 Task: Find connections with filter location Nahrīn with filter topic #Saleswith filter profile language Potuguese with filter current company Citi with filter school St.Xavier's College, Kolkata with filter industry Building Construction with filter service category Cybersecurity with filter keywords title Quality Control Coordinator
Action: Mouse moved to (550, 183)
Screenshot: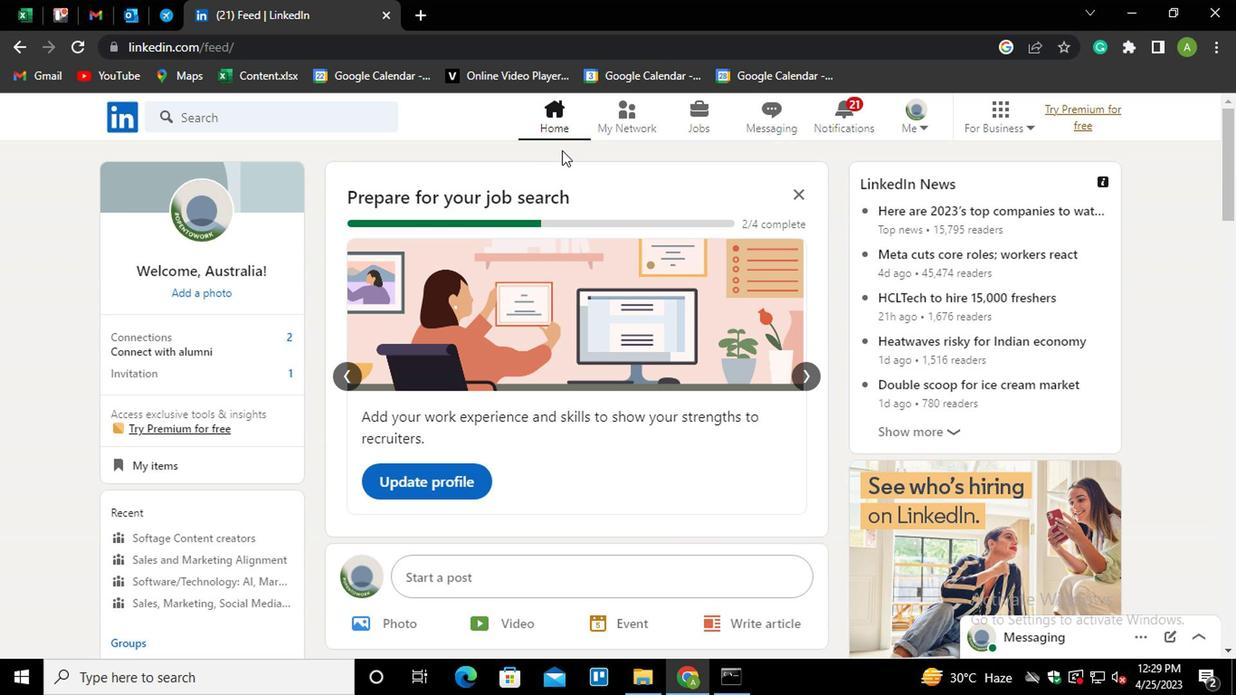 
Action: Mouse pressed left at (550, 183)
Screenshot: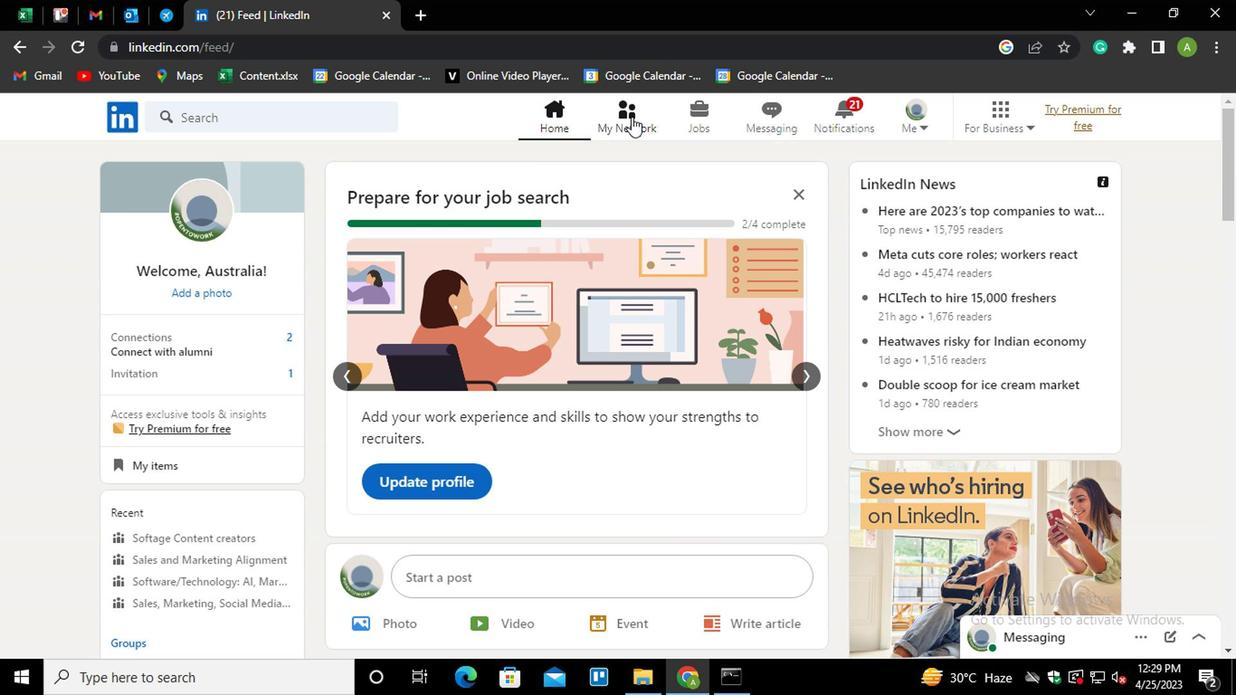 
Action: Mouse moved to (279, 254)
Screenshot: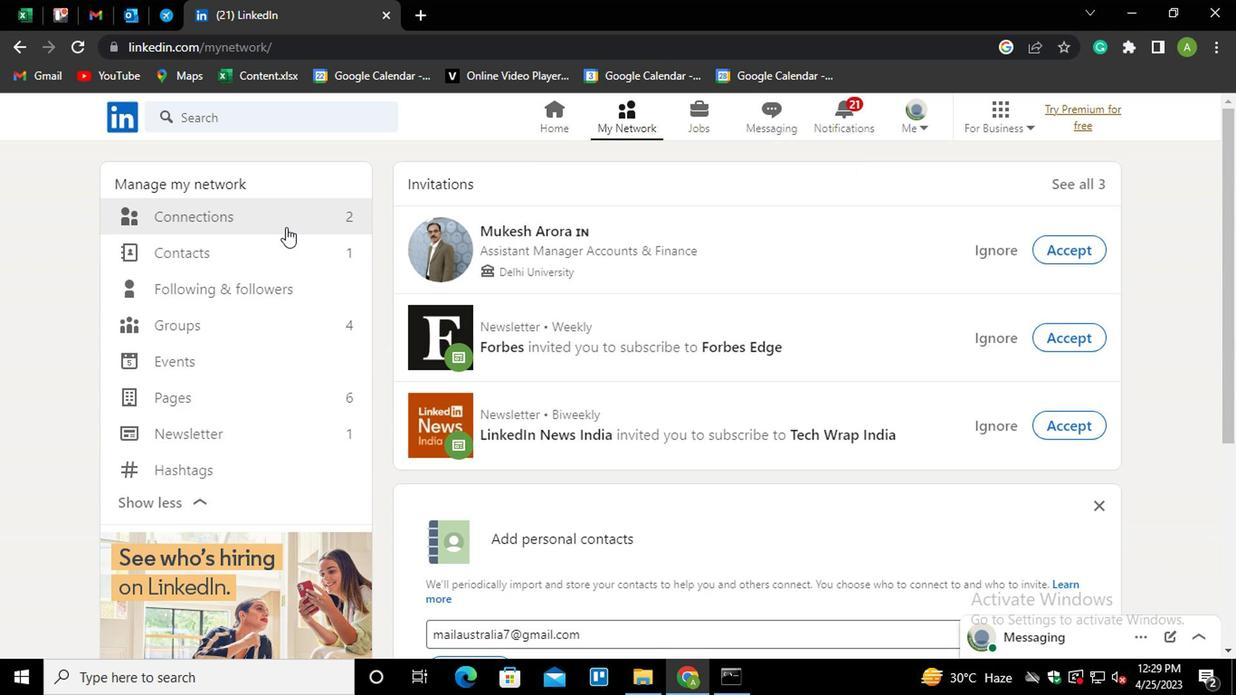 
Action: Mouse pressed left at (279, 254)
Screenshot: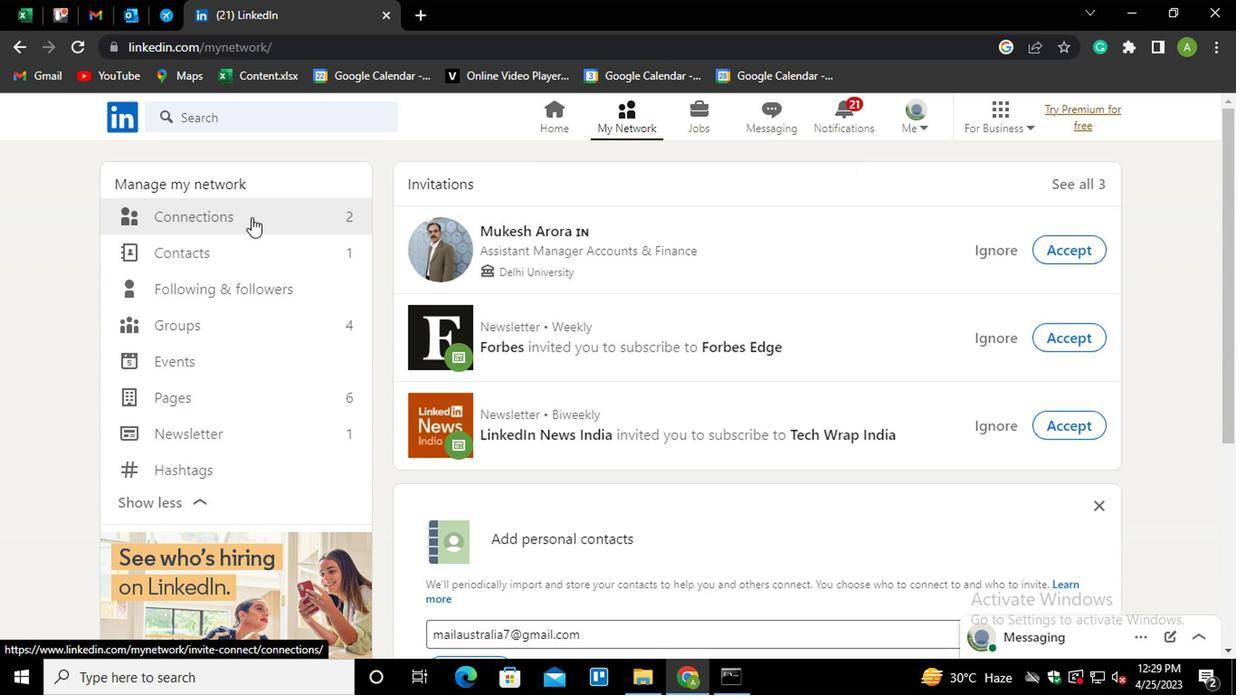 
Action: Mouse moved to (611, 258)
Screenshot: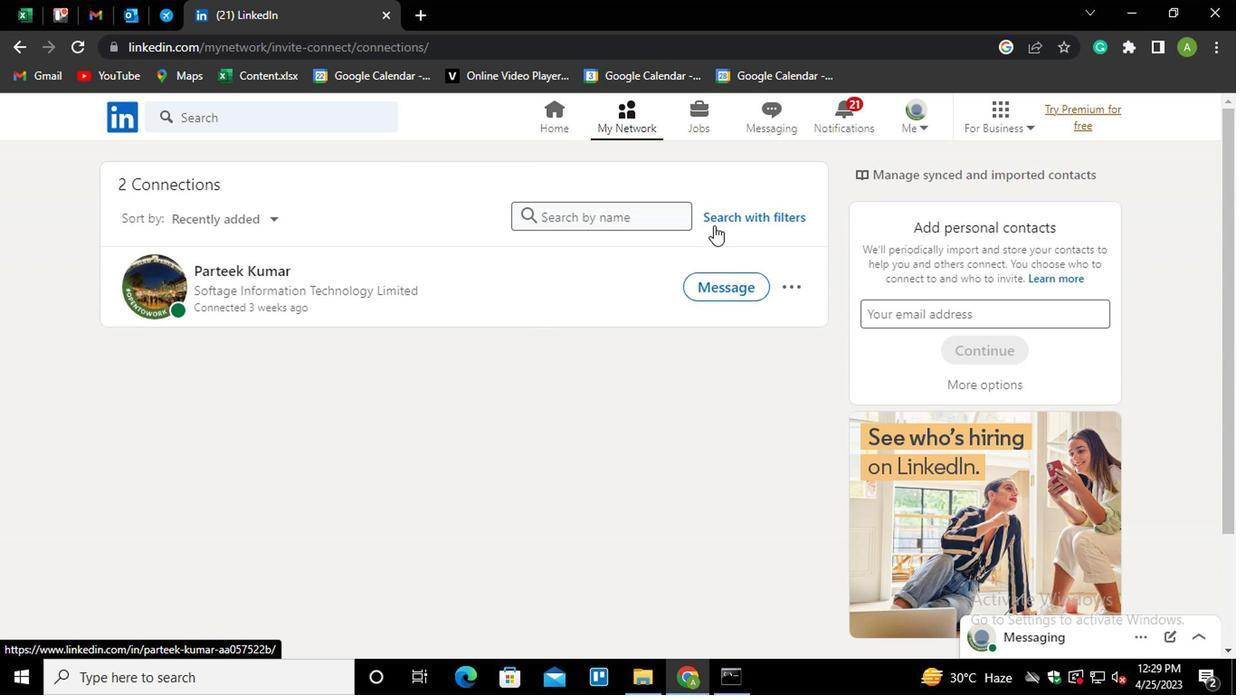 
Action: Mouse pressed left at (611, 258)
Screenshot: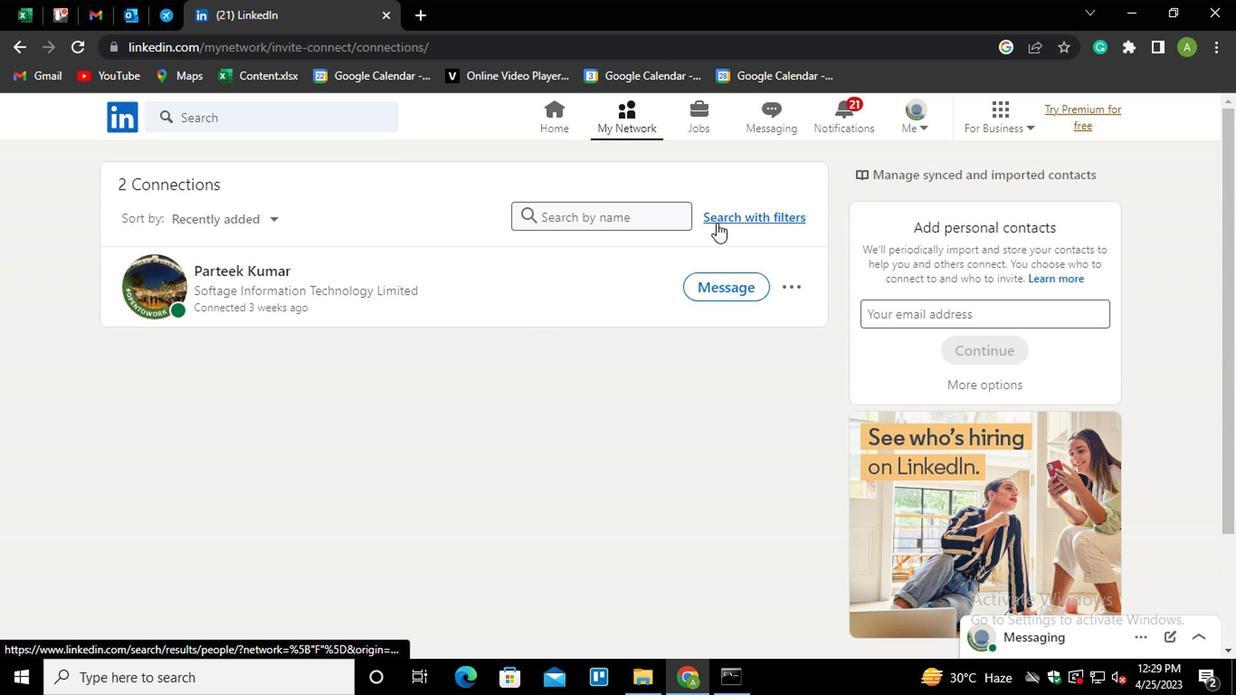 
Action: Mouse moved to (524, 217)
Screenshot: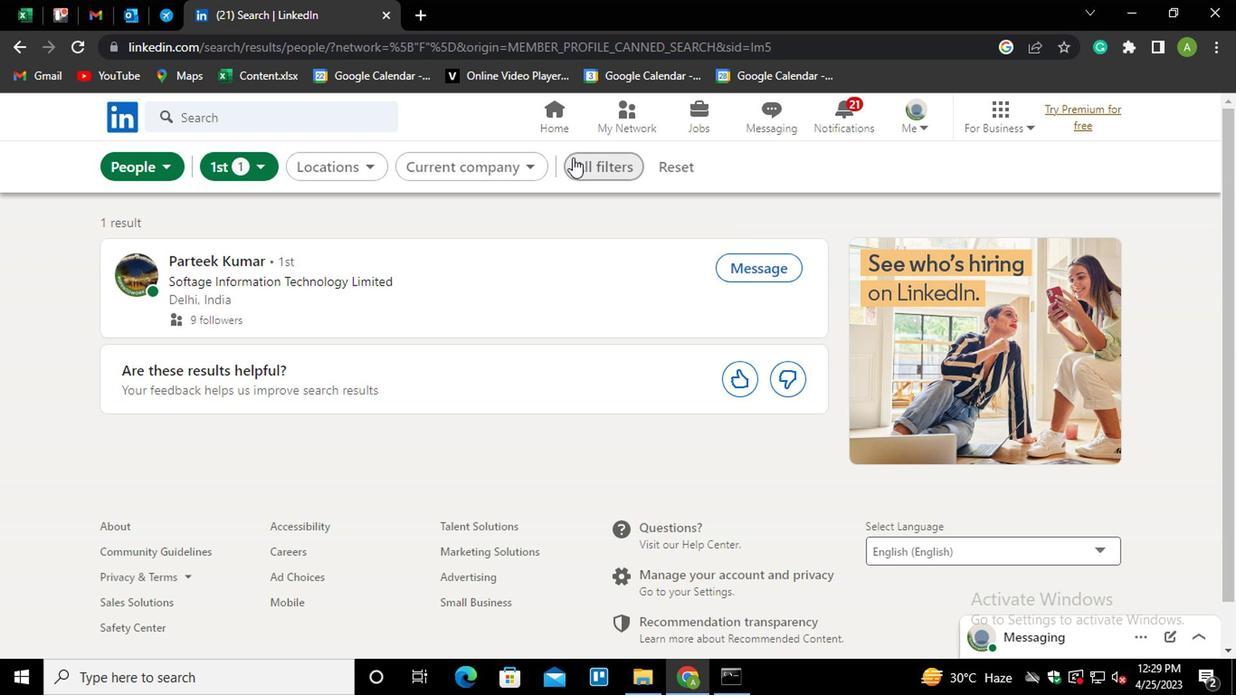 
Action: Mouse pressed left at (524, 217)
Screenshot: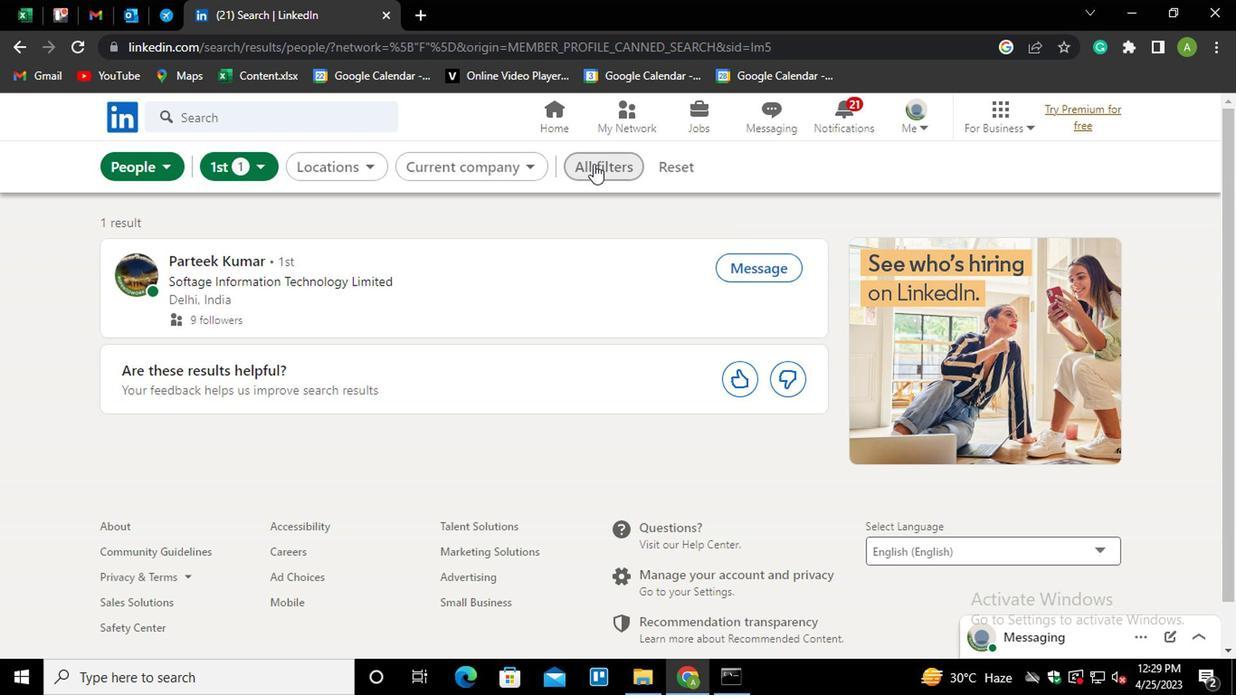 
Action: Mouse moved to (717, 343)
Screenshot: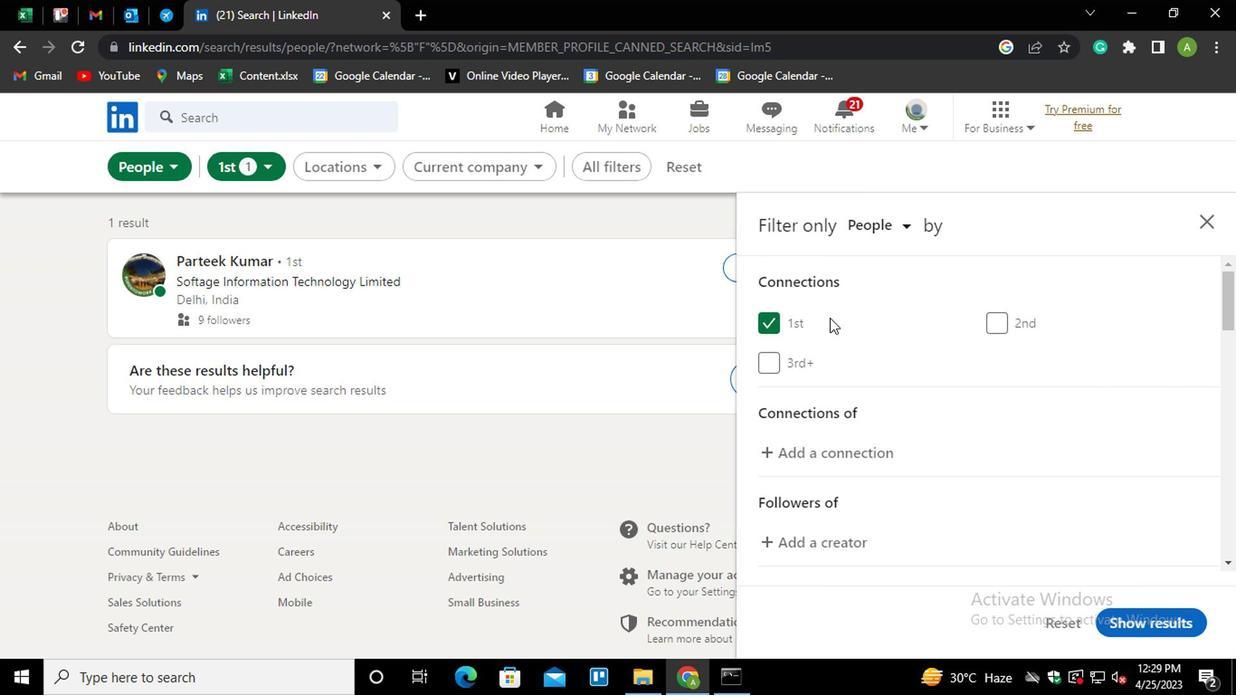 
Action: Mouse scrolled (717, 343) with delta (0, 0)
Screenshot: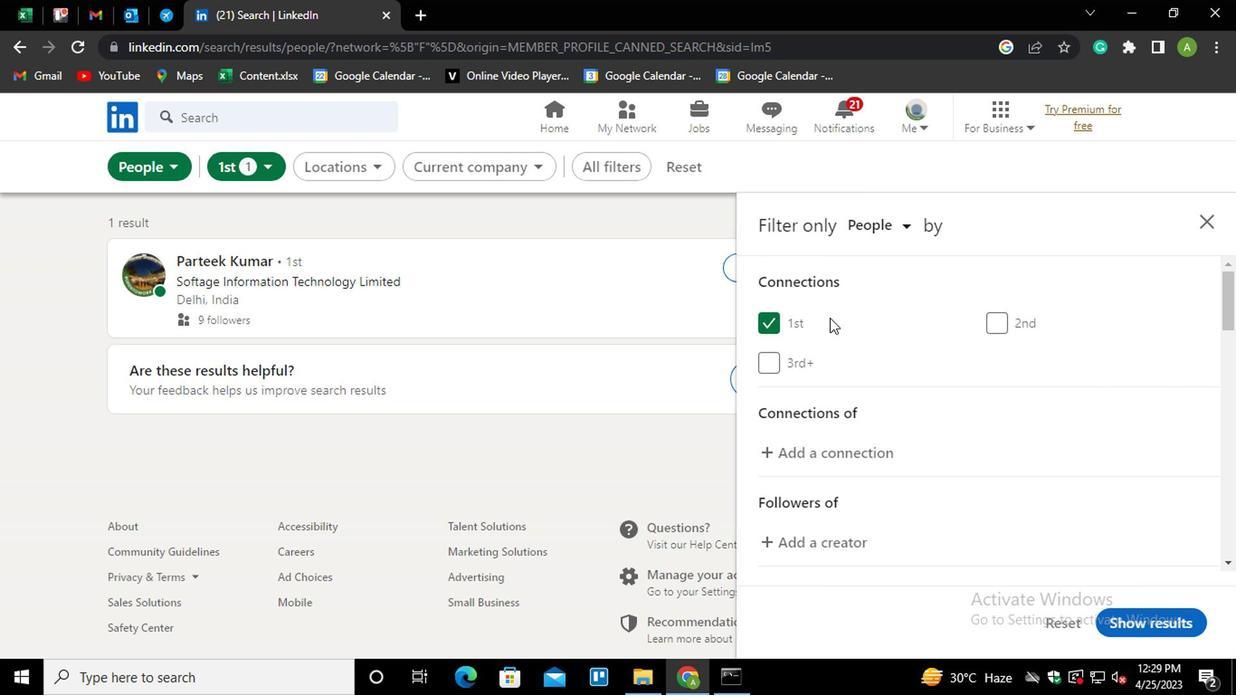 
Action: Mouse moved to (717, 344)
Screenshot: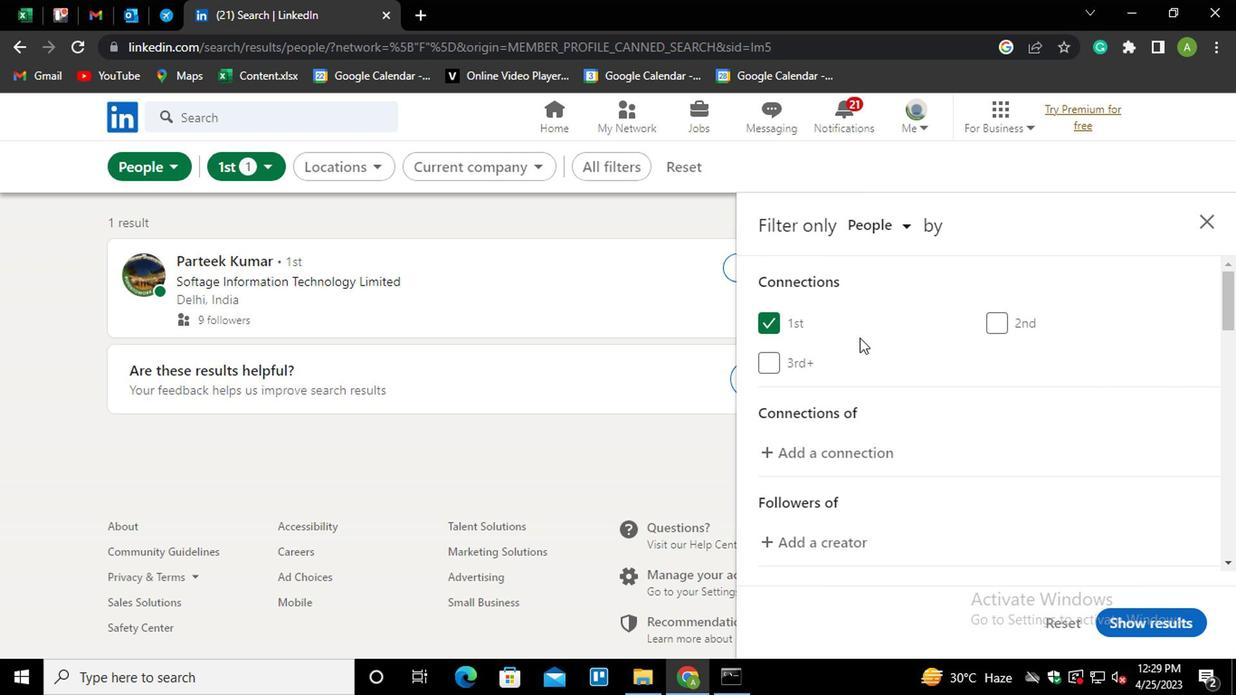 
Action: Mouse scrolled (717, 343) with delta (0, 0)
Screenshot: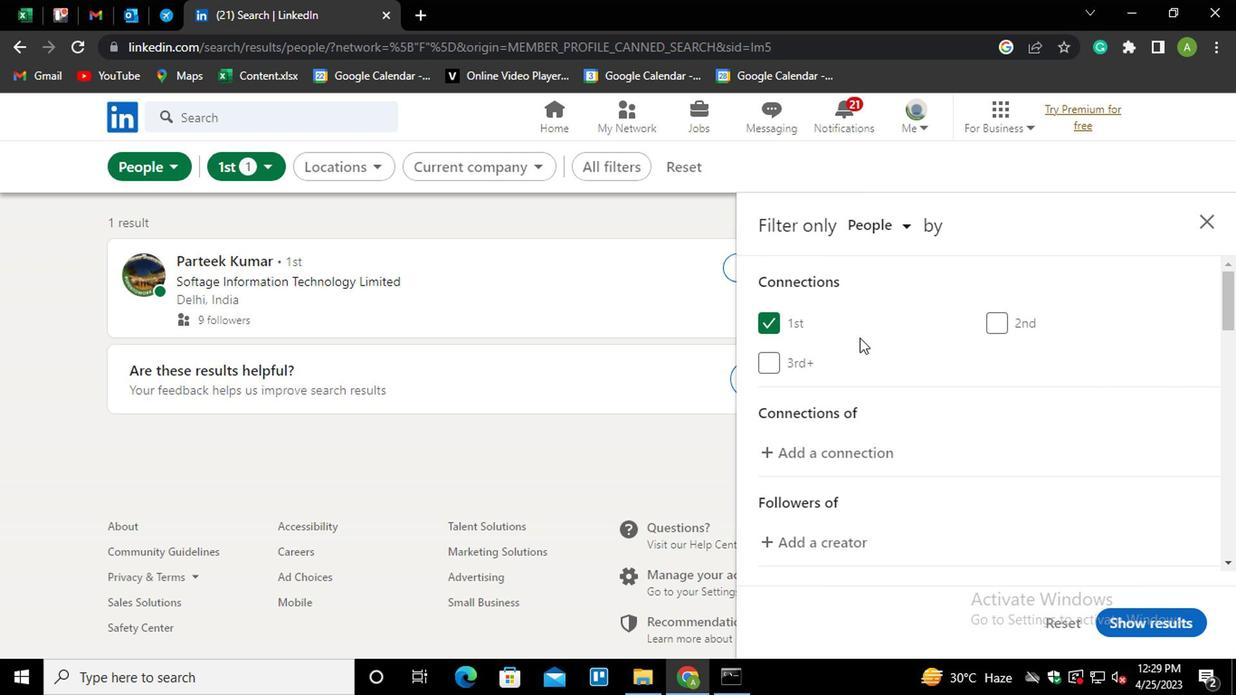 
Action: Mouse moved to (717, 346)
Screenshot: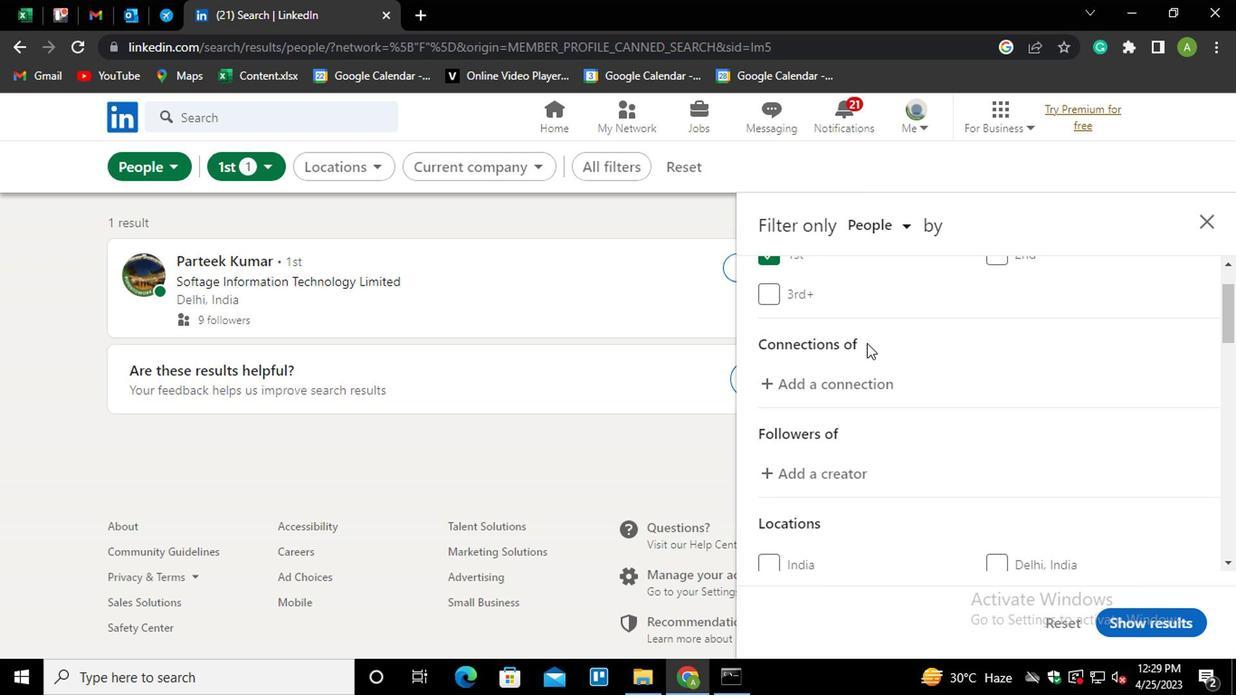 
Action: Mouse scrolled (717, 345) with delta (0, 0)
Screenshot: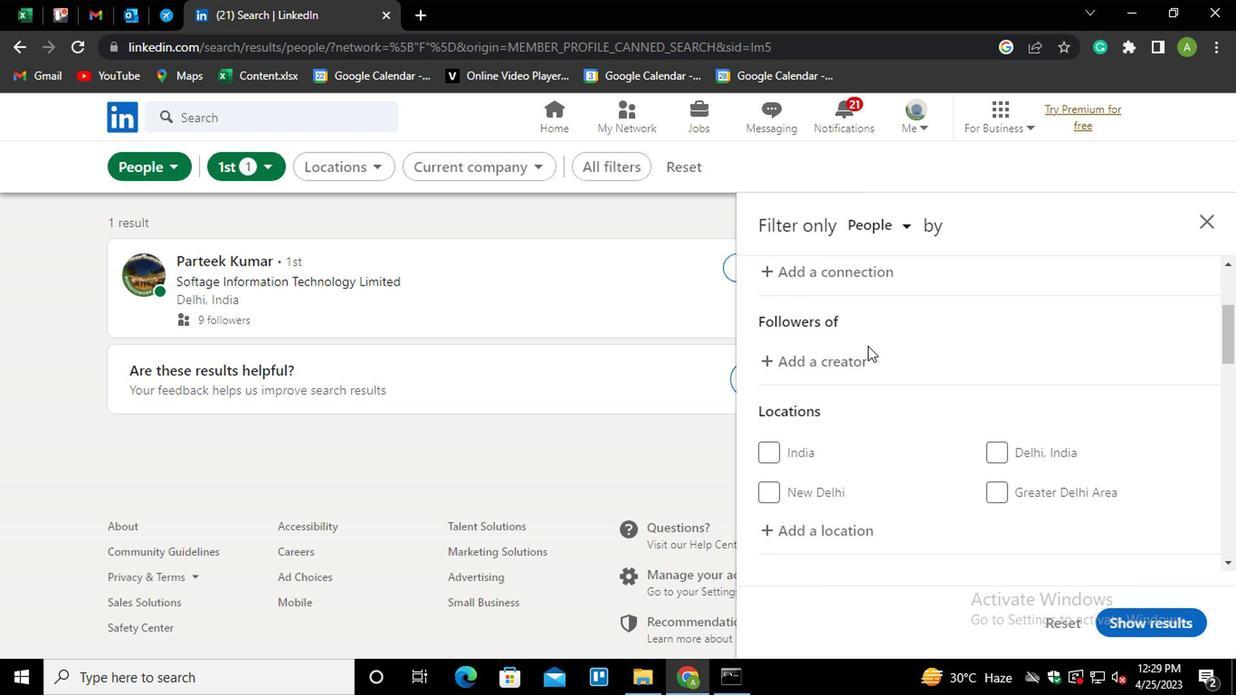 
Action: Mouse moved to (690, 407)
Screenshot: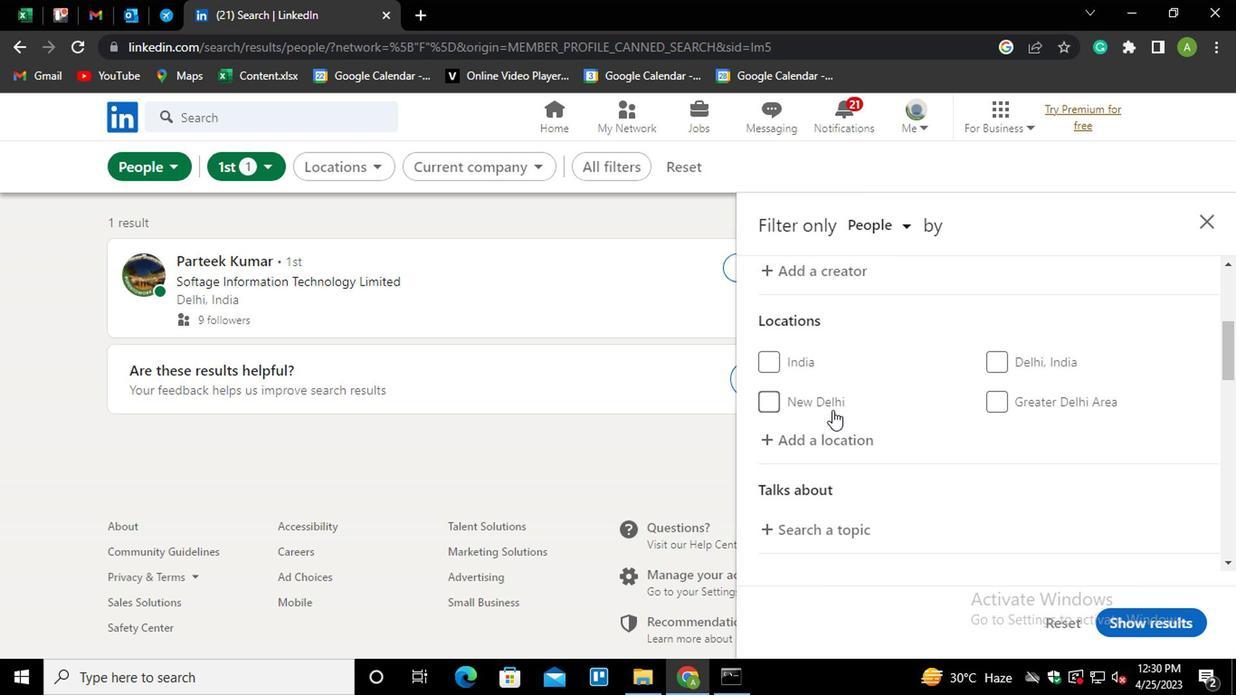
Action: Mouse pressed left at (690, 407)
Screenshot: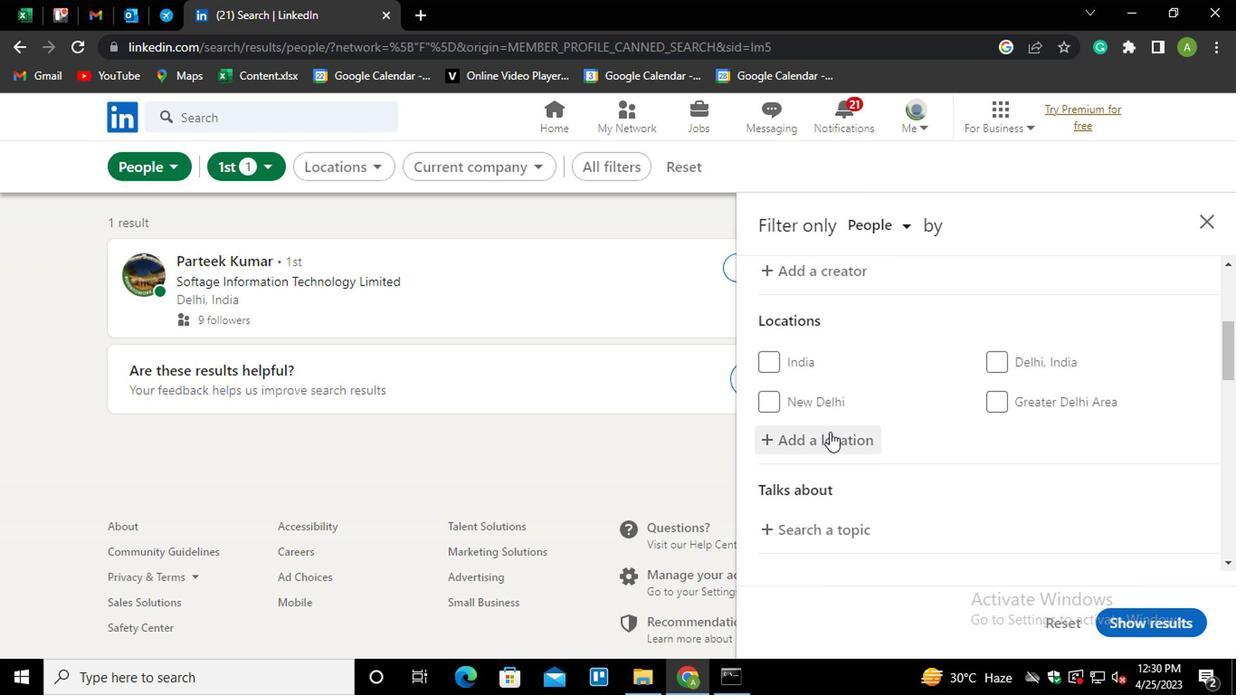 
Action: Mouse moved to (689, 412)
Screenshot: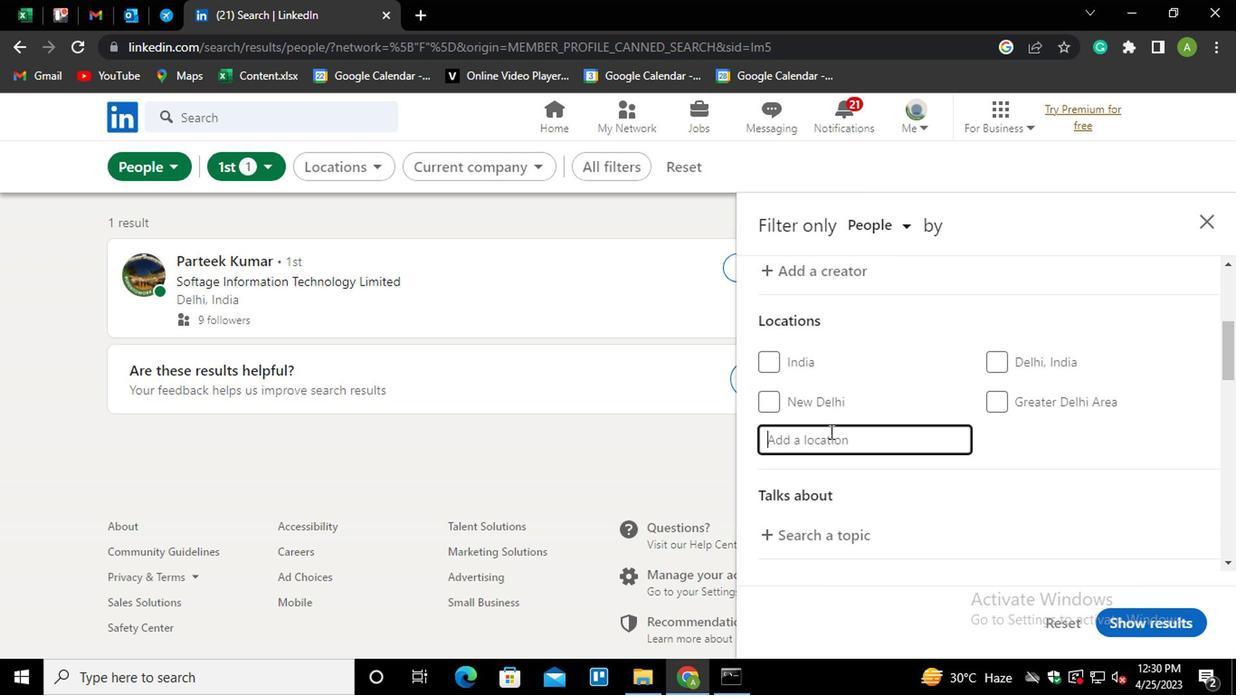 
Action: Mouse pressed left at (689, 412)
Screenshot: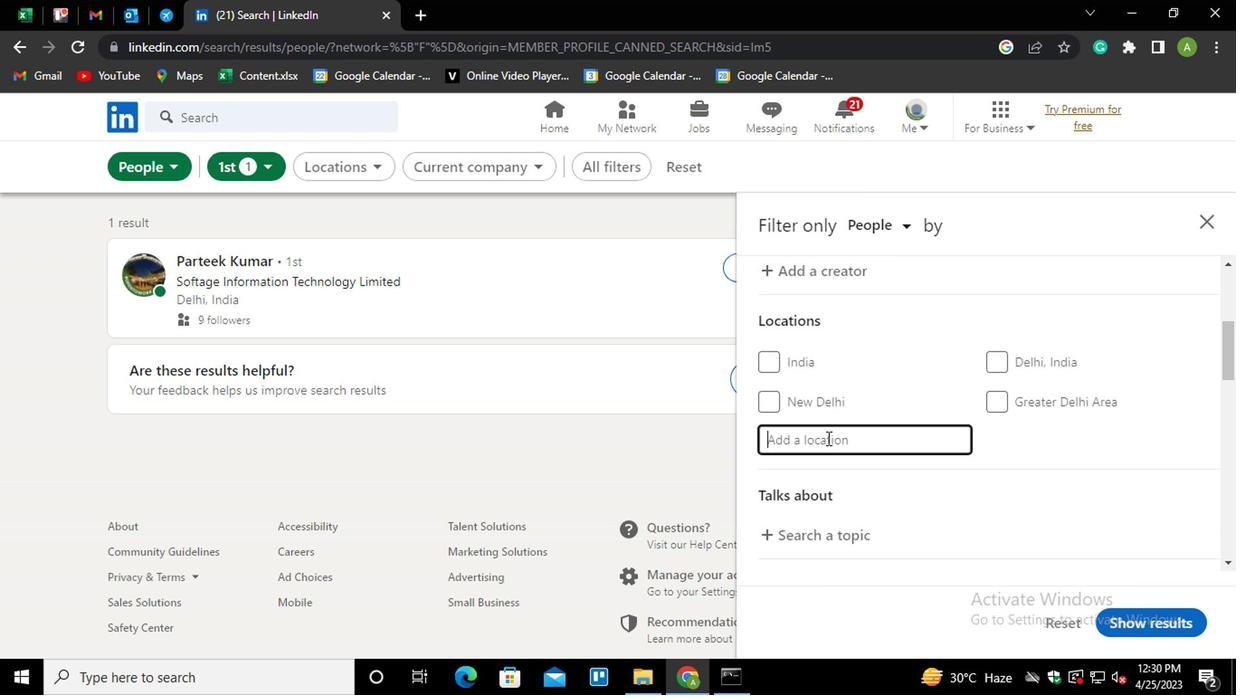 
Action: Mouse moved to (688, 413)
Screenshot: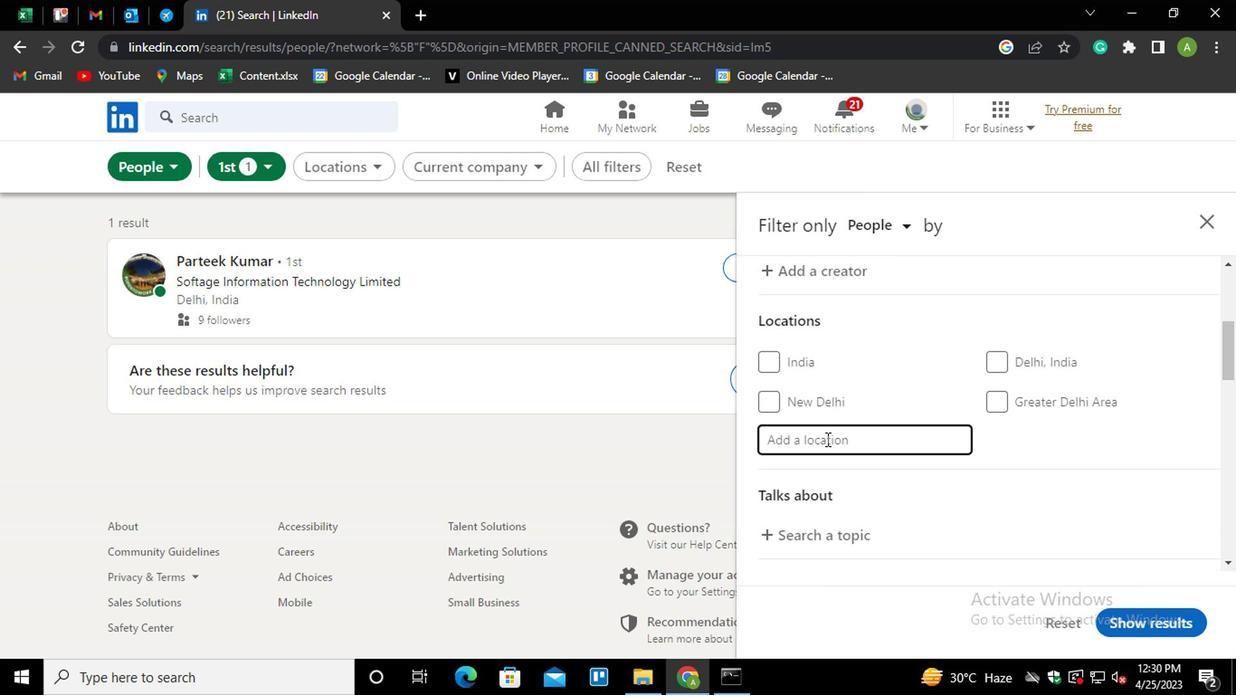 
Action: Key pressed <Key.shift_r>Nahrin
Screenshot: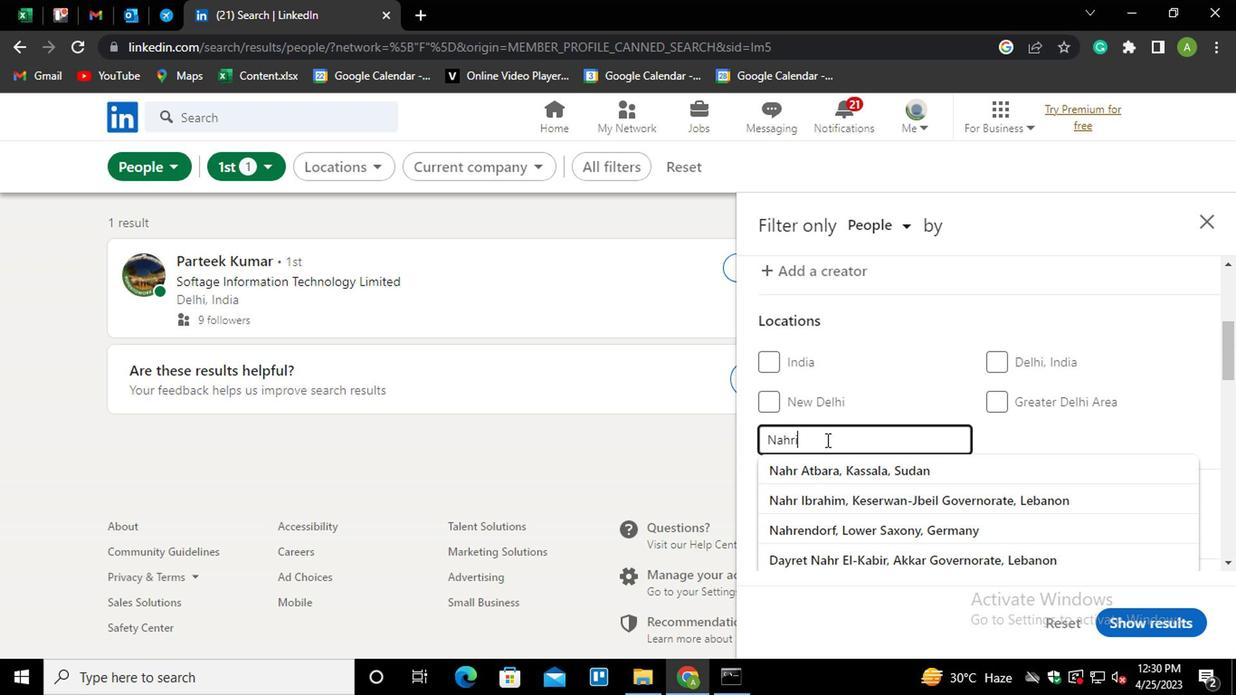 
Action: Mouse moved to (851, 430)
Screenshot: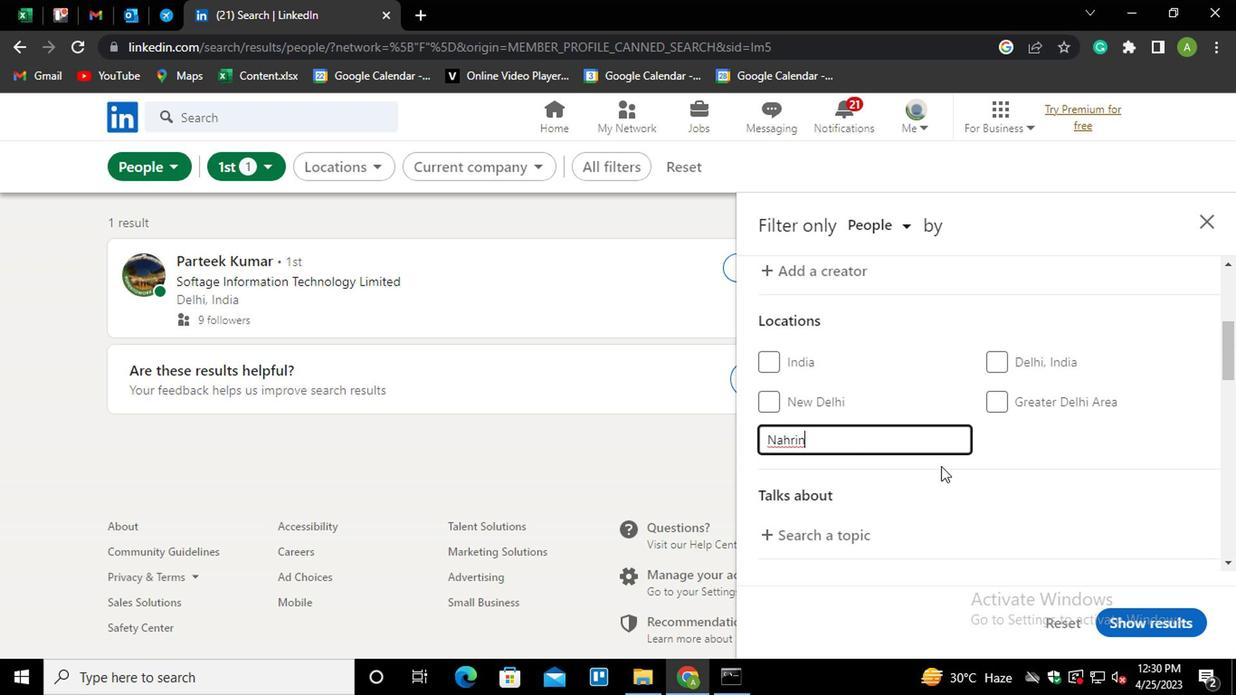 
Action: Mouse pressed left at (851, 430)
Screenshot: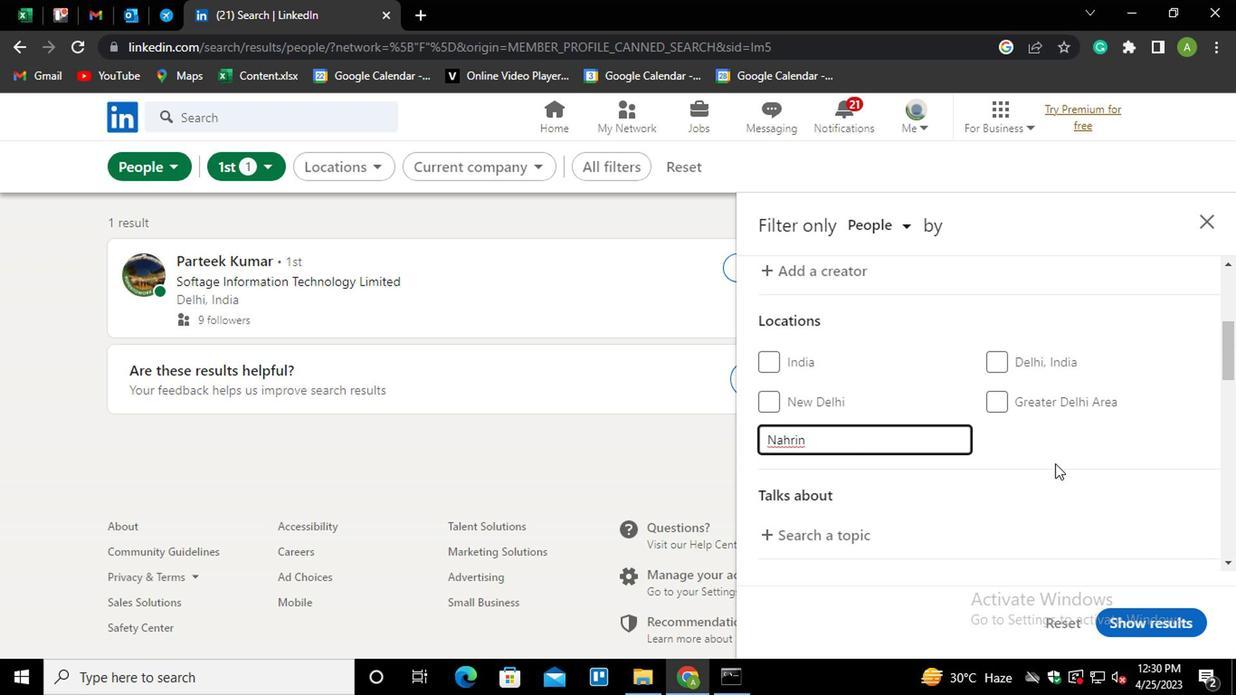 
Action: Mouse moved to (854, 428)
Screenshot: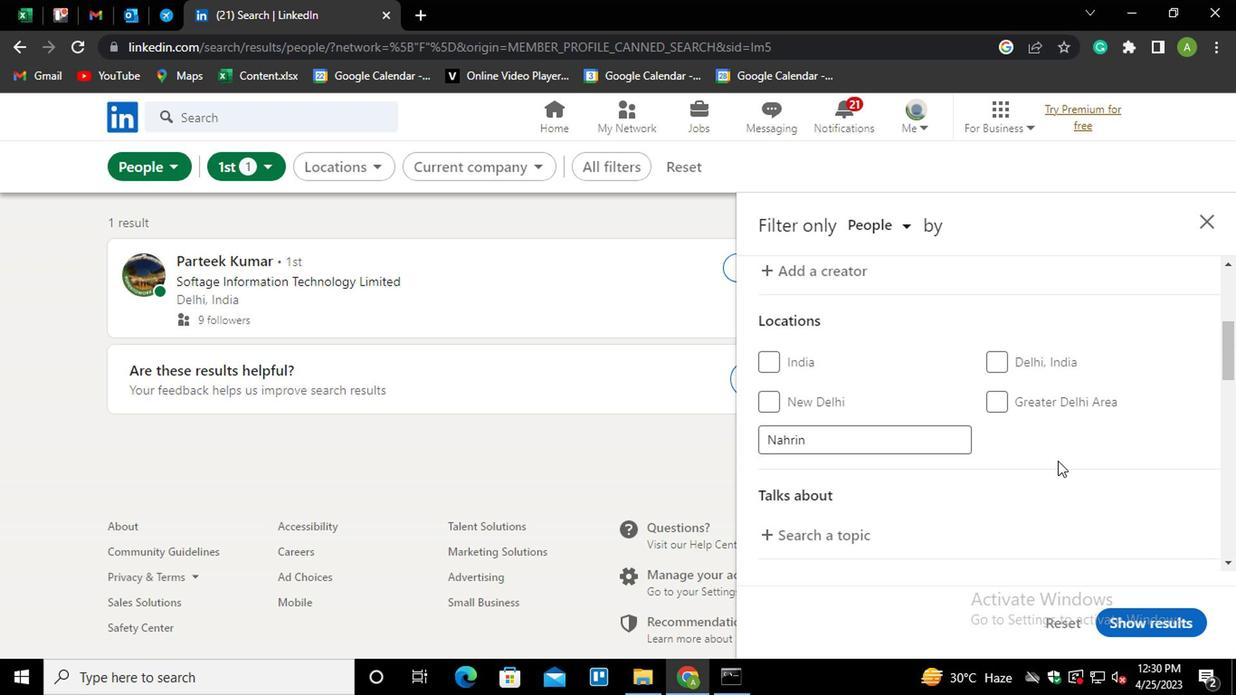 
Action: Mouse scrolled (854, 427) with delta (0, 0)
Screenshot: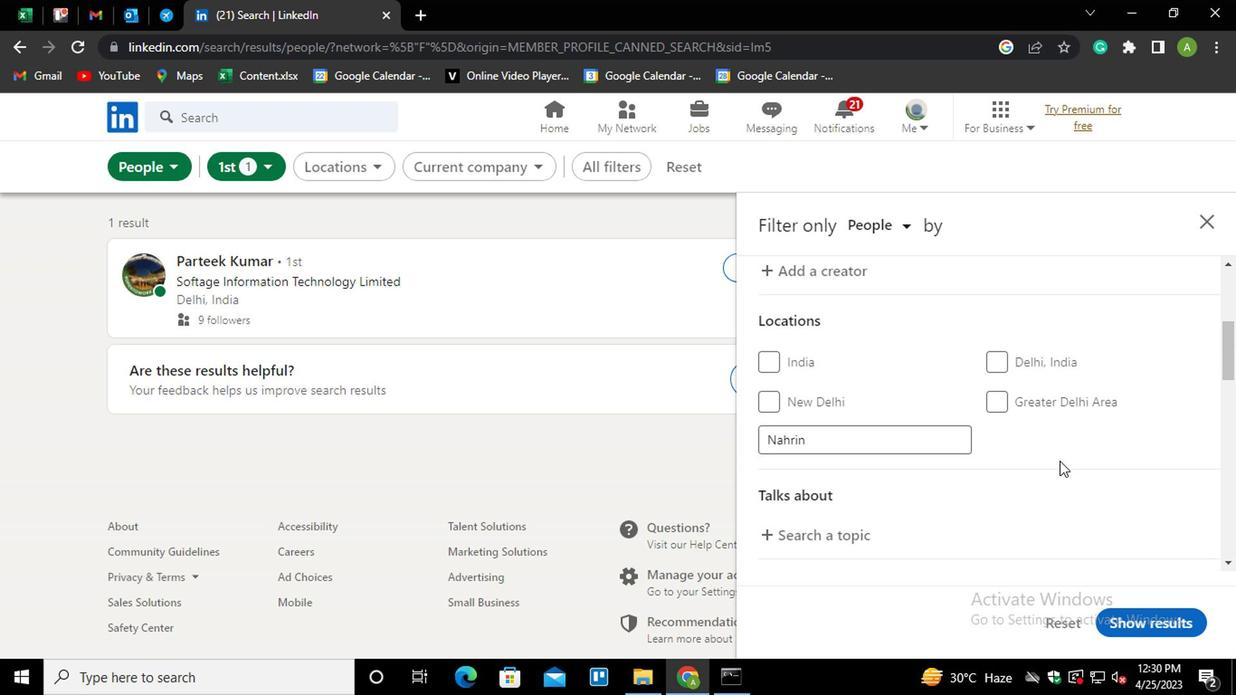 
Action: Mouse scrolled (854, 427) with delta (0, 0)
Screenshot: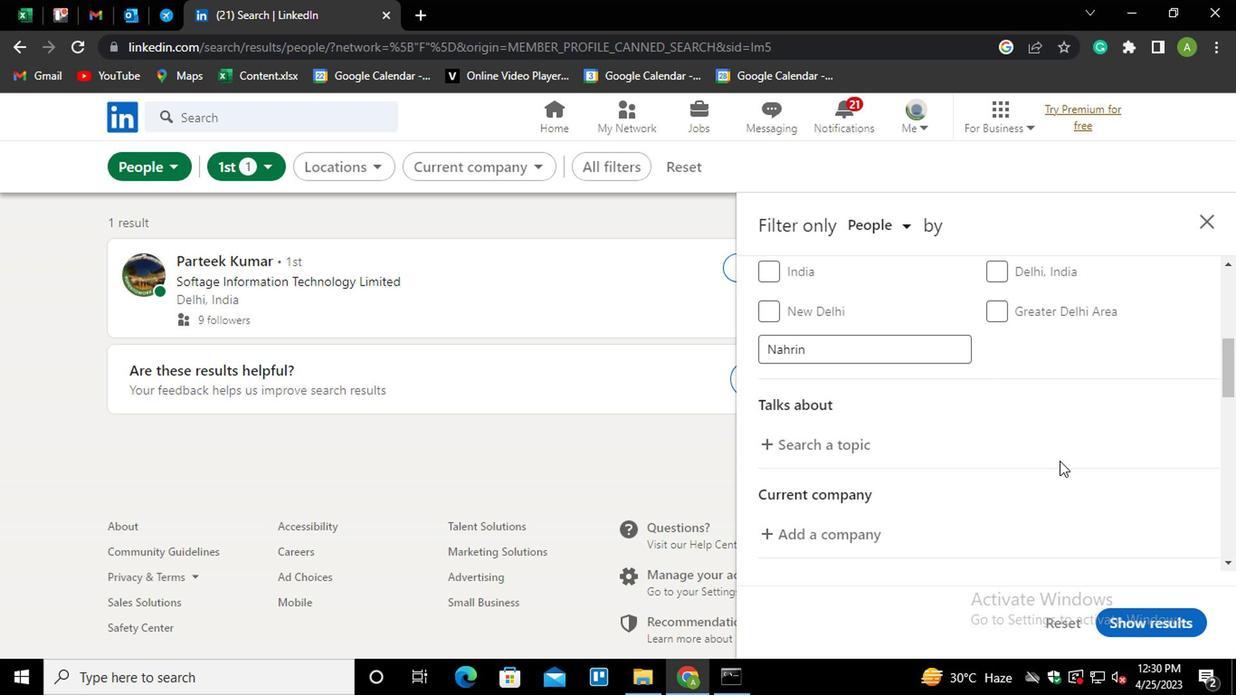 
Action: Mouse moved to (717, 346)
Screenshot: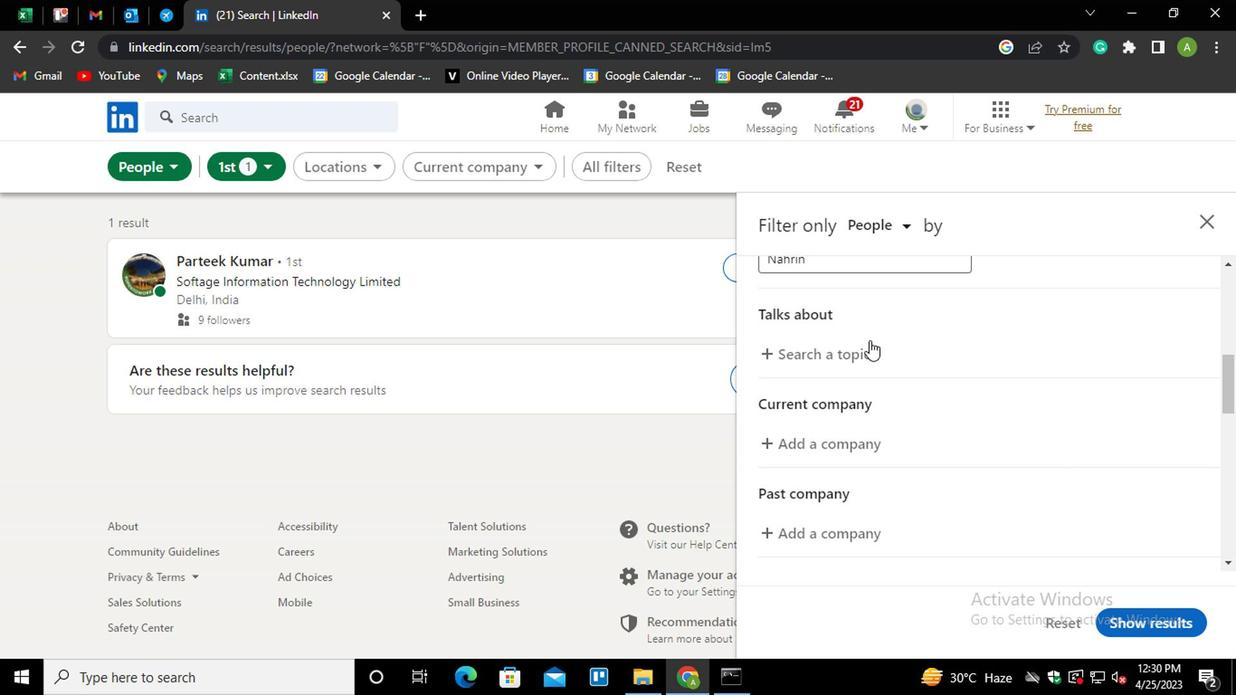 
Action: Mouse pressed left at (717, 346)
Screenshot: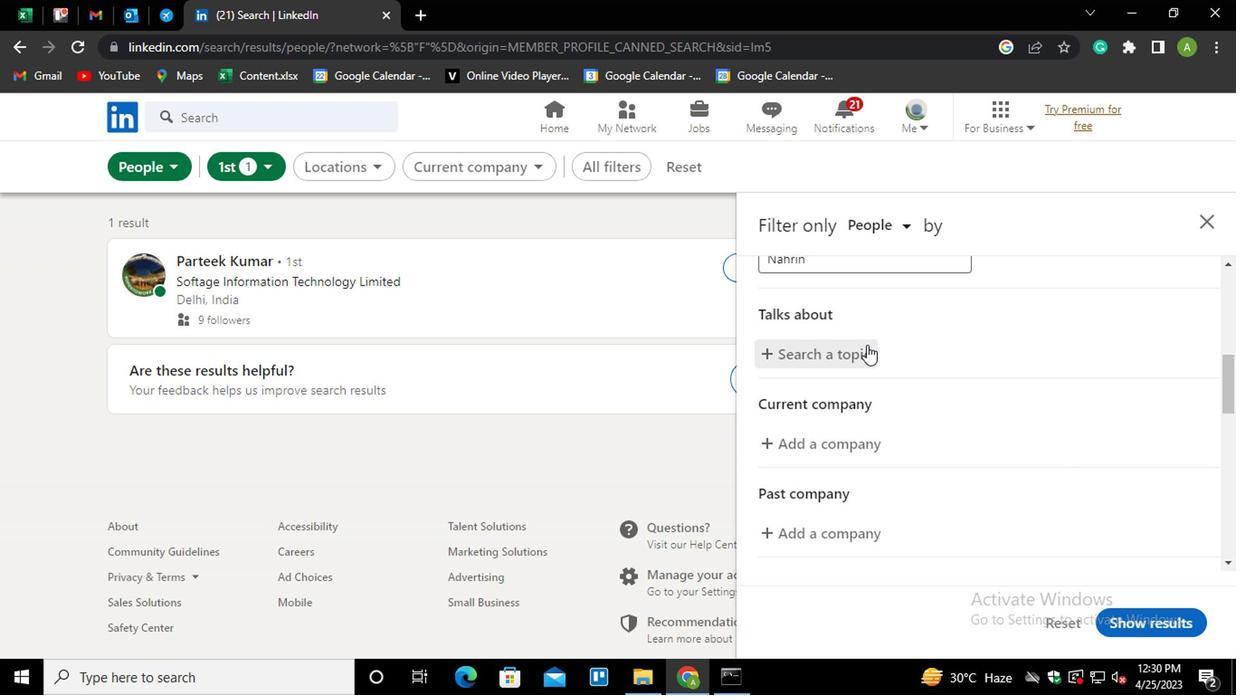 
Action: Key pressed <Key.shift>#<Key.shift>SALESWITH
Screenshot: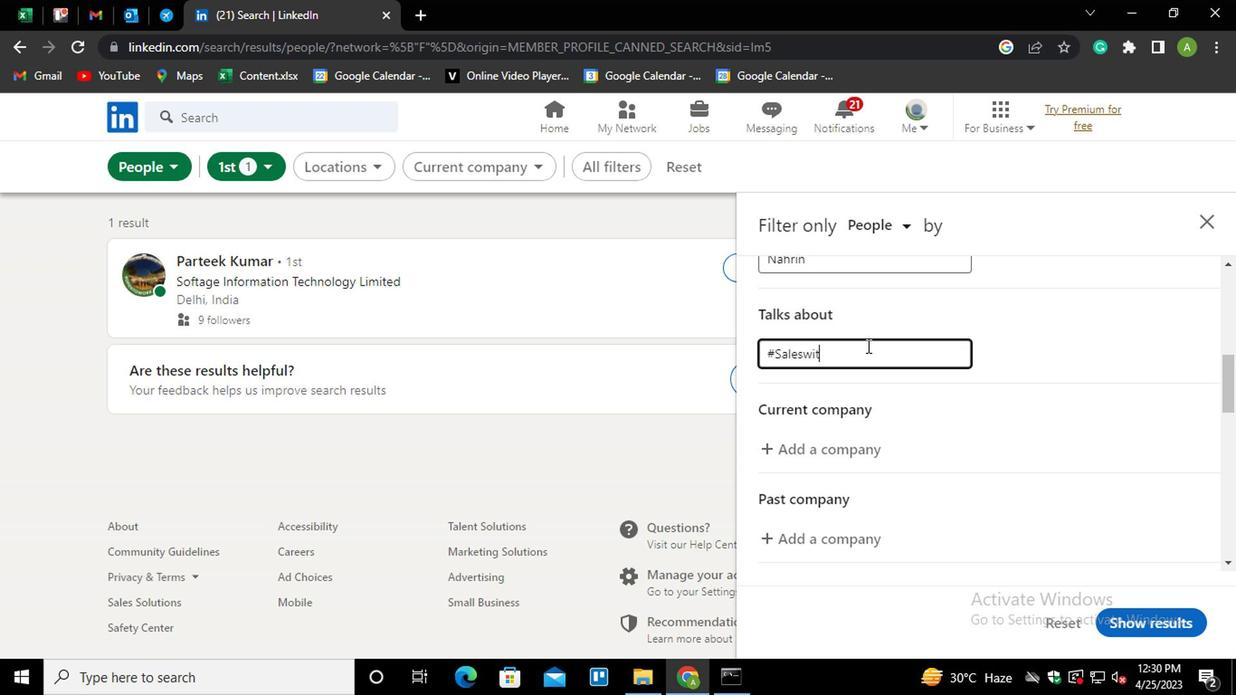 
Action: Mouse moved to (907, 350)
Screenshot: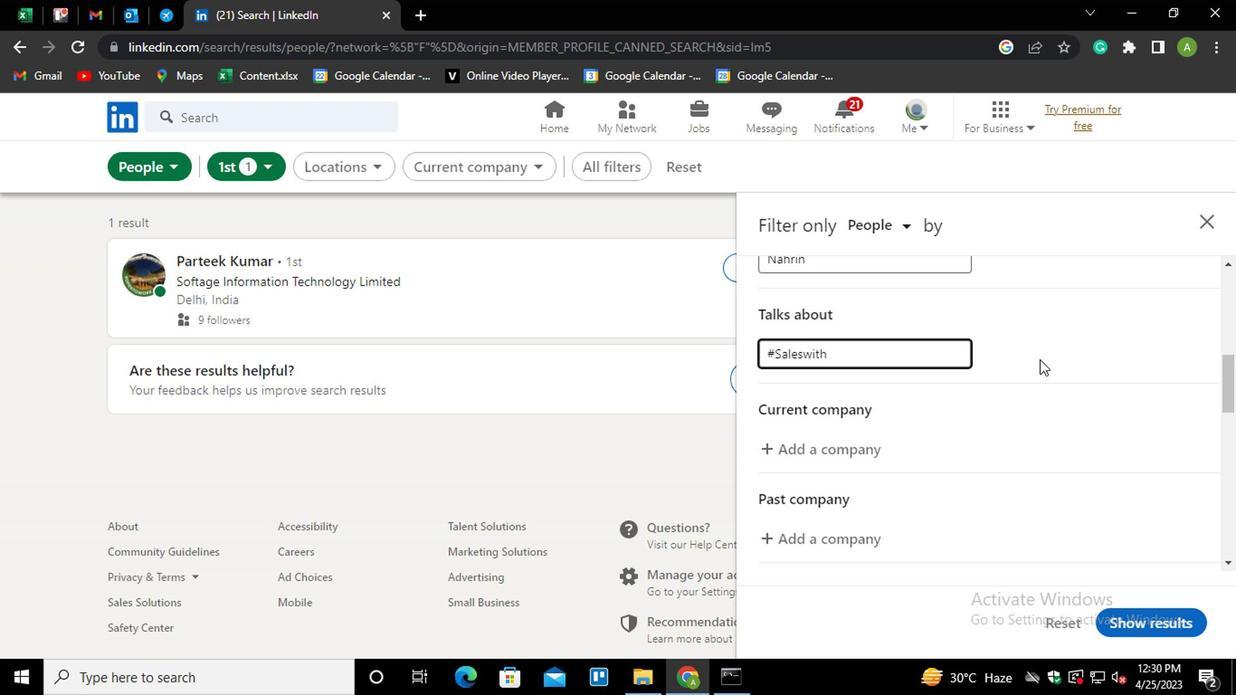 
Action: Mouse pressed left at (907, 350)
Screenshot: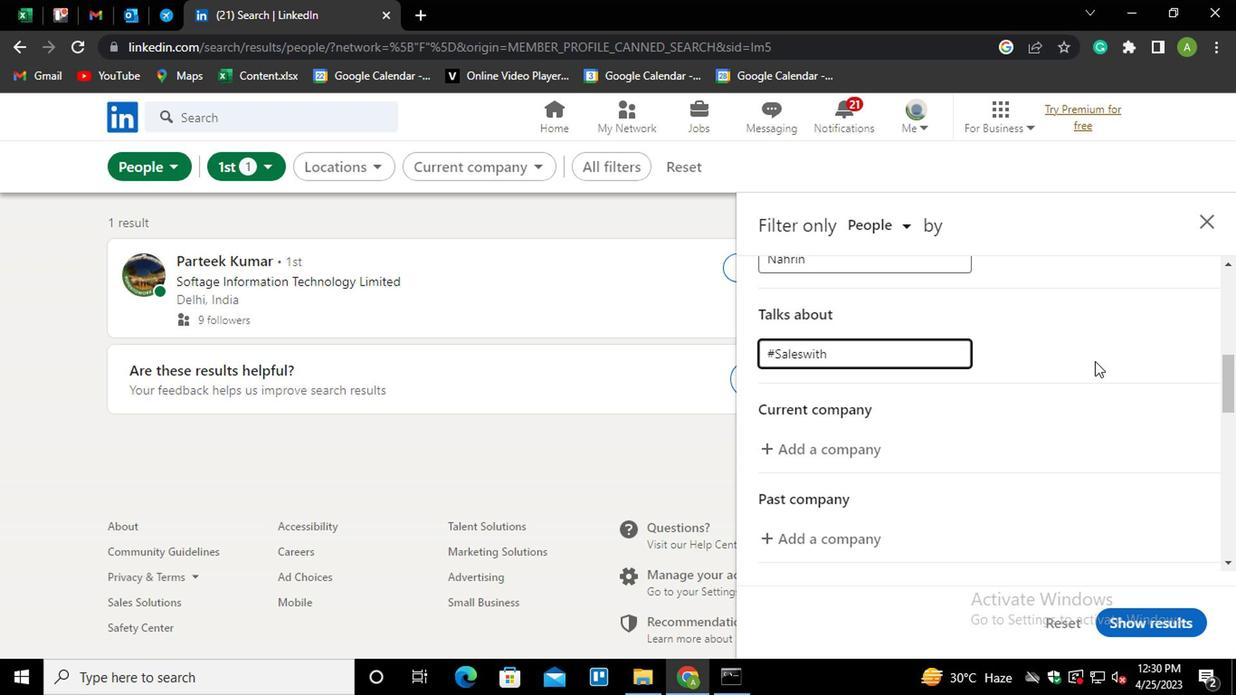 
Action: Mouse moved to (908, 349)
Screenshot: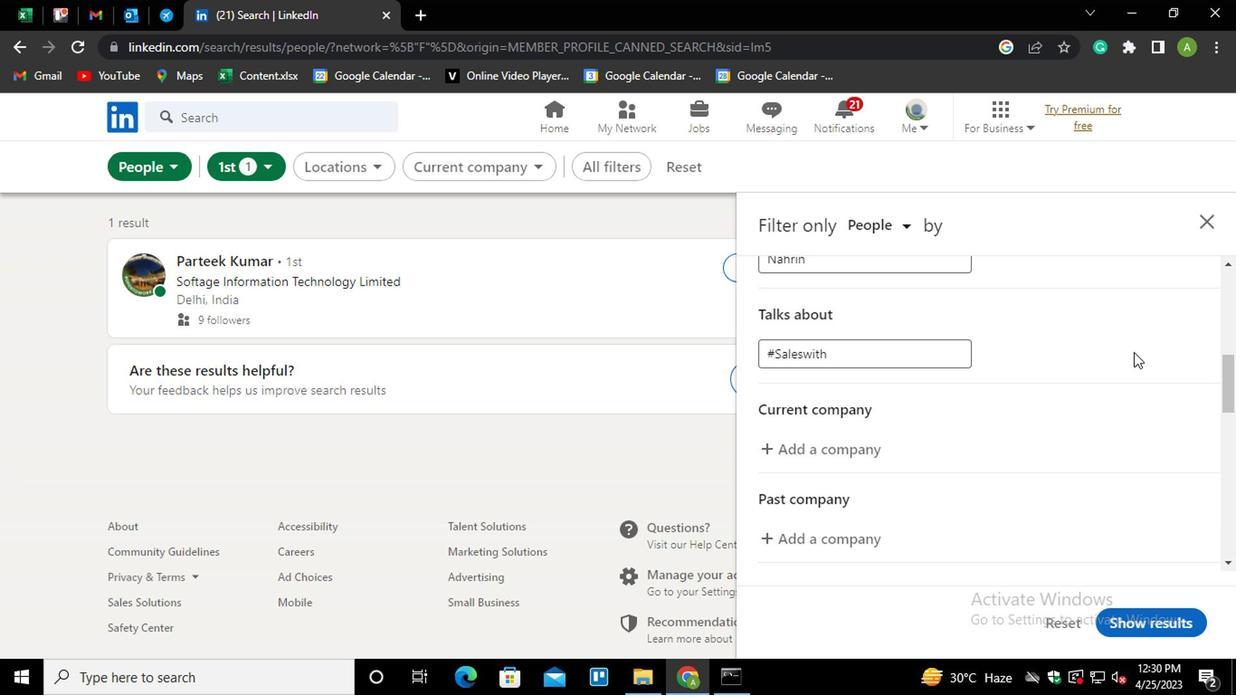 
Action: Mouse scrolled (908, 349) with delta (0, 0)
Screenshot: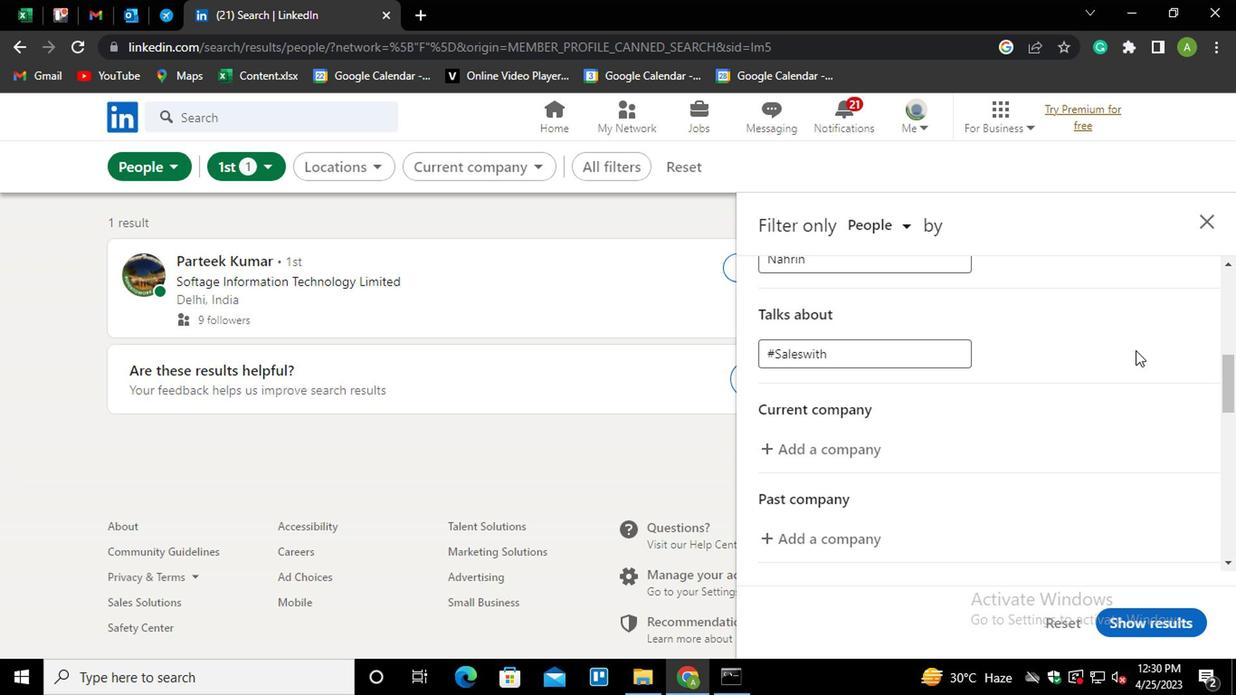 
Action: Mouse scrolled (908, 349) with delta (0, 0)
Screenshot: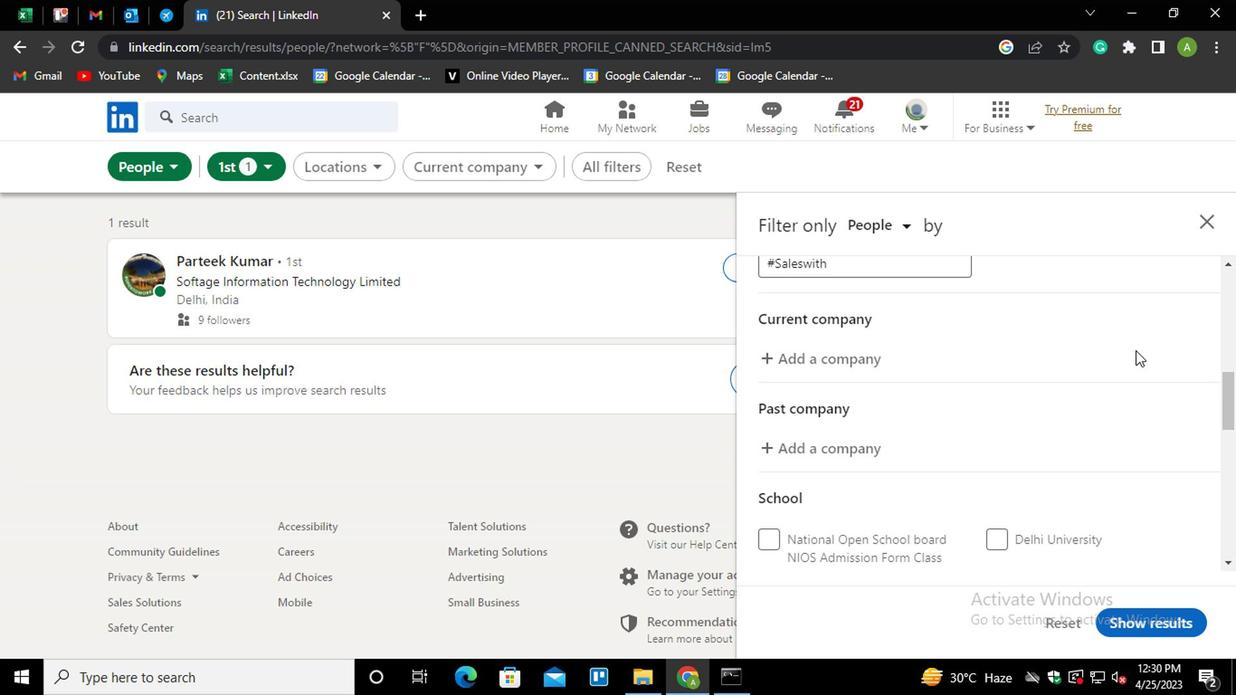 
Action: Mouse scrolled (908, 349) with delta (0, 0)
Screenshot: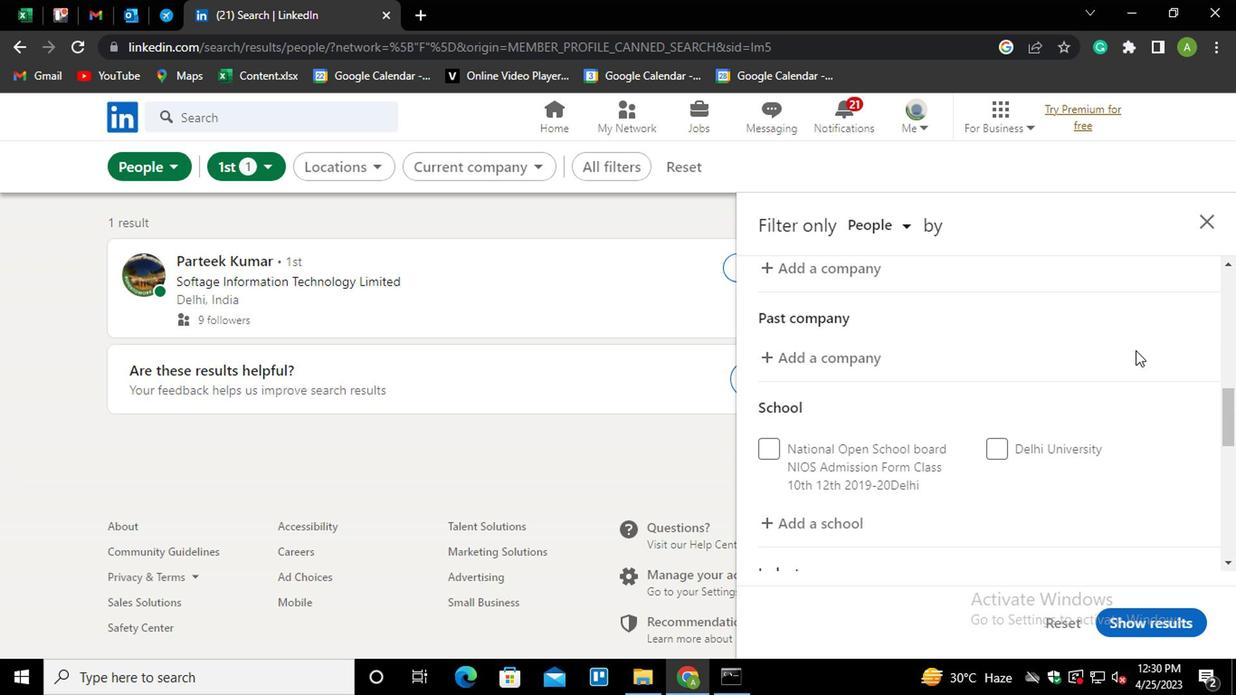 
Action: Mouse scrolled (908, 349) with delta (0, 0)
Screenshot: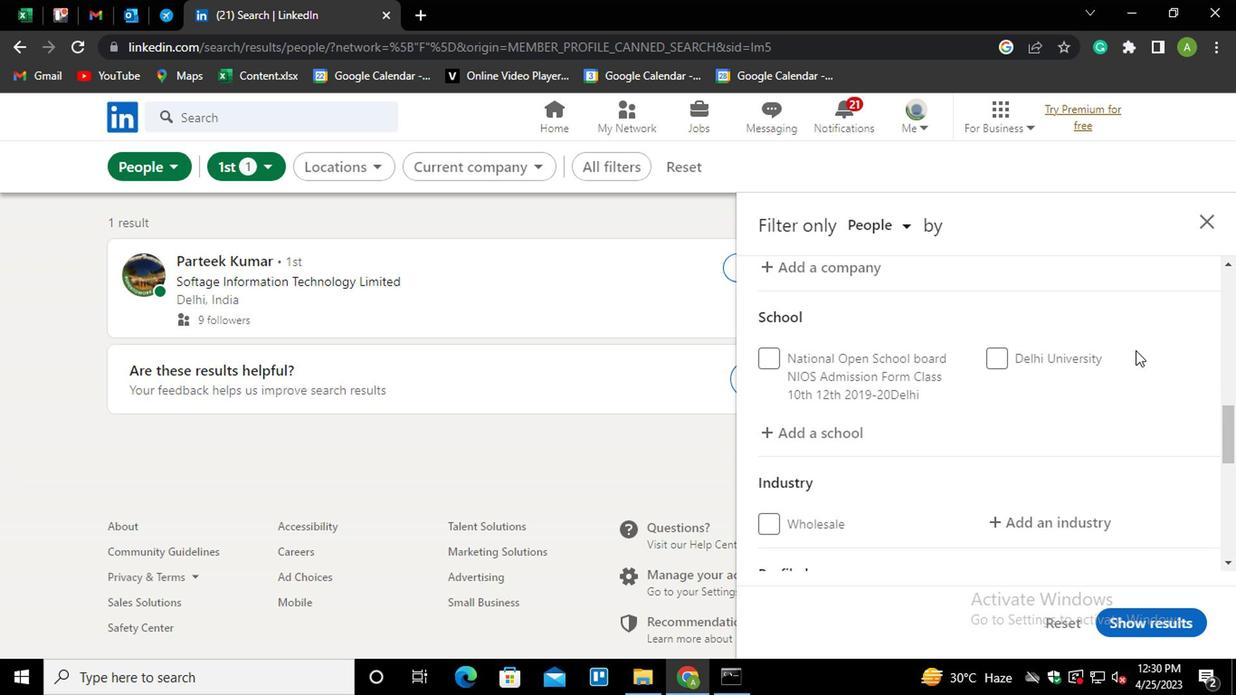 
Action: Mouse scrolled (908, 349) with delta (0, 0)
Screenshot: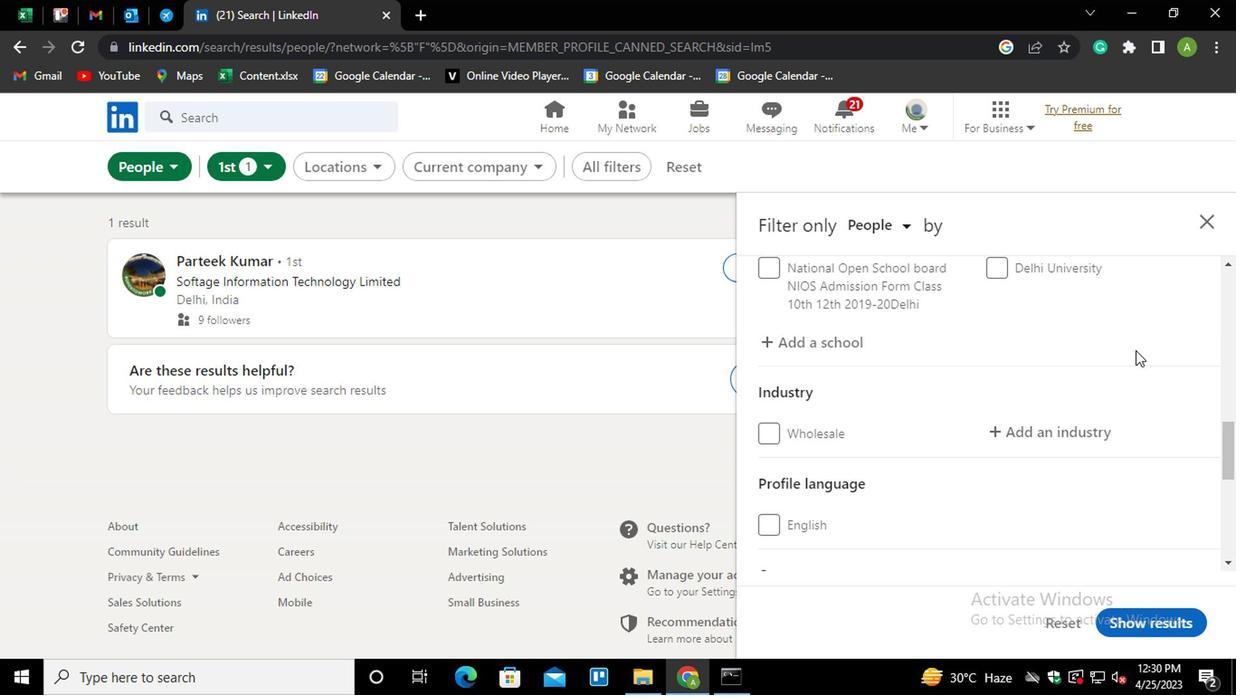 
Action: Mouse scrolled (908, 349) with delta (0, 0)
Screenshot: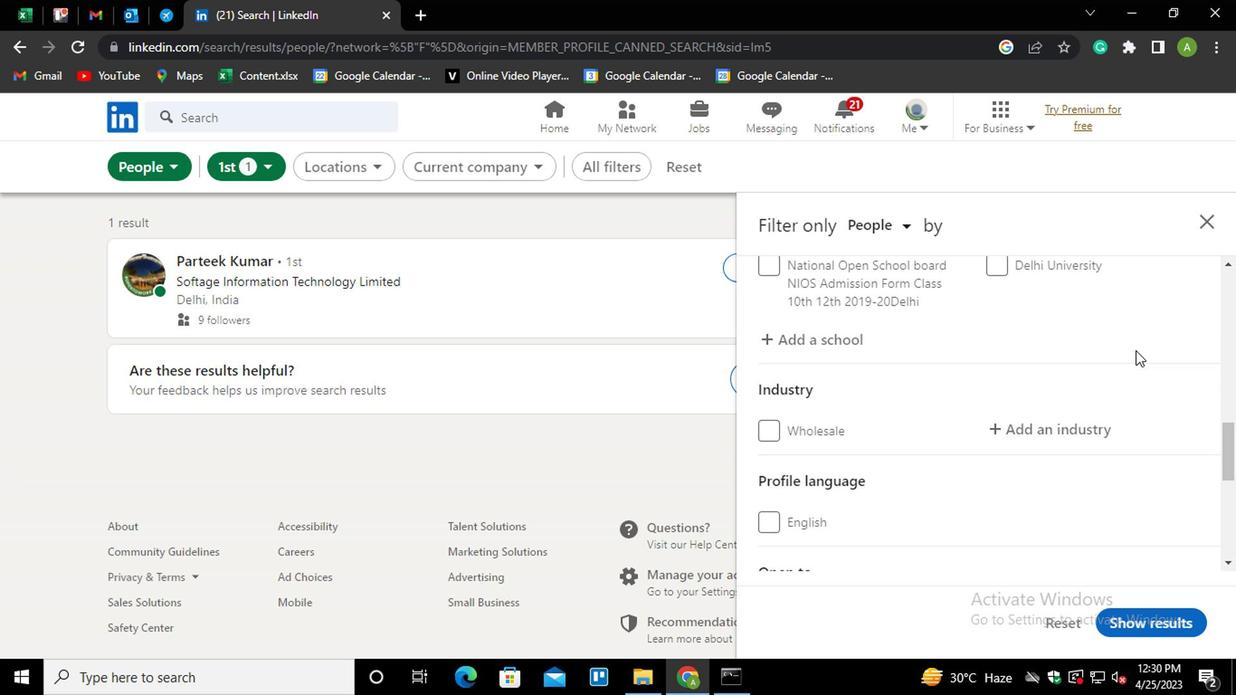 
Action: Mouse scrolled (908, 349) with delta (0, 0)
Screenshot: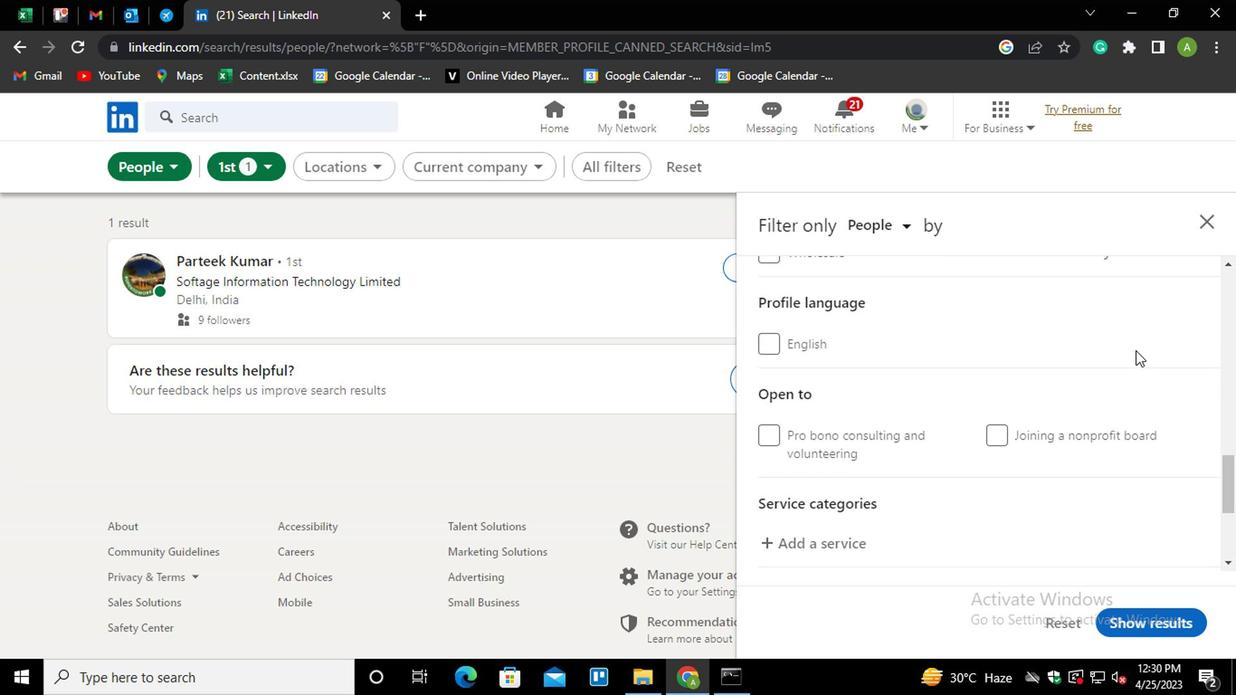 
Action: Mouse scrolled (908, 349) with delta (0, 0)
Screenshot: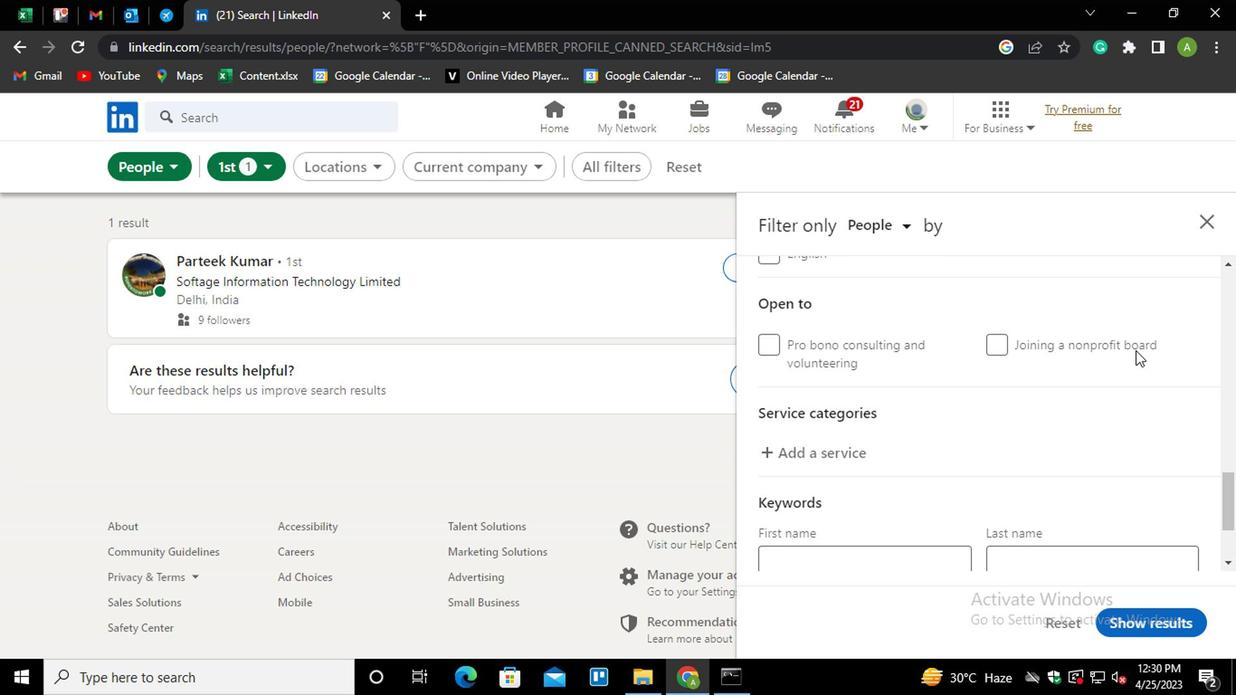 
Action: Mouse moved to (757, 372)
Screenshot: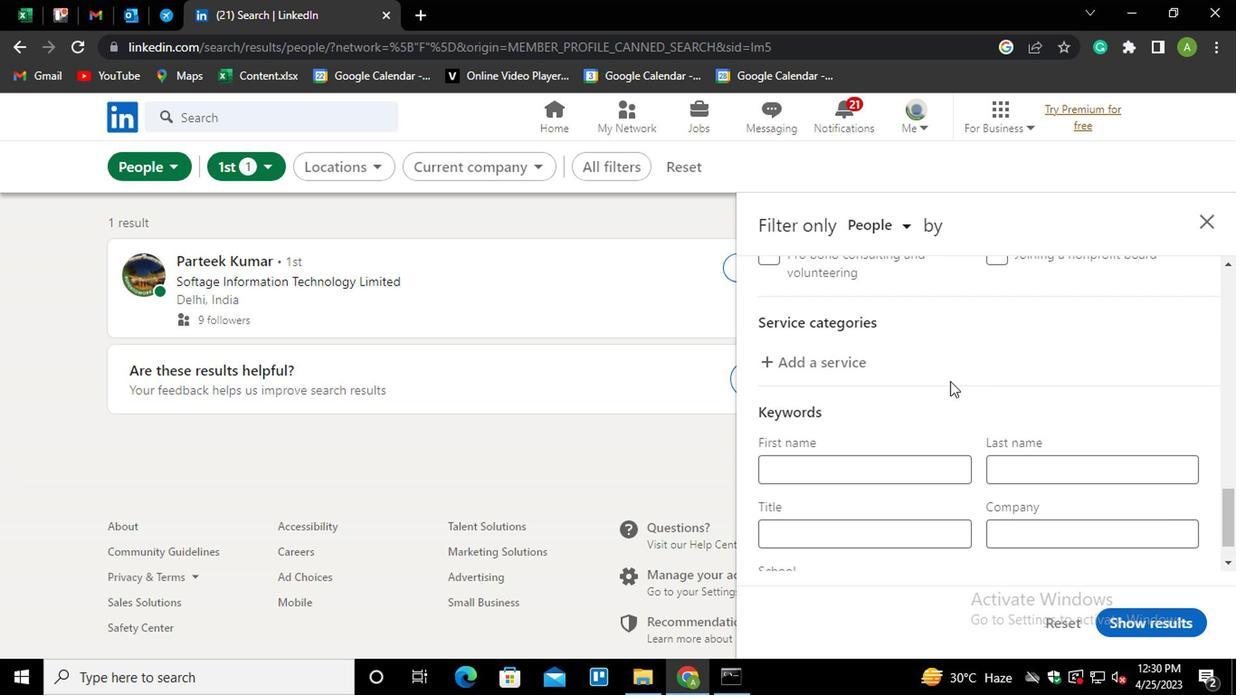 
Action: Mouse scrolled (757, 373) with delta (0, 0)
Screenshot: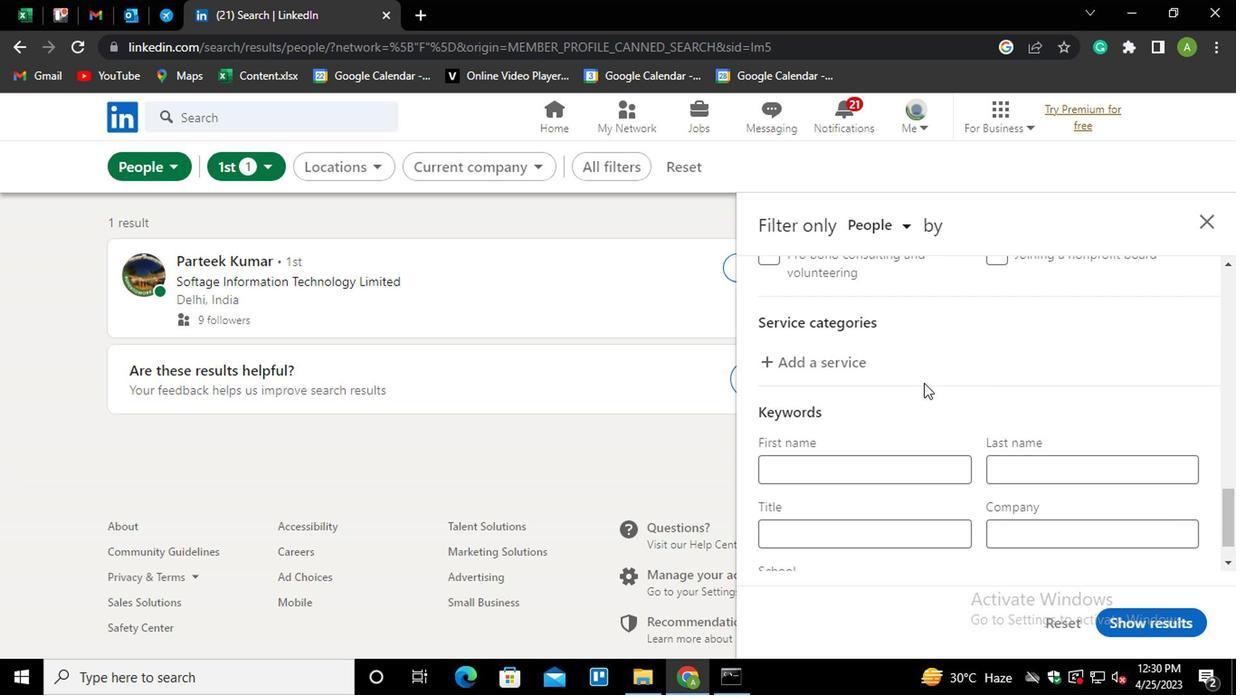 
Action: Mouse scrolled (757, 373) with delta (0, 0)
Screenshot: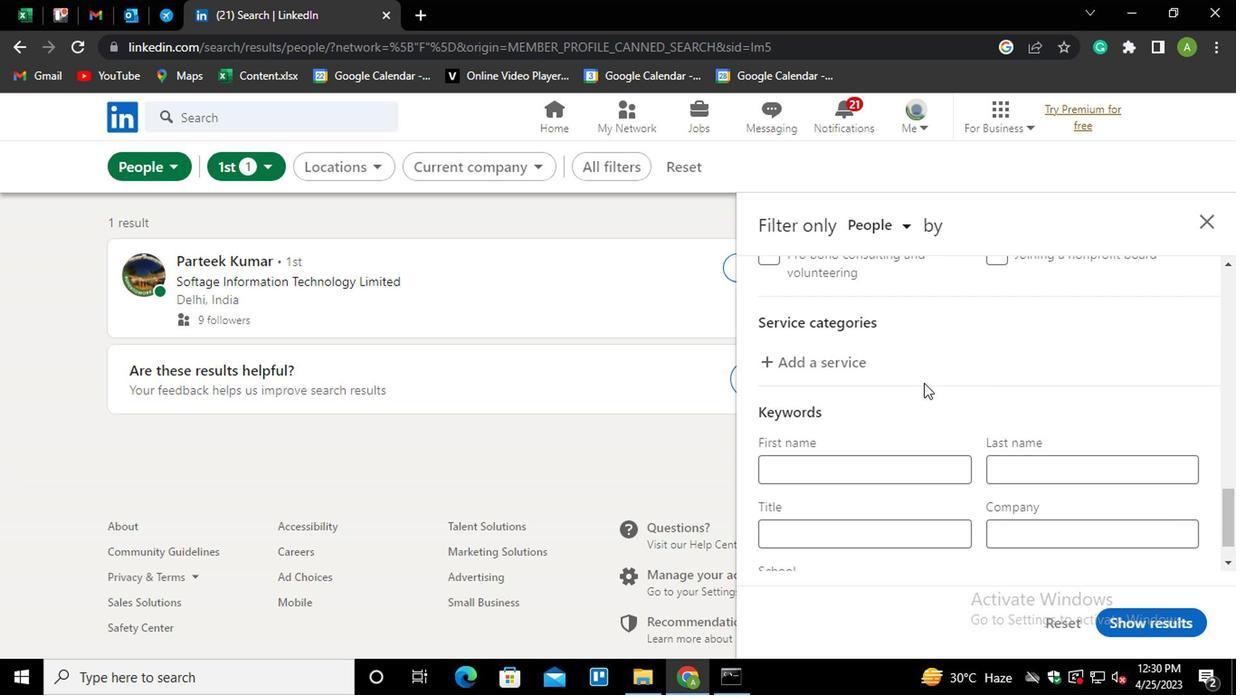 
Action: Mouse scrolled (757, 373) with delta (0, 0)
Screenshot: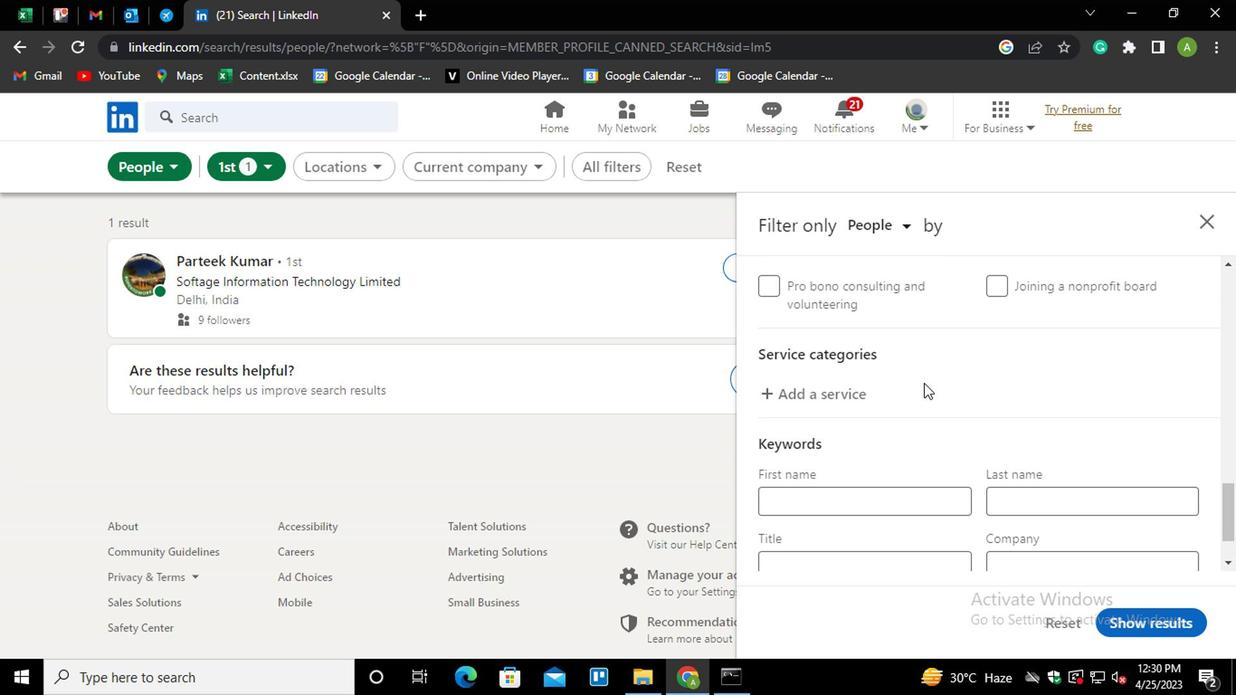 
Action: Mouse moved to (750, 401)
Screenshot: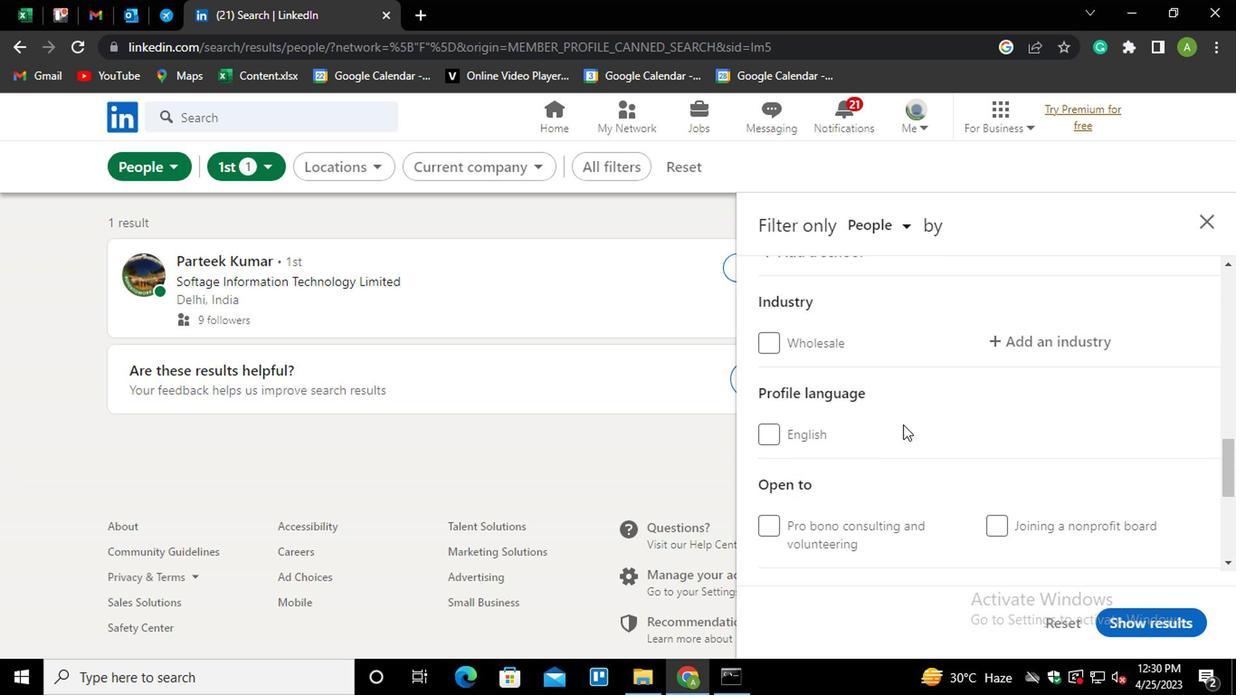 
Action: Mouse scrolled (750, 401) with delta (0, 0)
Screenshot: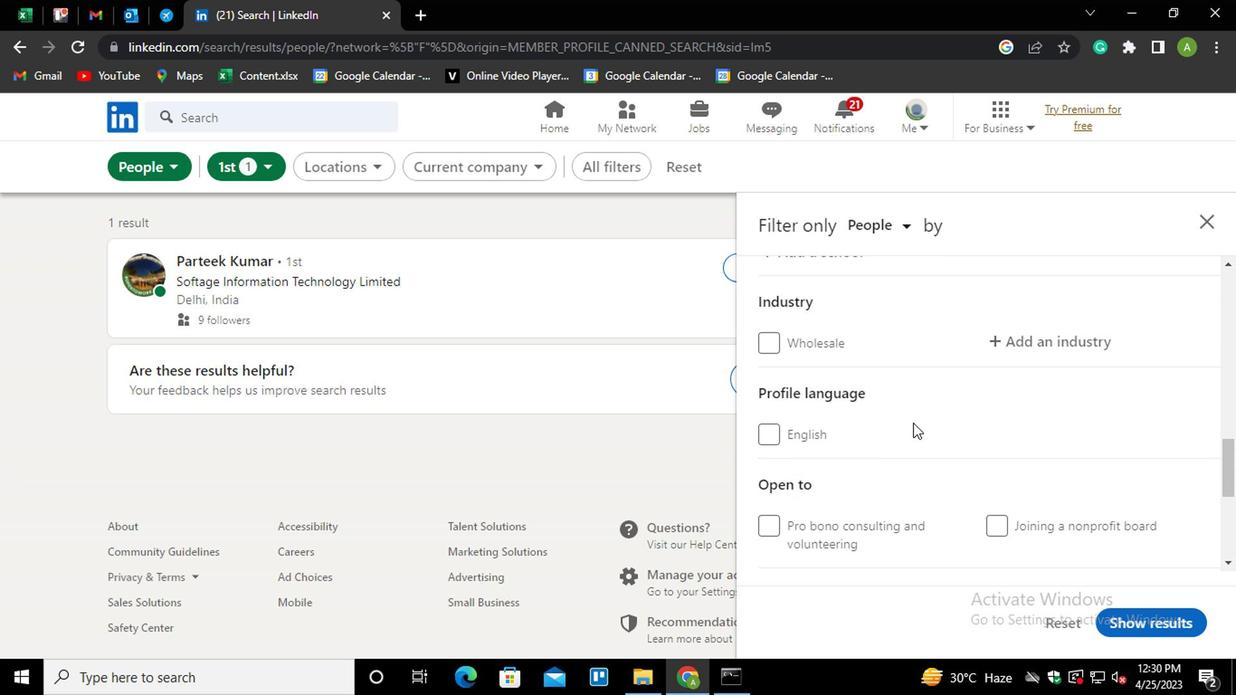 
Action: Mouse scrolled (750, 401) with delta (0, 0)
Screenshot: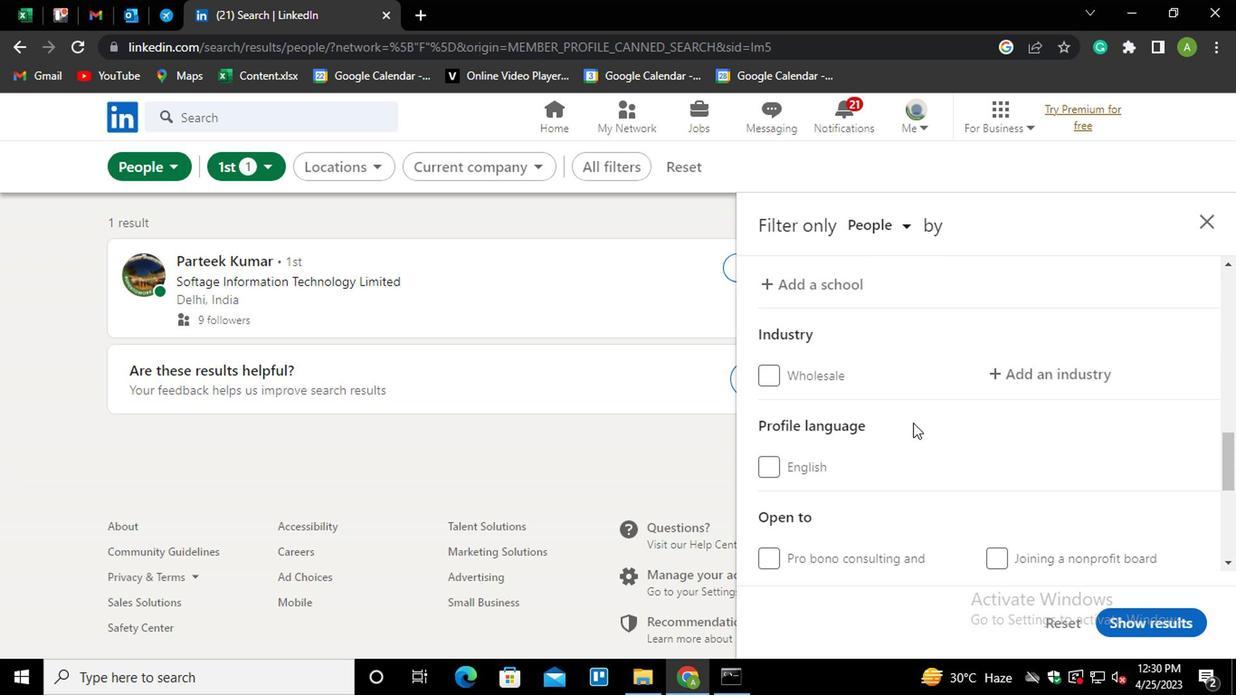 
Action: Mouse scrolled (750, 401) with delta (0, 0)
Screenshot: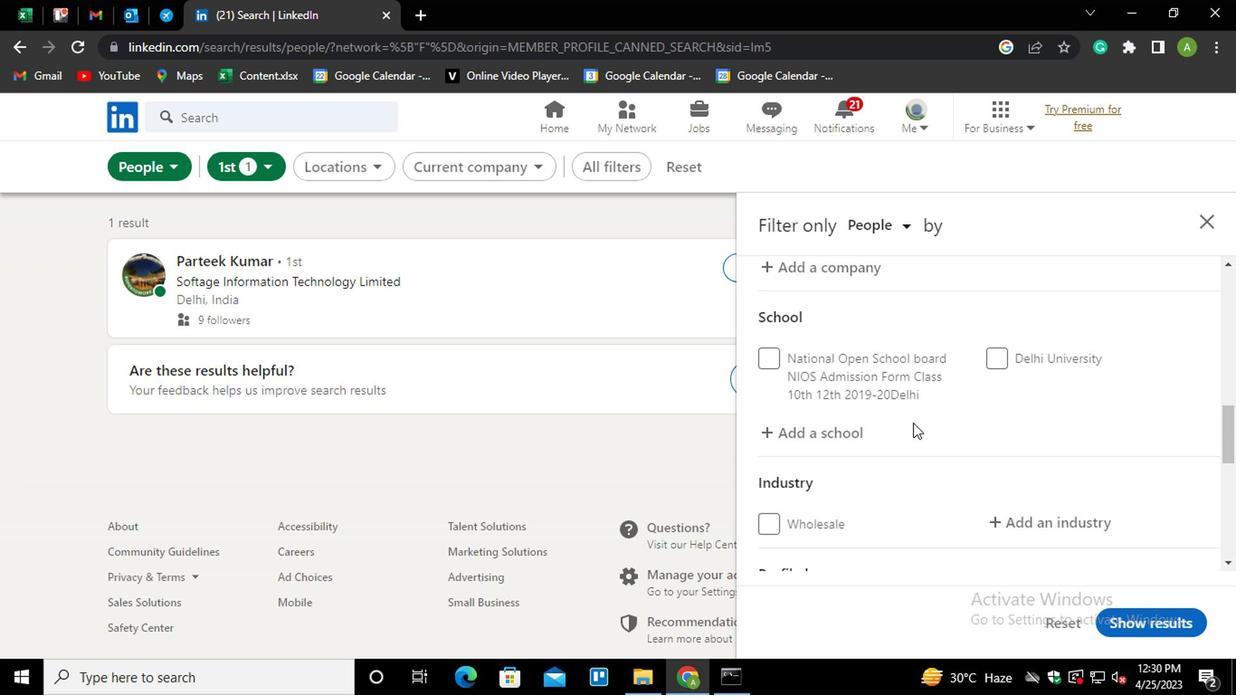 
Action: Mouse scrolled (750, 401) with delta (0, 0)
Screenshot: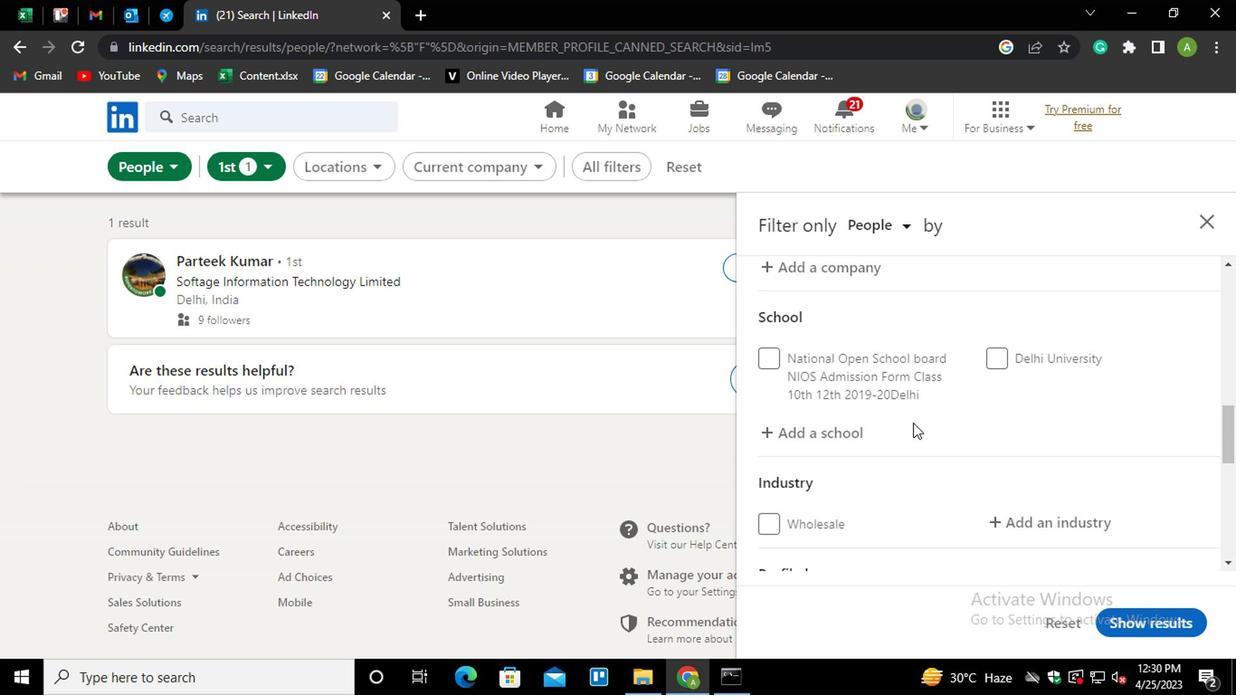 
Action: Mouse scrolled (750, 401) with delta (0, 0)
Screenshot: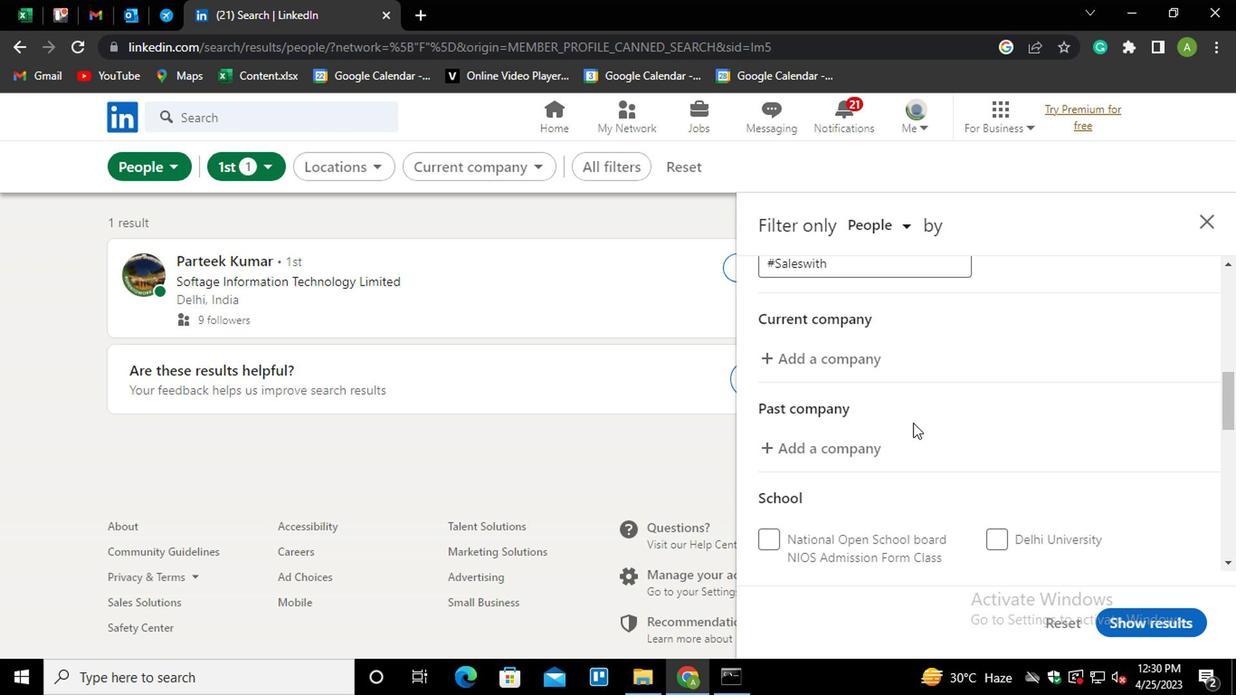 
Action: Mouse moved to (814, 407)
Screenshot: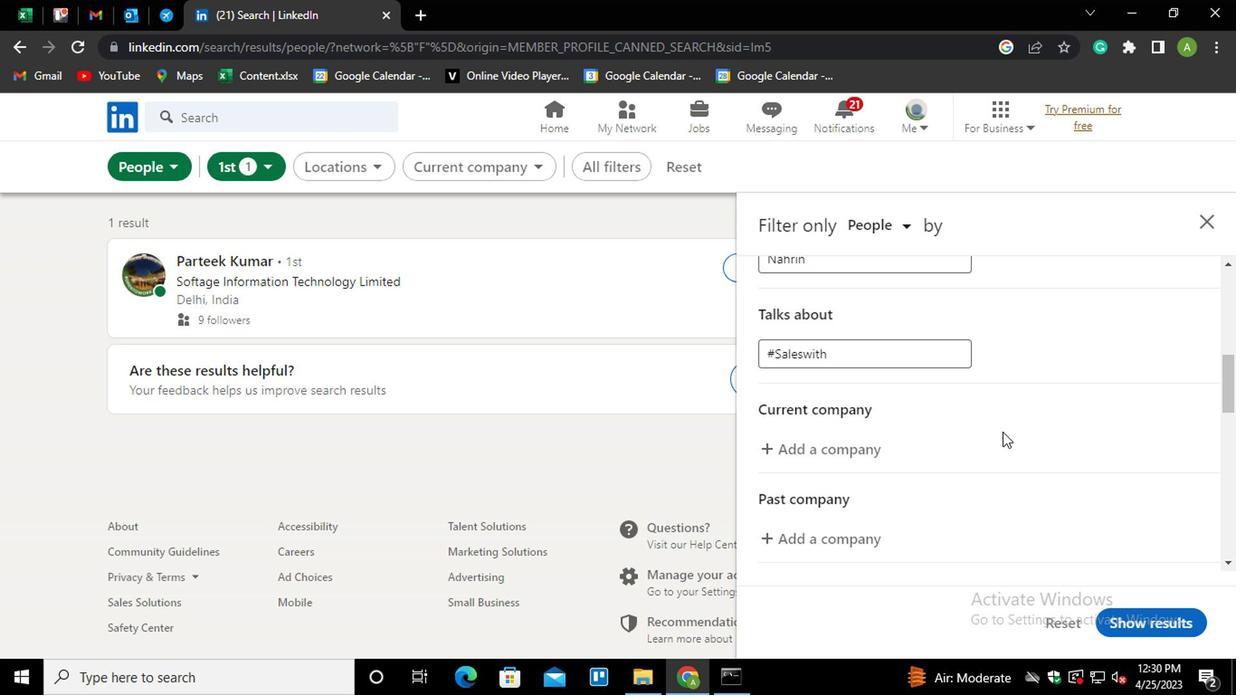 
Action: Mouse scrolled (814, 408) with delta (0, 0)
Screenshot: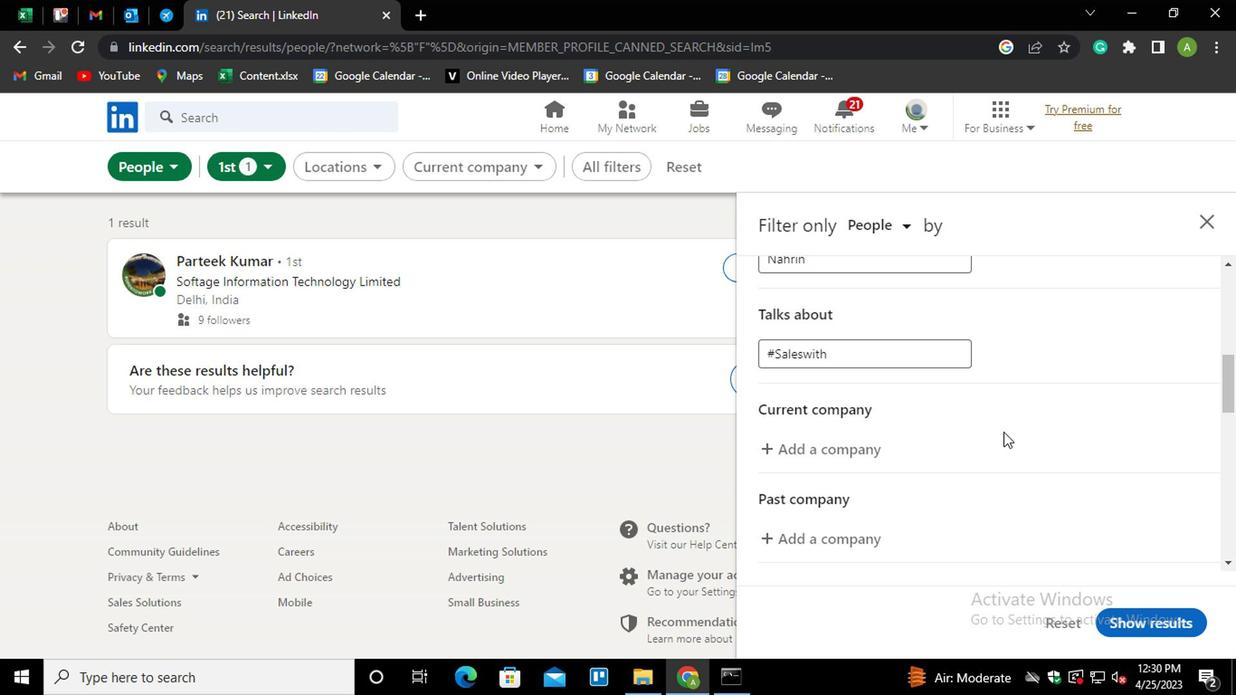 
Action: Mouse moved to (811, 411)
Screenshot: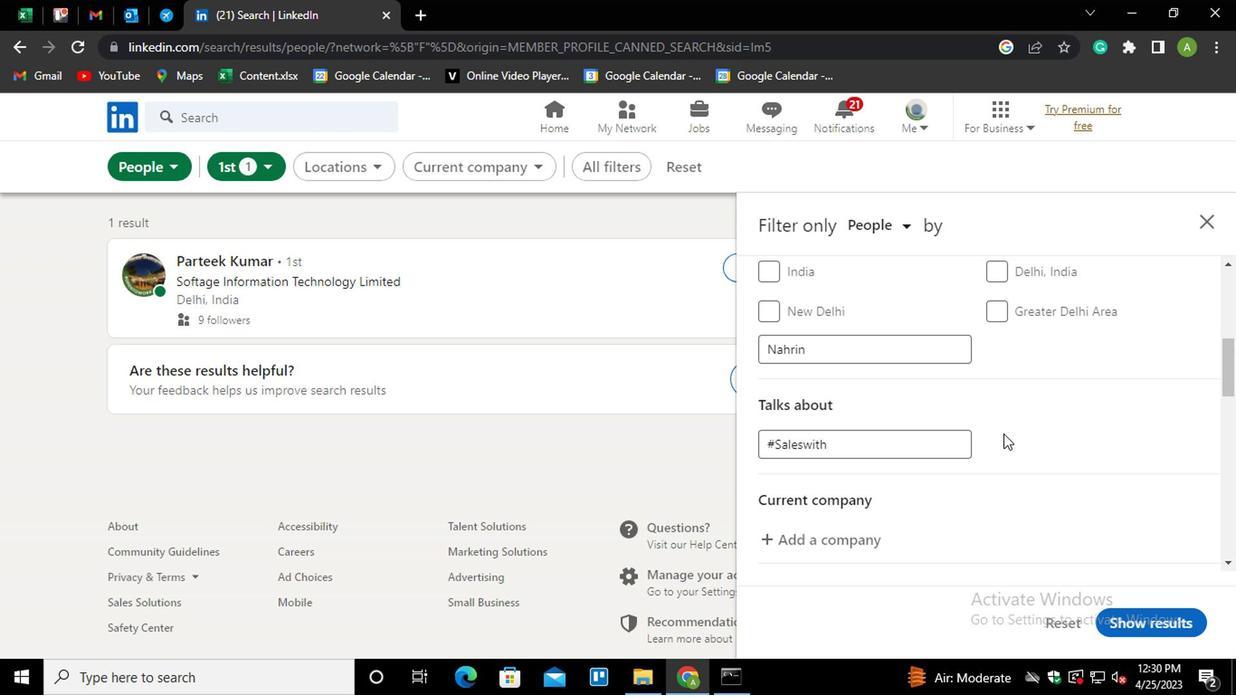 
Action: Mouse scrolled (811, 410) with delta (0, 0)
Screenshot: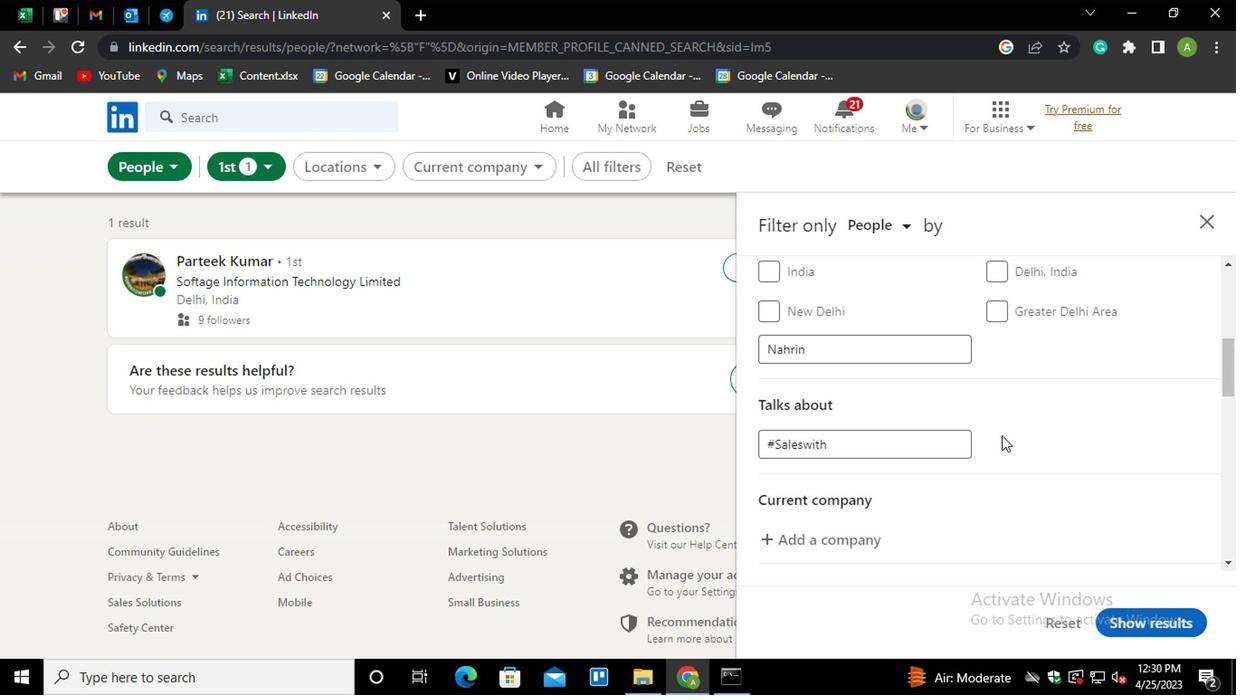 
Action: Mouse scrolled (811, 410) with delta (0, 0)
Screenshot: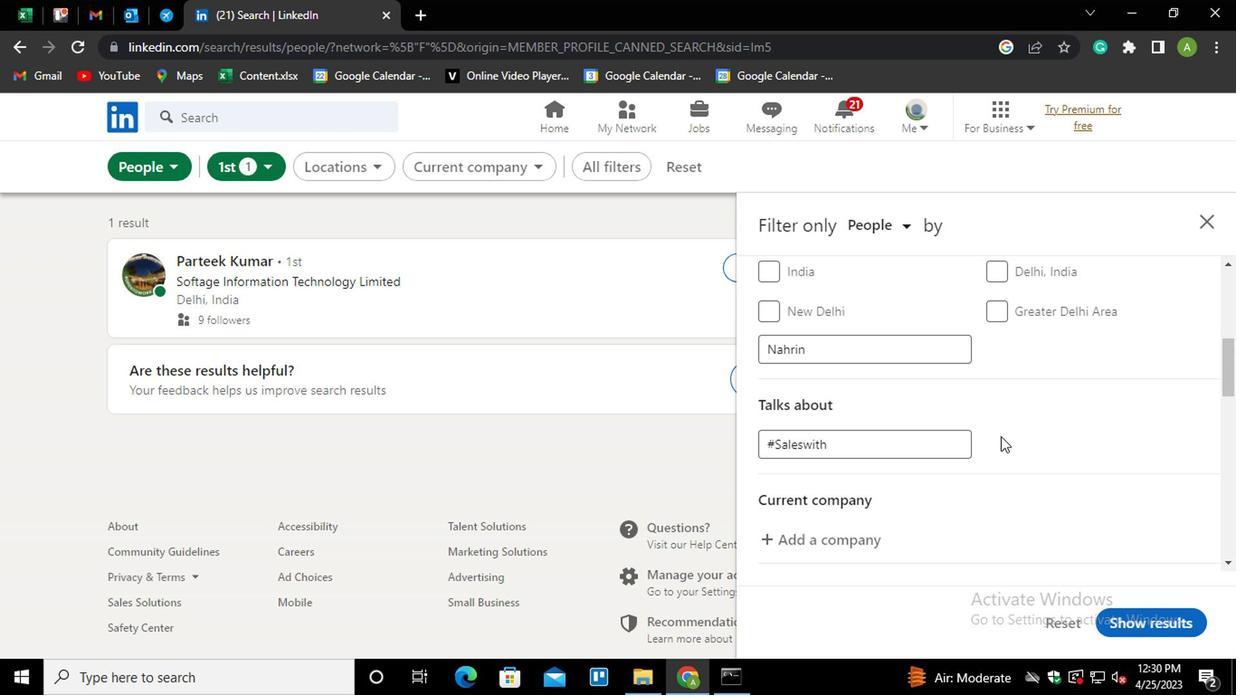 
Action: Mouse moved to (660, 420)
Screenshot: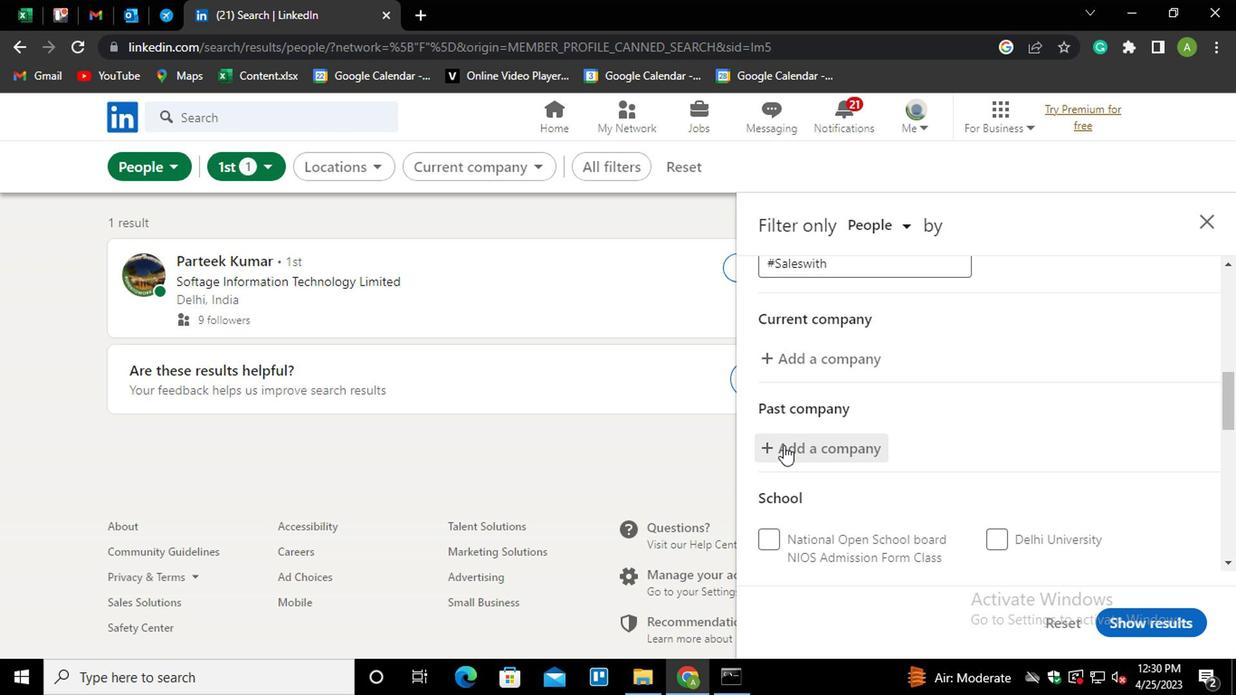 
Action: Mouse pressed left at (660, 420)
Screenshot: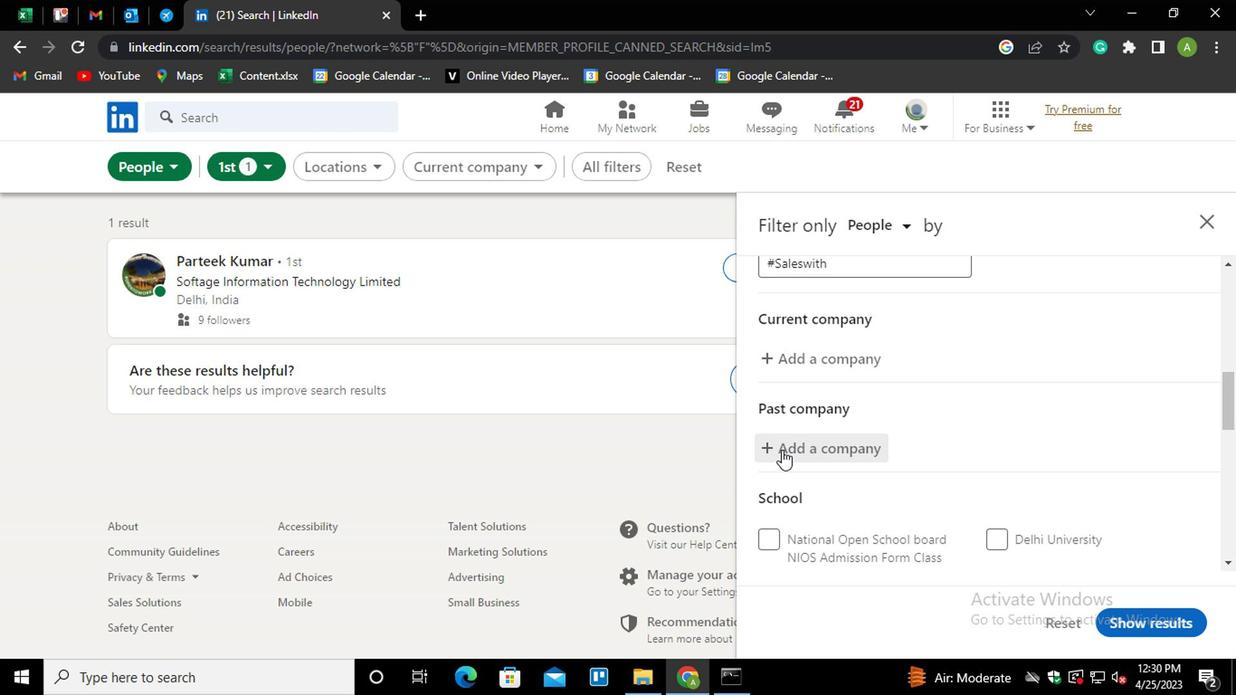 
Action: Mouse moved to (675, 417)
Screenshot: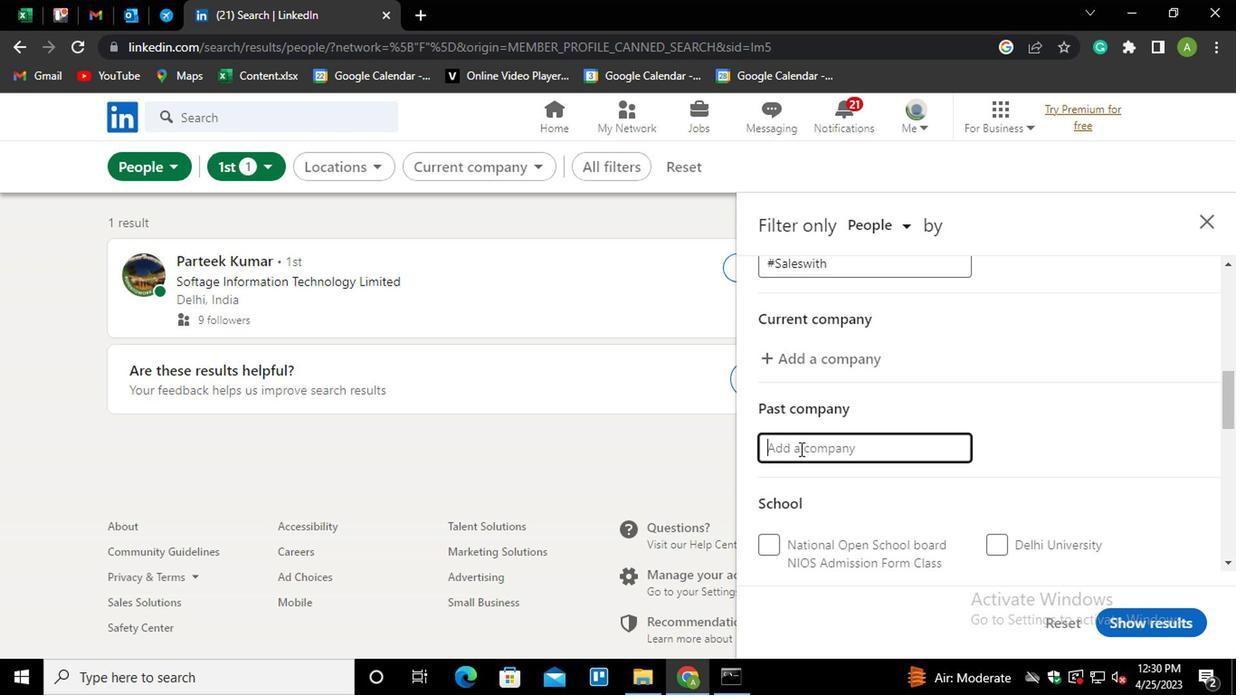 
Action: Mouse pressed left at (675, 417)
Screenshot: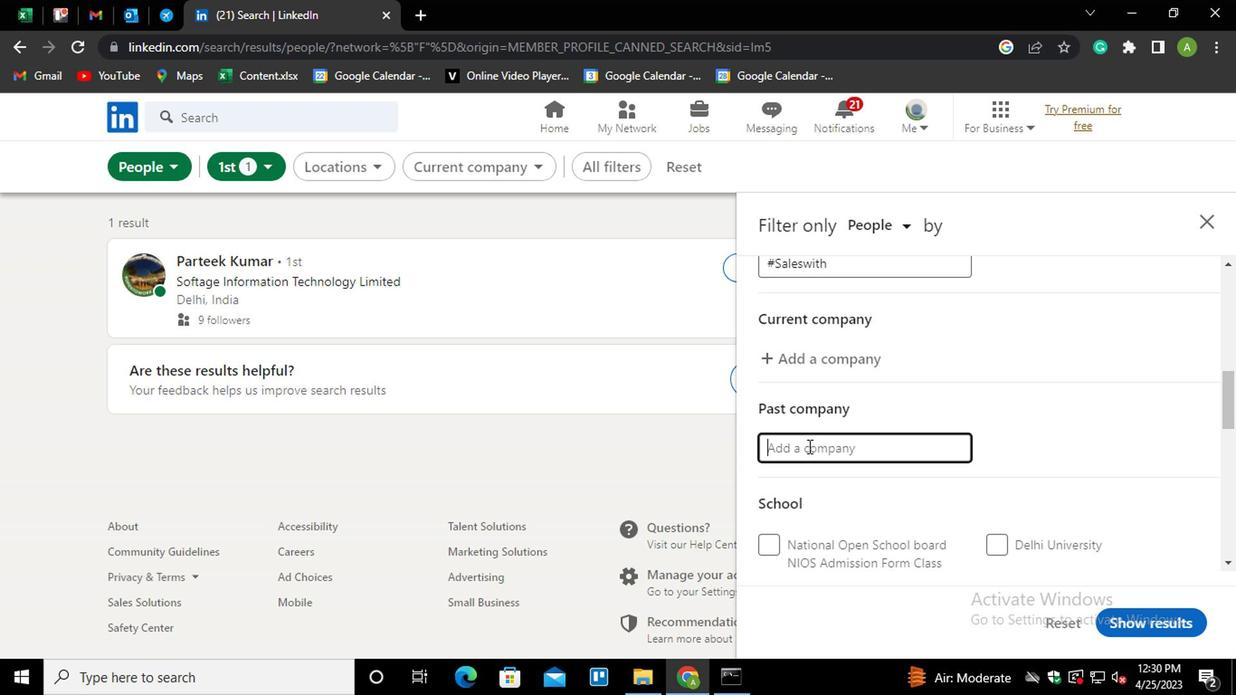 
Action: Key pressed <Key.shift>CITI<Key.down><Key.enter>
Screenshot: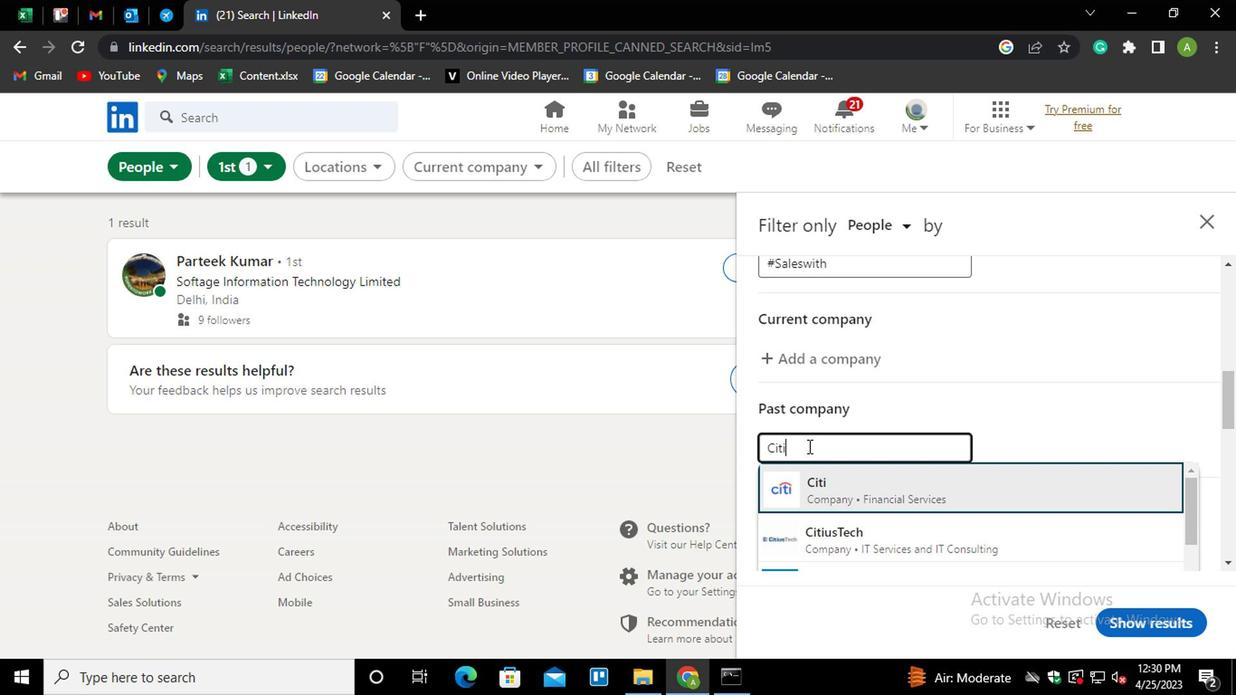 
Action: Mouse moved to (790, 408)
Screenshot: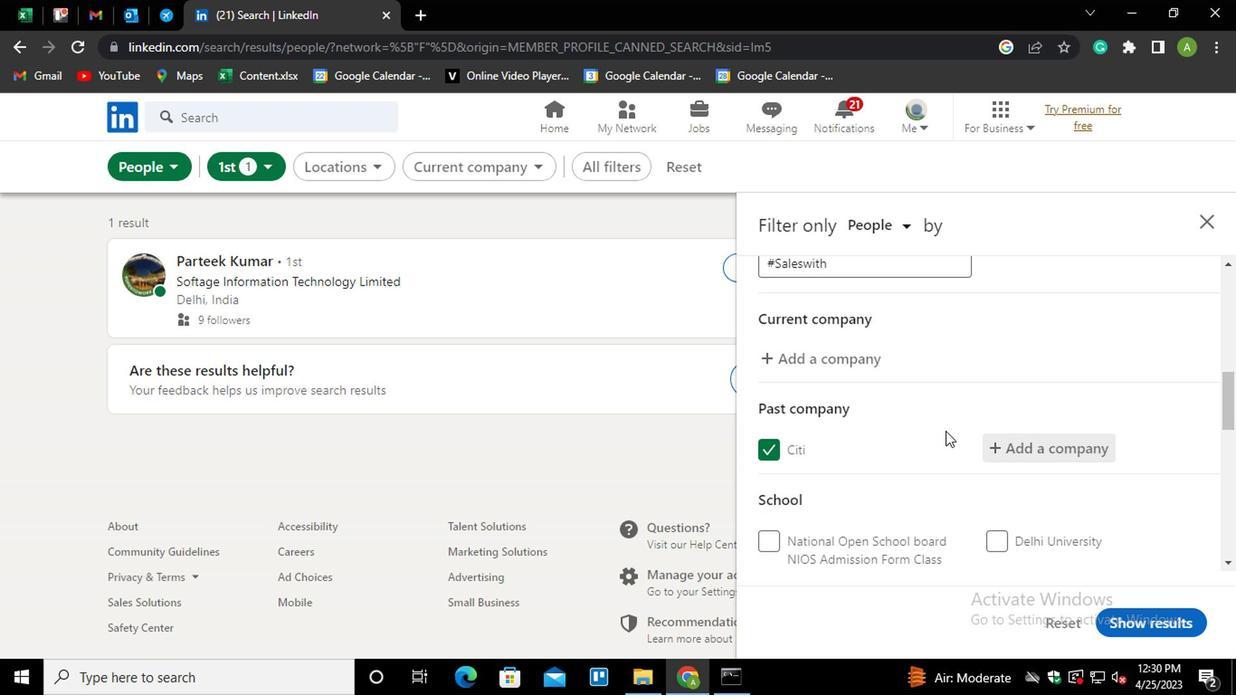 
Action: Mouse scrolled (790, 407) with delta (0, 0)
Screenshot: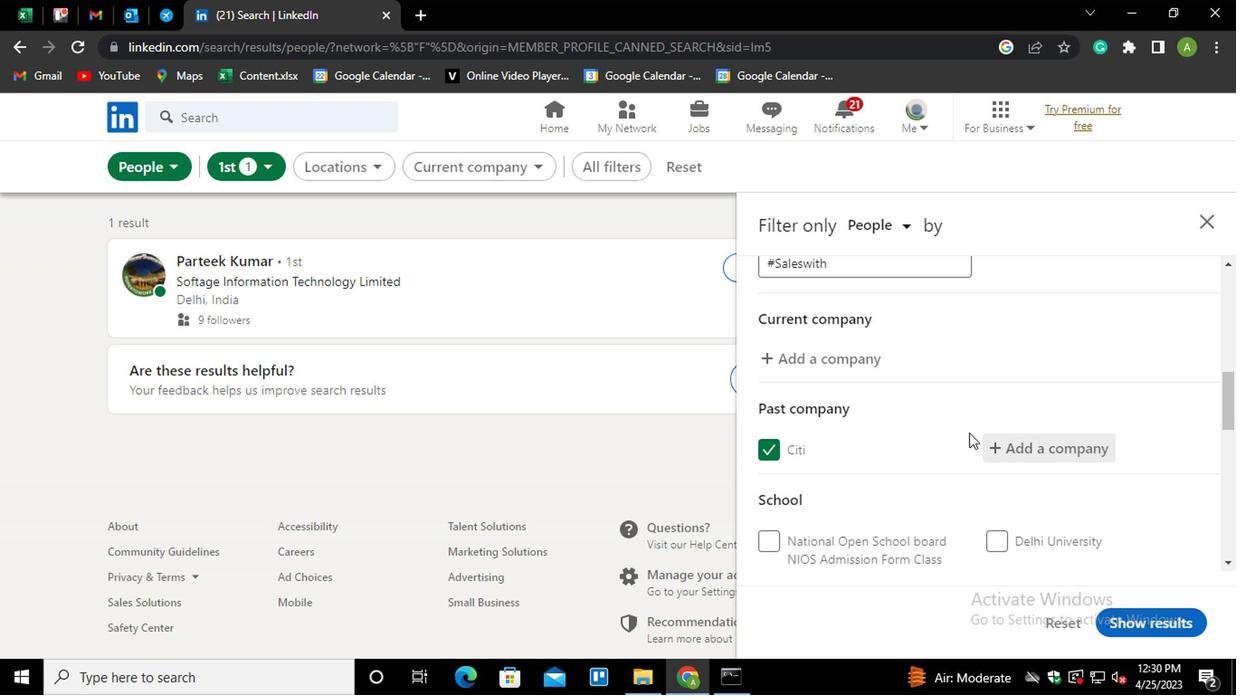 
Action: Mouse scrolled (790, 407) with delta (0, 0)
Screenshot: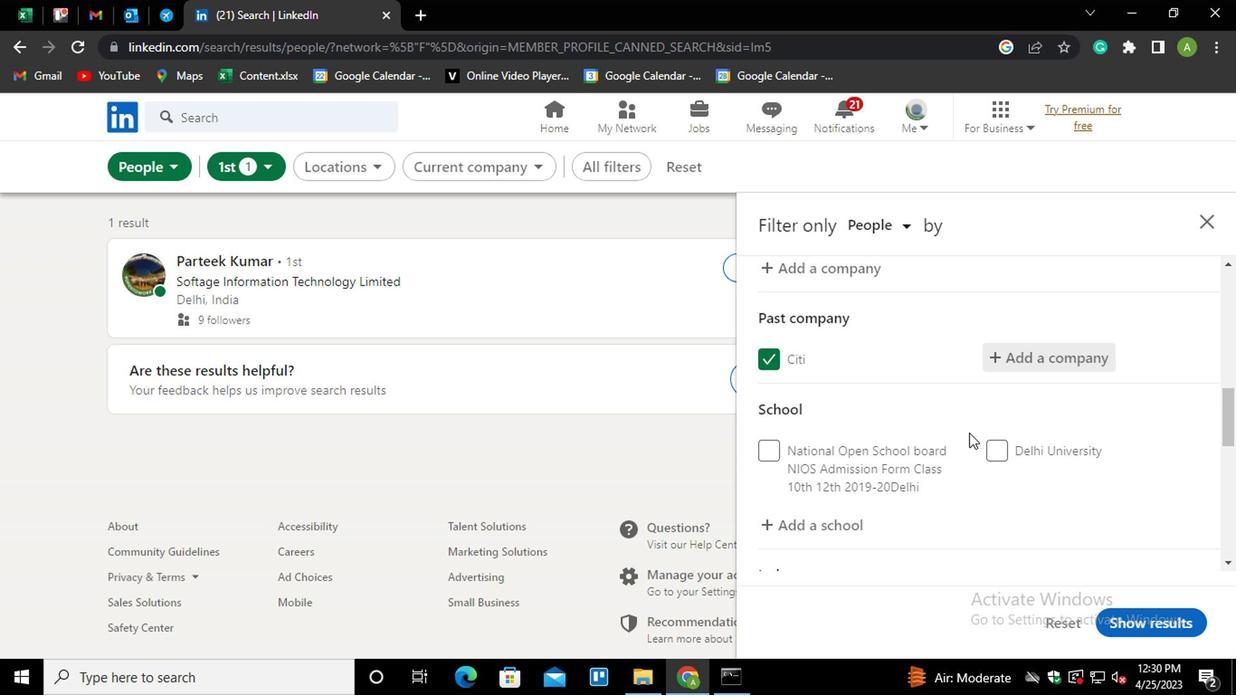 
Action: Mouse scrolled (790, 407) with delta (0, 0)
Screenshot: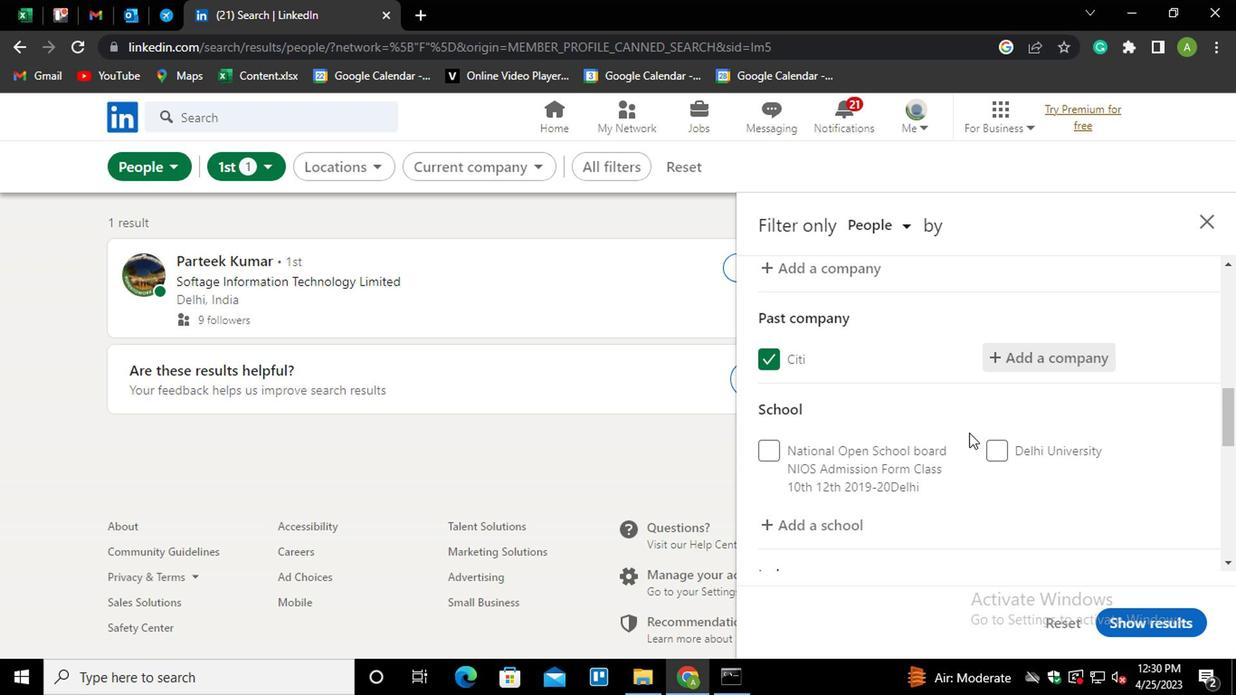 
Action: Mouse moved to (688, 346)
Screenshot: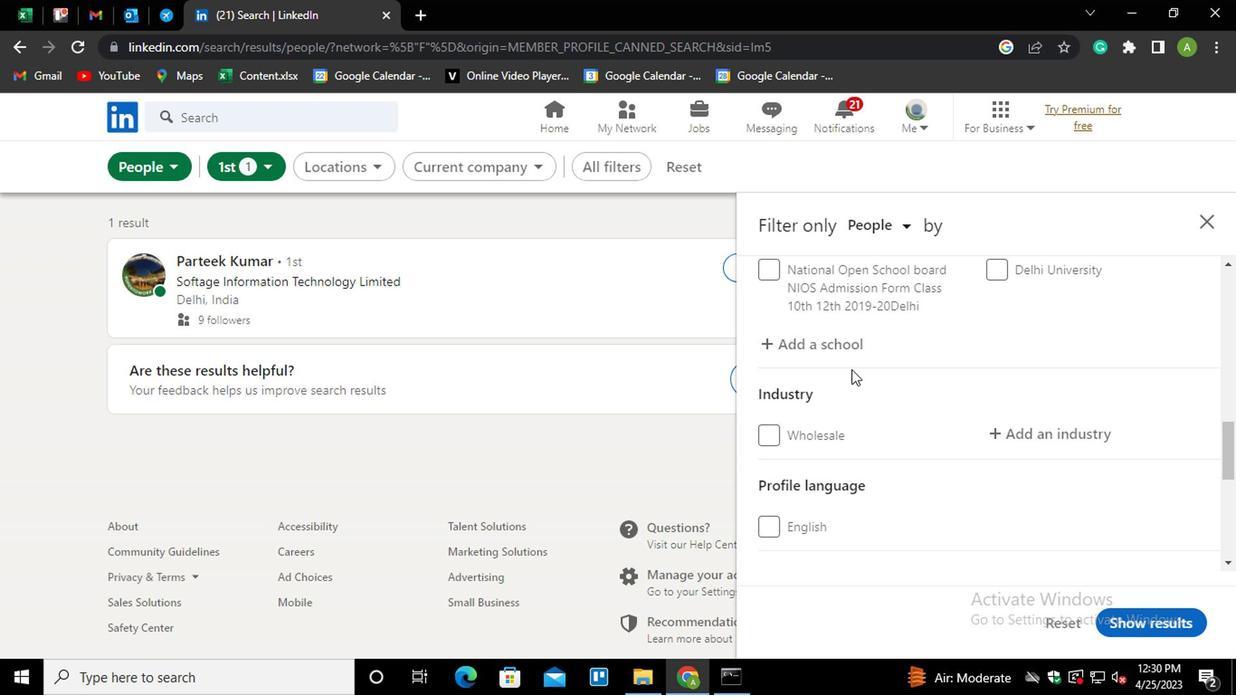 
Action: Mouse pressed left at (688, 346)
Screenshot: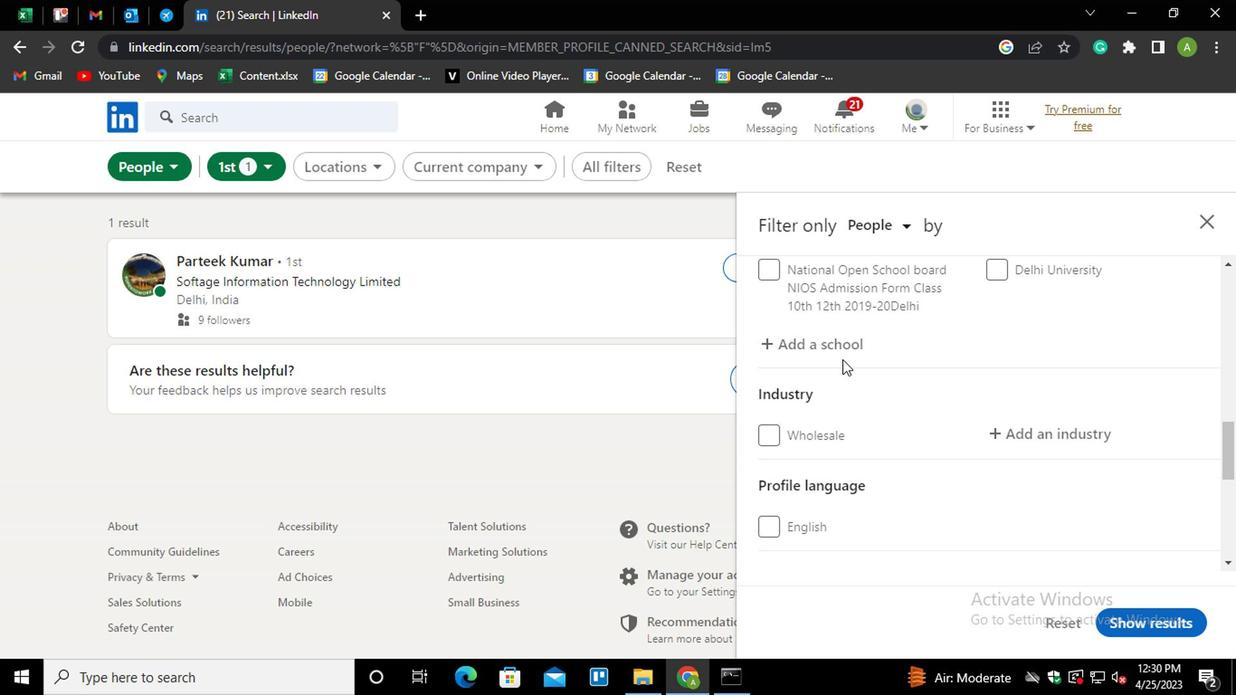 
Action: Mouse moved to (692, 349)
Screenshot: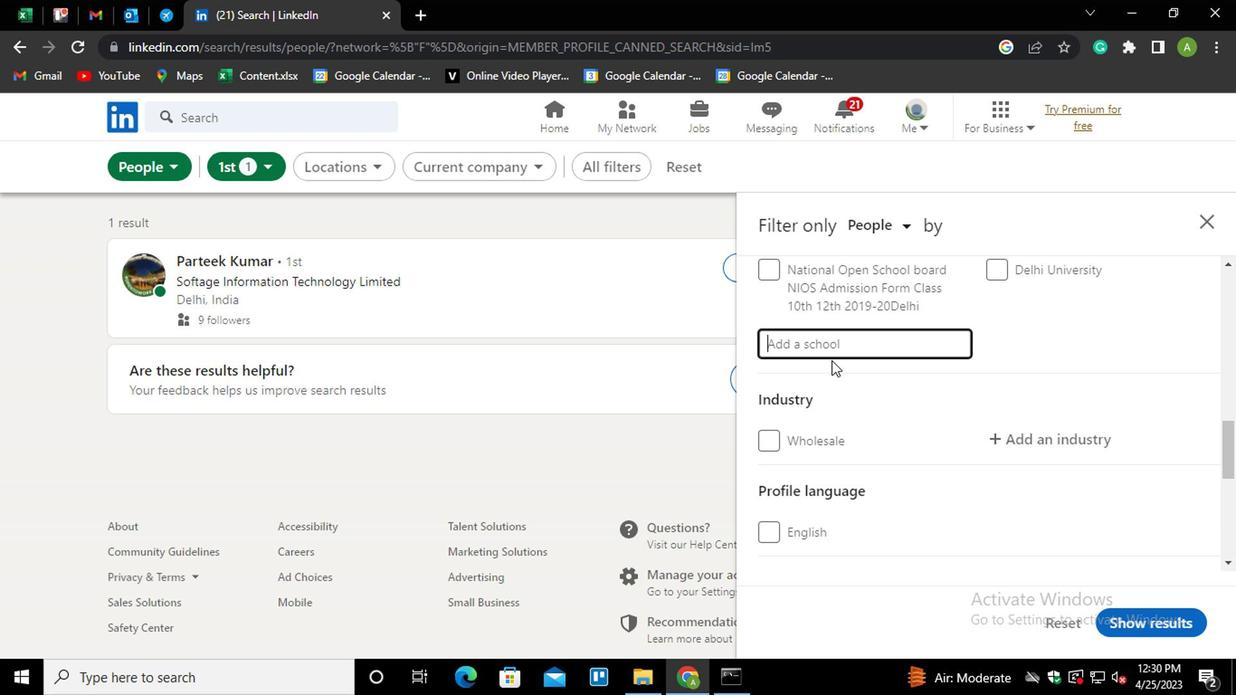 
Action: Mouse pressed left at (692, 349)
Screenshot: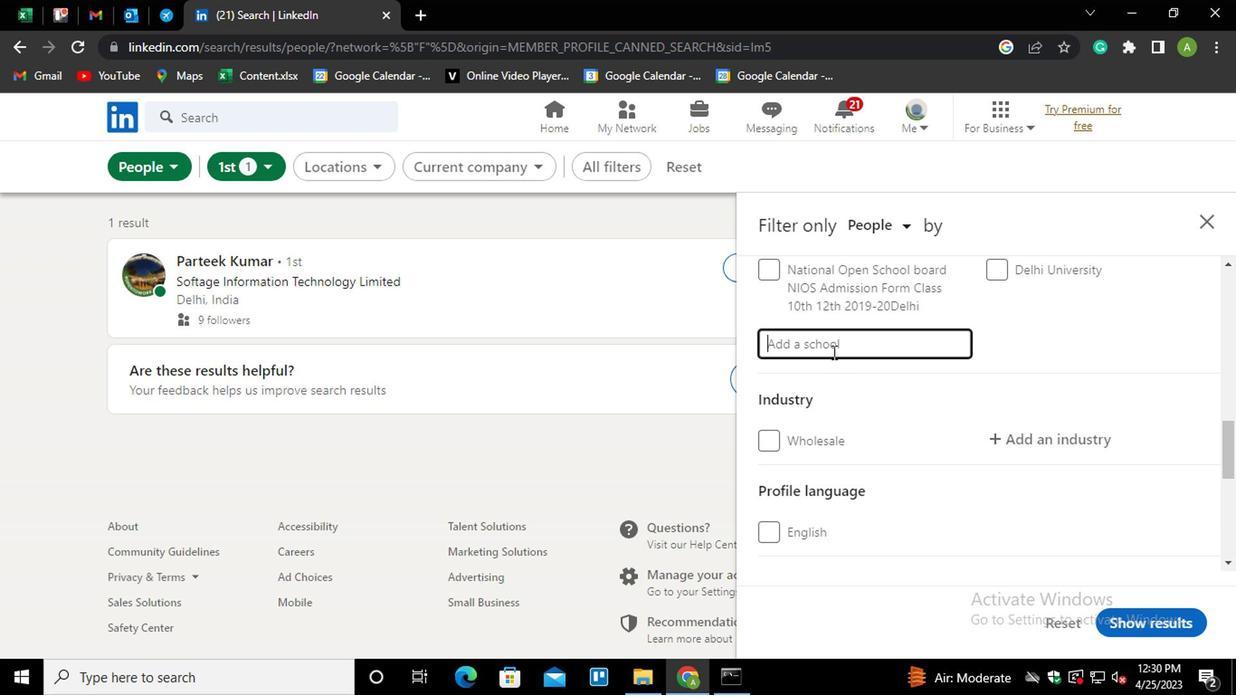 
Action: Mouse moved to (693, 348)
Screenshot: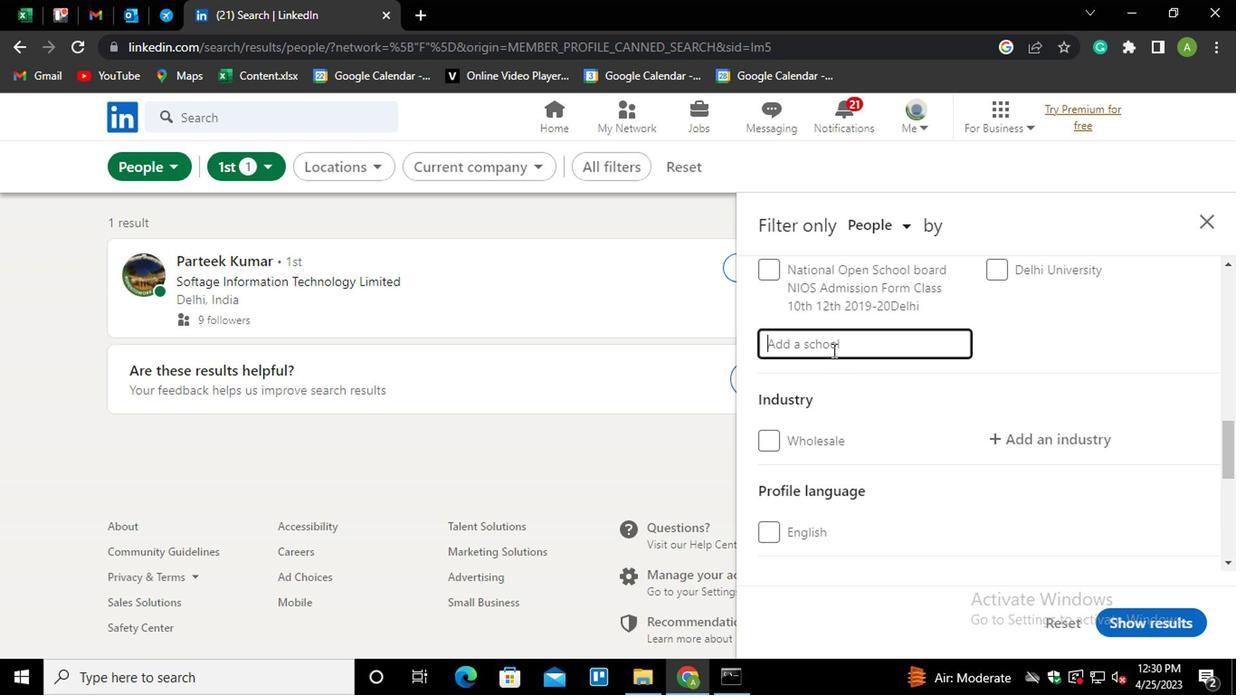 
Action: Key pressed <Key.shift>ST.<Key.shift>X<Key.down><Key.enter>
Screenshot: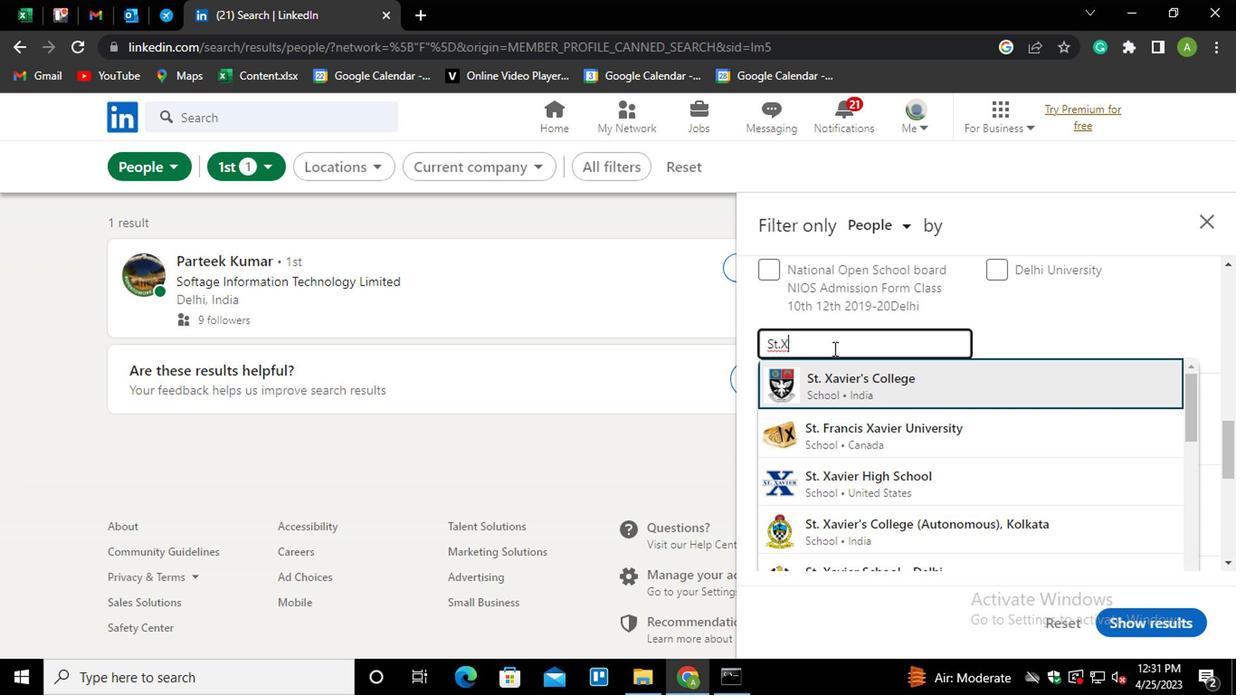 
Action: Mouse moved to (789, 369)
Screenshot: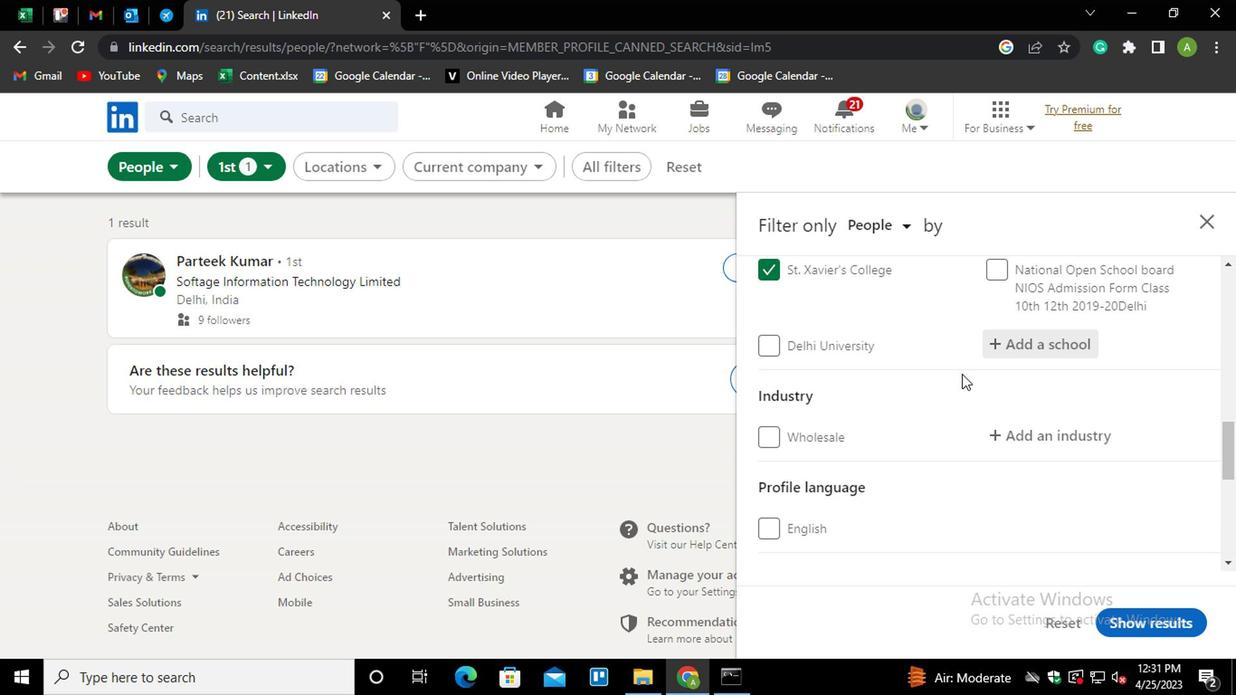 
Action: Mouse scrolled (789, 368) with delta (0, 0)
Screenshot: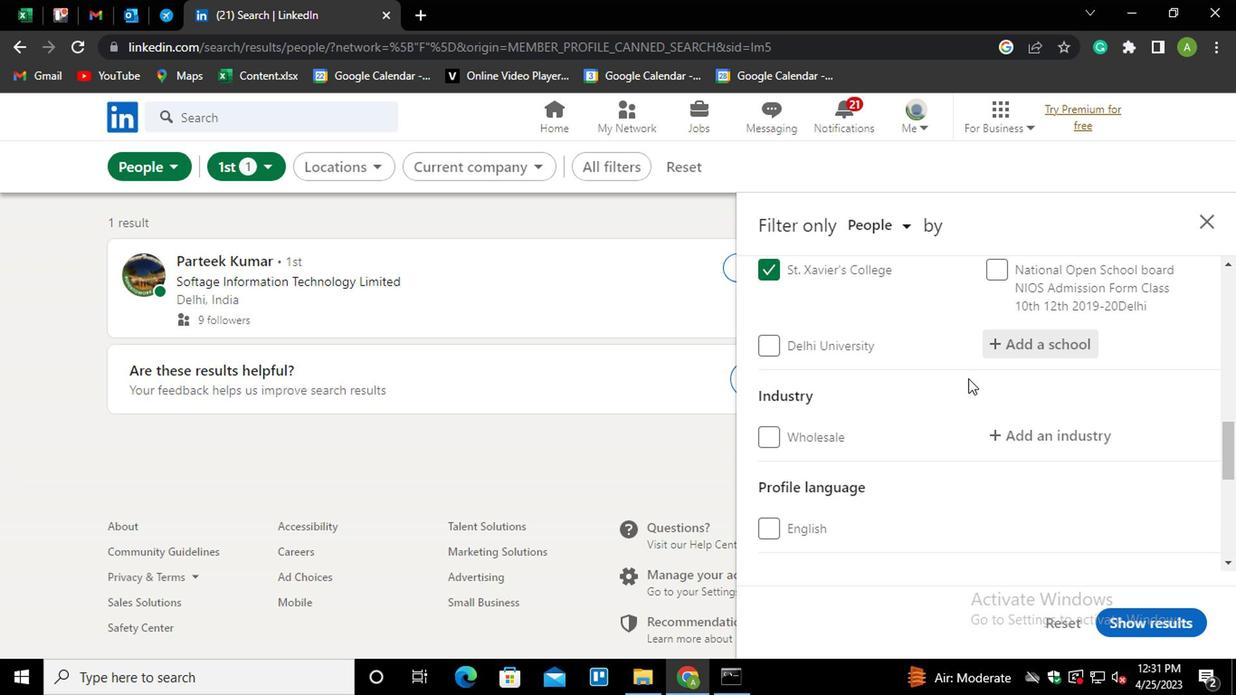 
Action: Mouse moved to (788, 369)
Screenshot: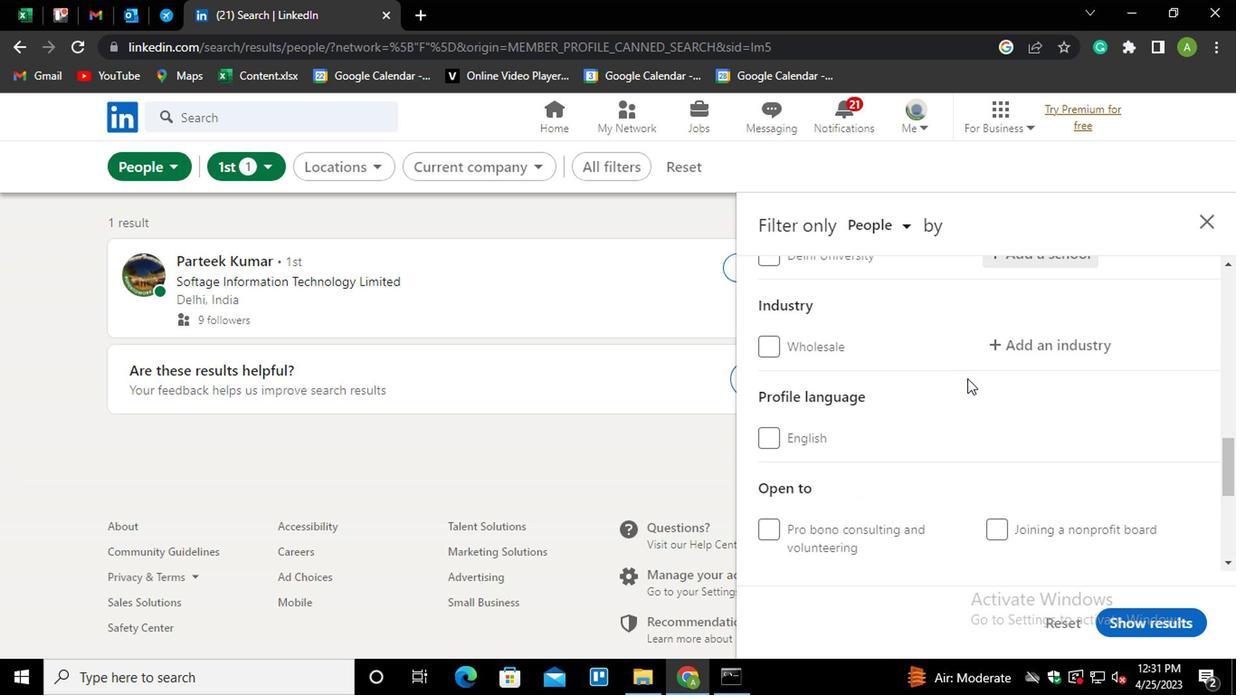 
Action: Mouse scrolled (788, 368) with delta (0, 0)
Screenshot: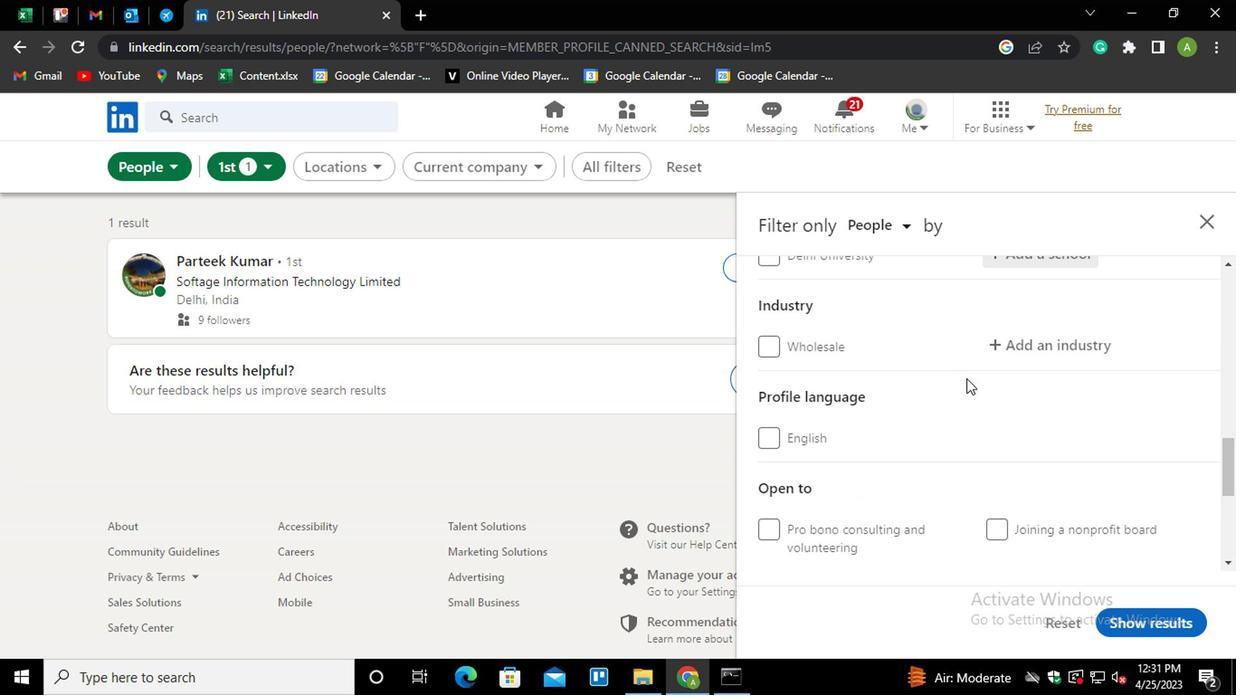 
Action: Mouse moved to (786, 368)
Screenshot: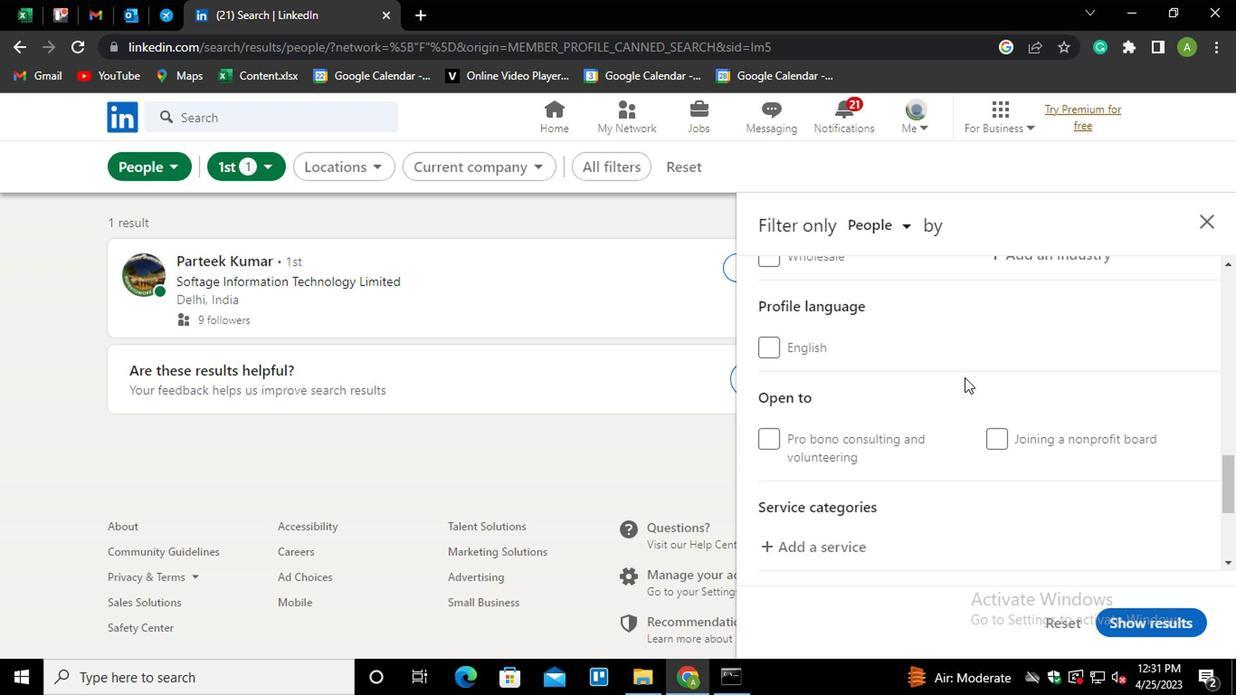 
Action: Mouse scrolled (786, 367) with delta (0, 0)
Screenshot: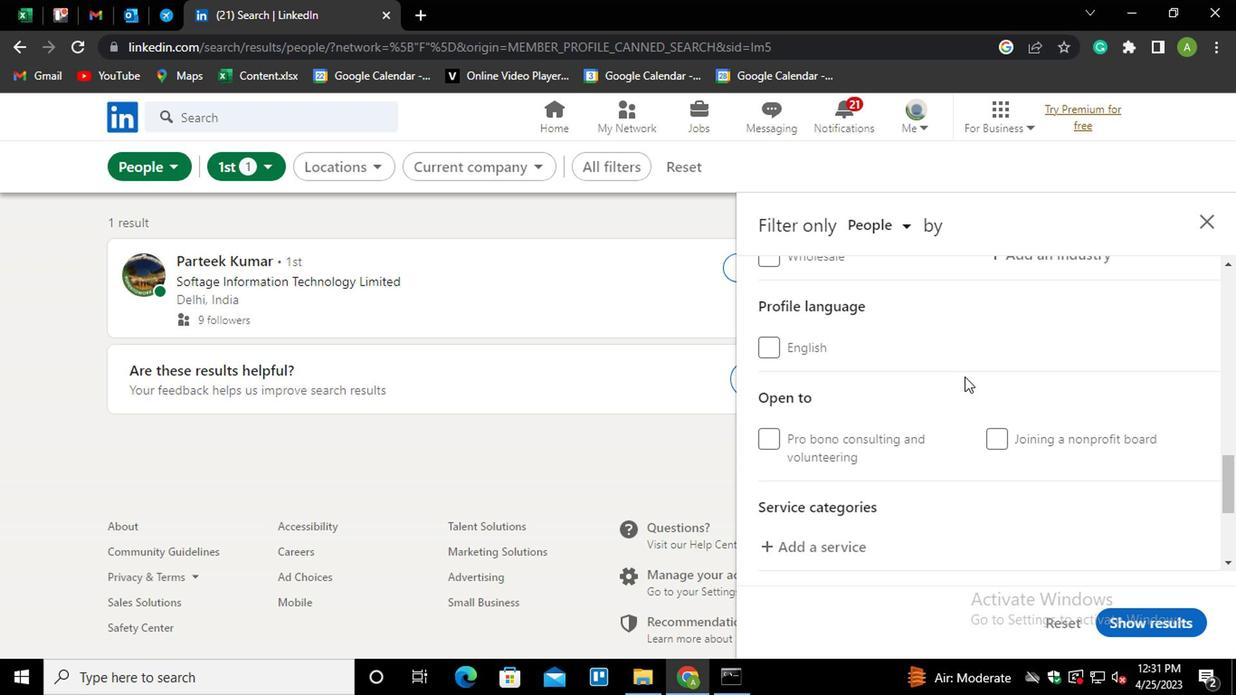 
Action: Mouse scrolled (786, 368) with delta (0, 0)
Screenshot: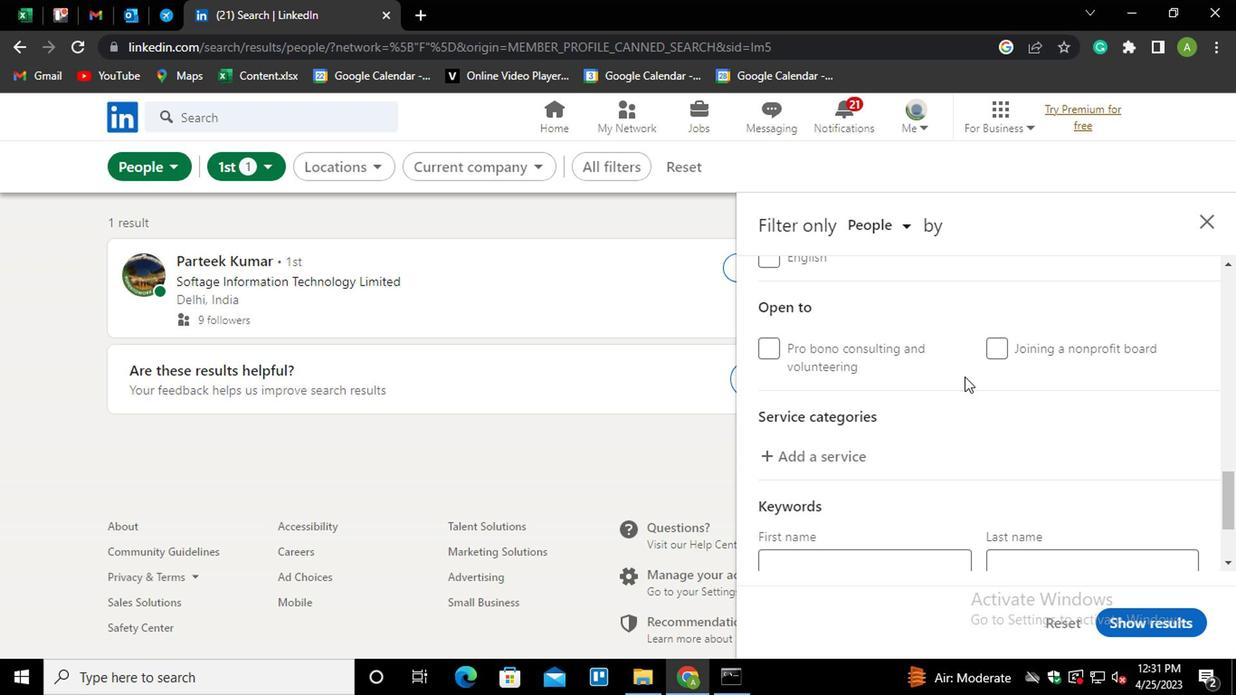 
Action: Mouse scrolled (786, 368) with delta (0, 0)
Screenshot: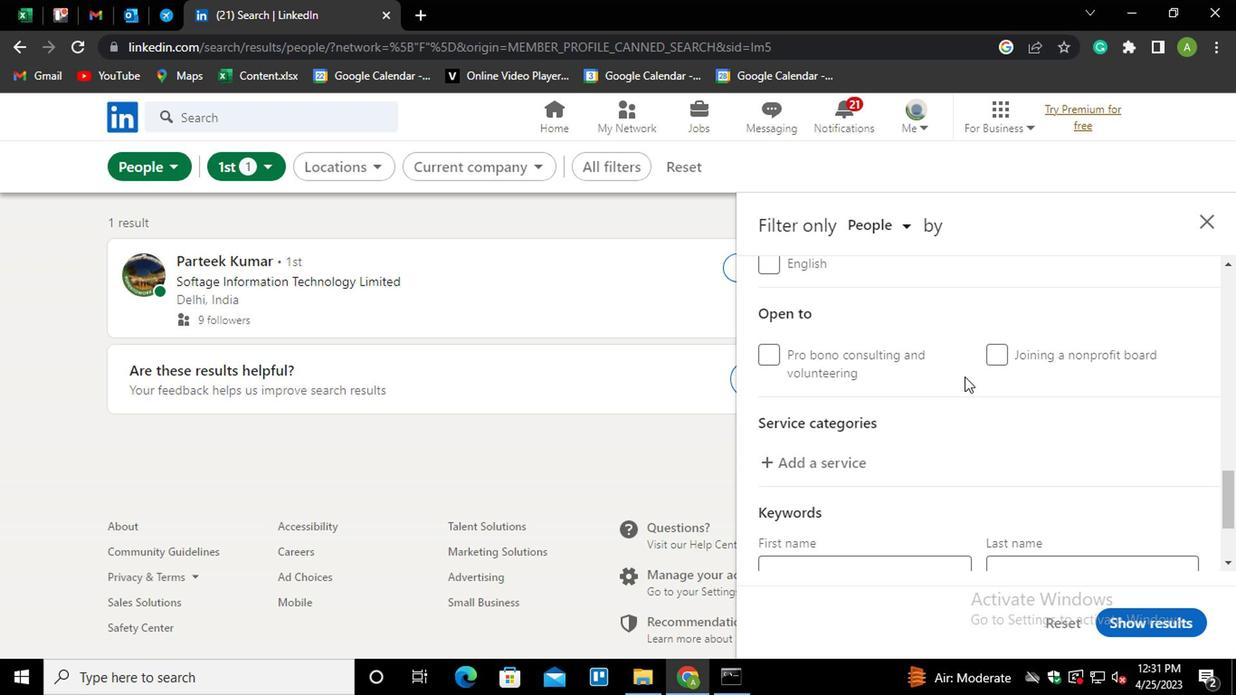 
Action: Mouse moved to (804, 346)
Screenshot: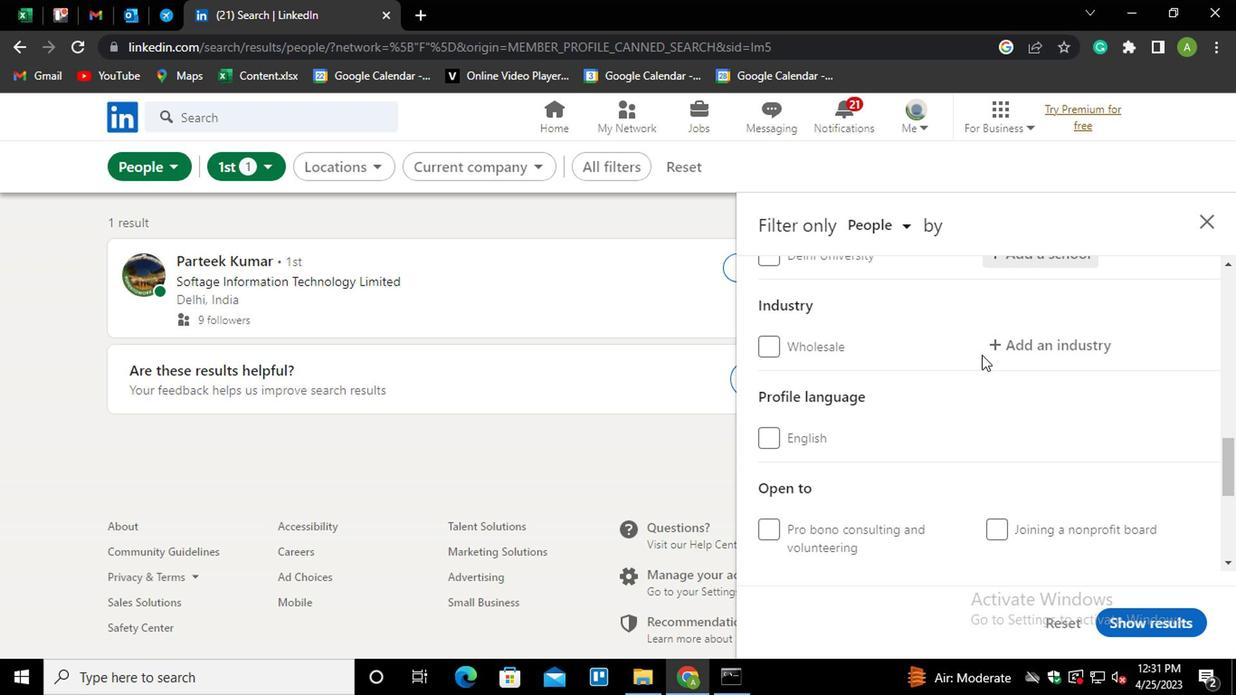 
Action: Mouse pressed left at (804, 346)
Screenshot: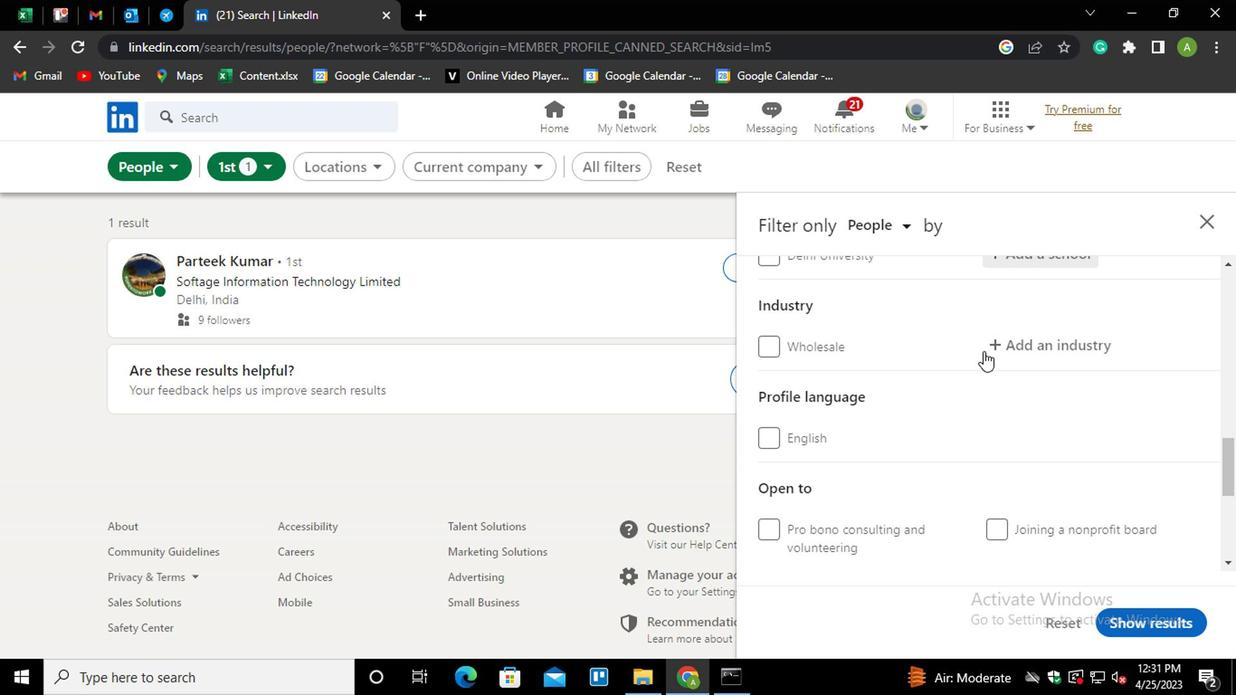 
Action: Mouse moved to (817, 348)
Screenshot: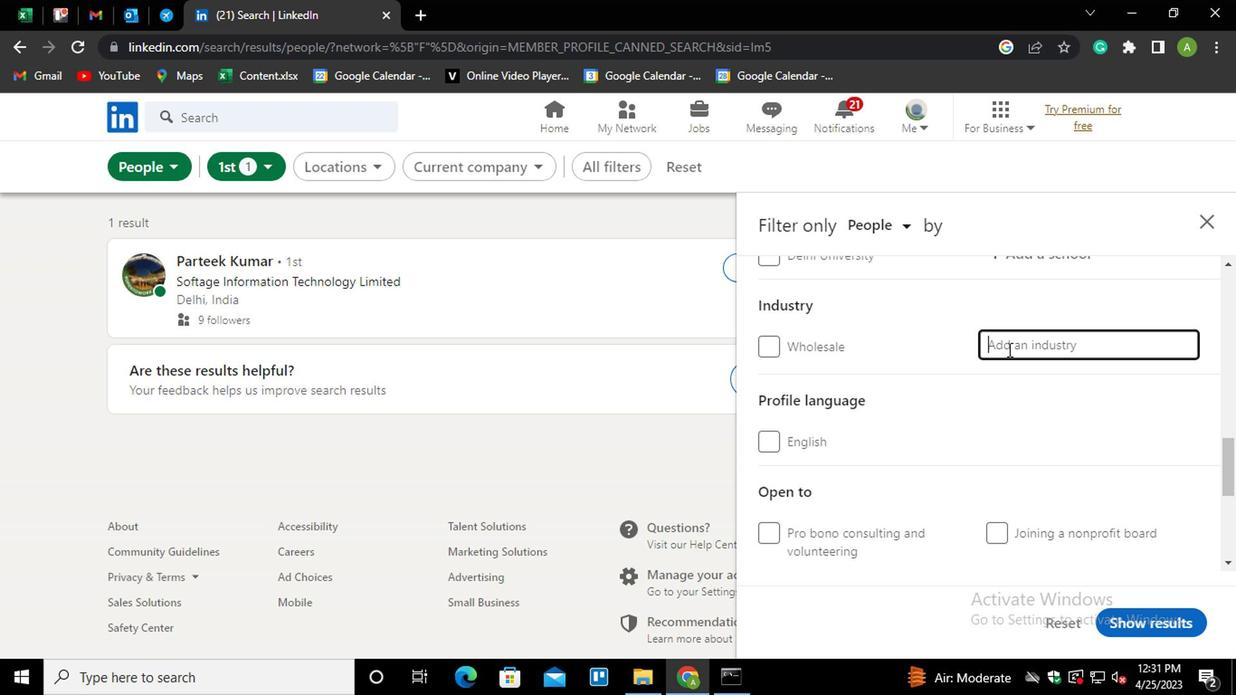 
Action: Mouse pressed left at (817, 348)
Screenshot: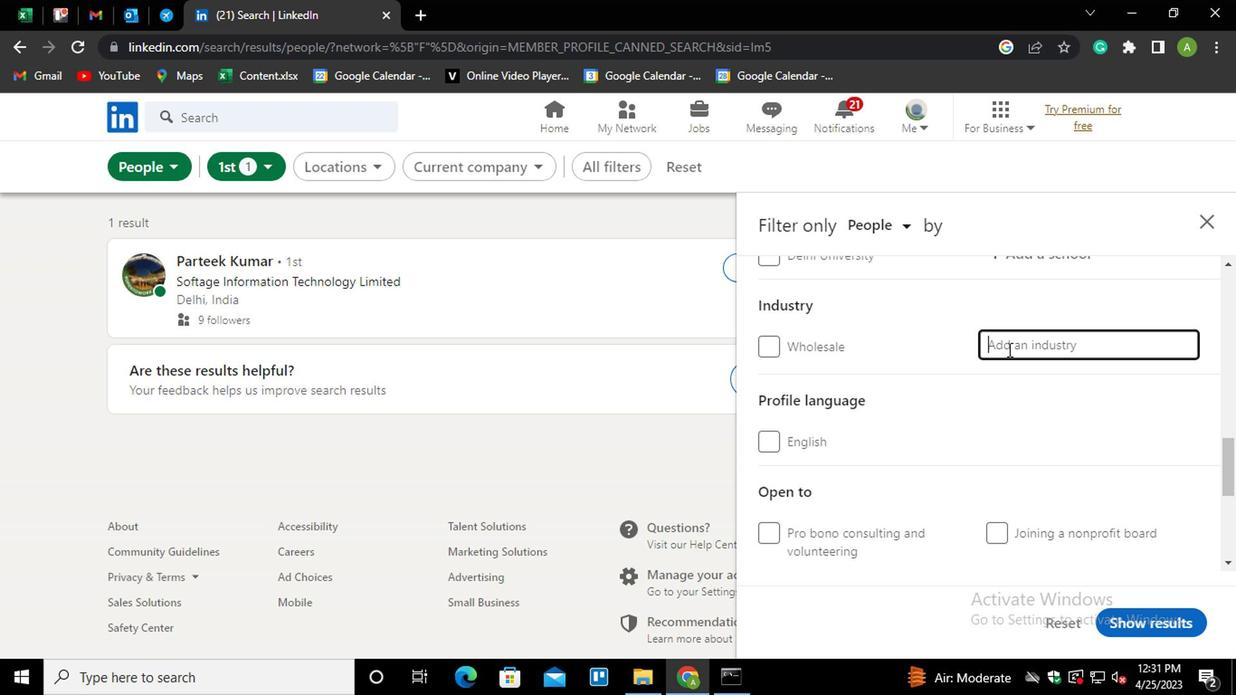 
Action: Key pressed <Key.shift>BUILDING<Key.down><Key.down><Key.down><Key.down><Key.down><Key.down><Key.down><Key.down><Key.enter>
Screenshot: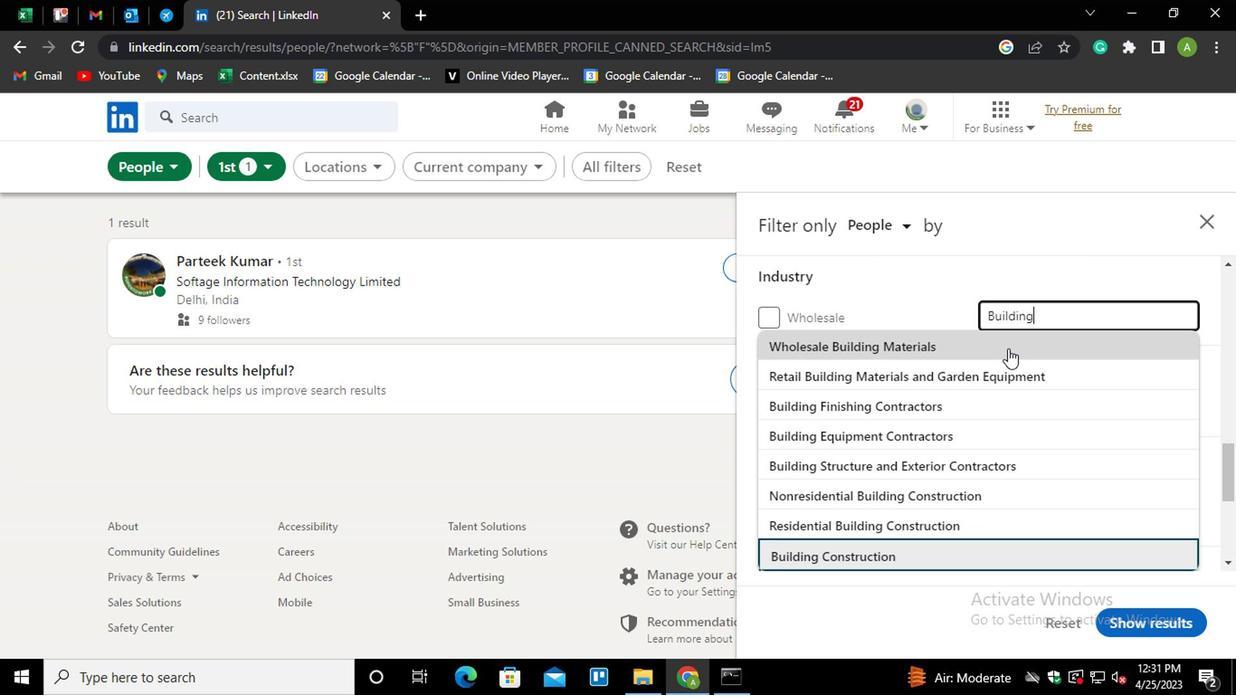 
Action: Mouse moved to (828, 368)
Screenshot: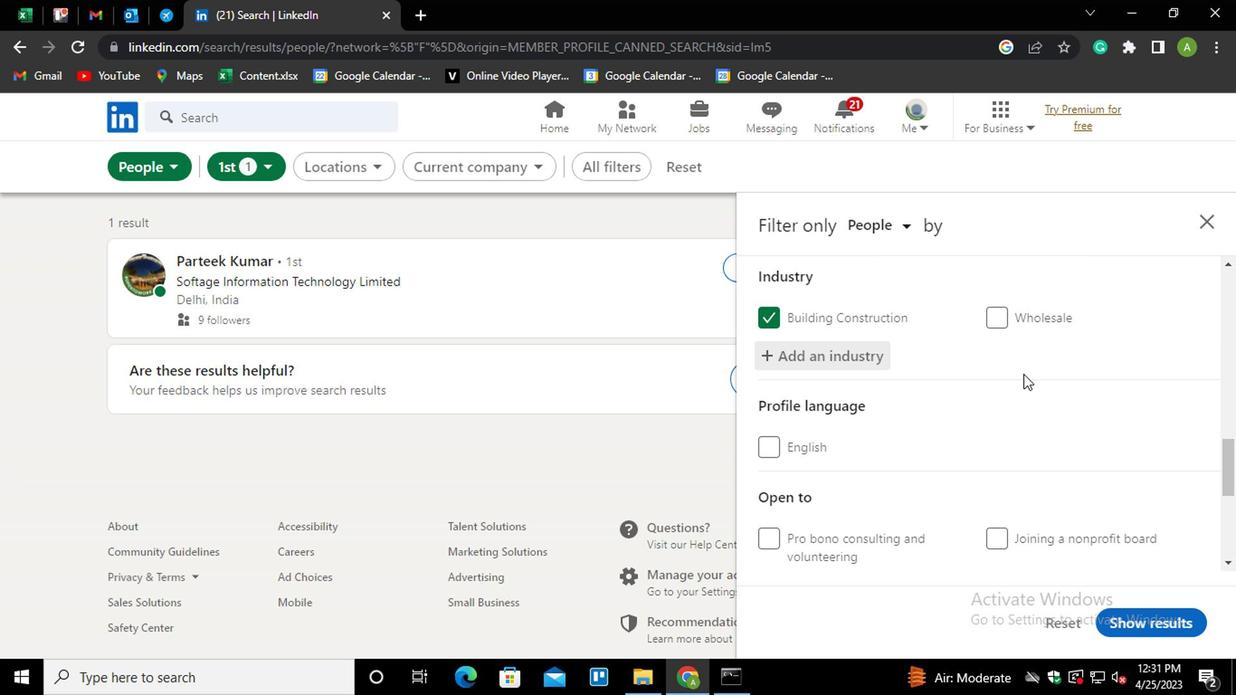 
Action: Mouse scrolled (828, 368) with delta (0, 0)
Screenshot: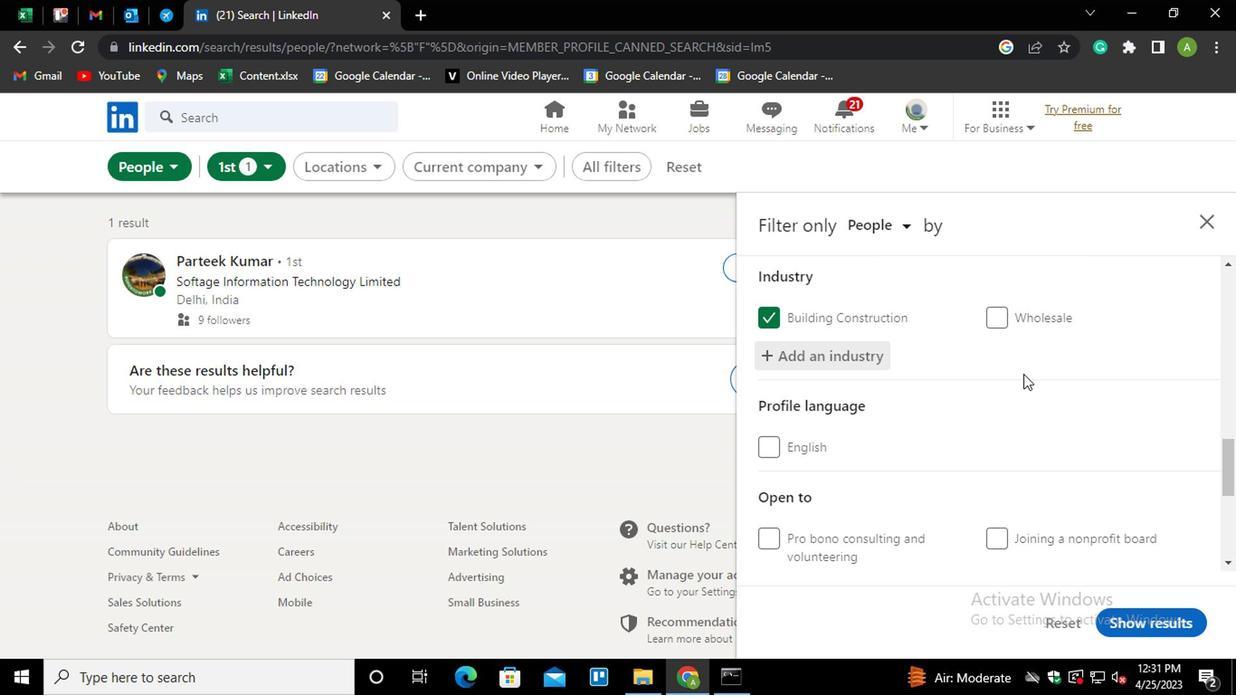 
Action: Mouse moved to (828, 370)
Screenshot: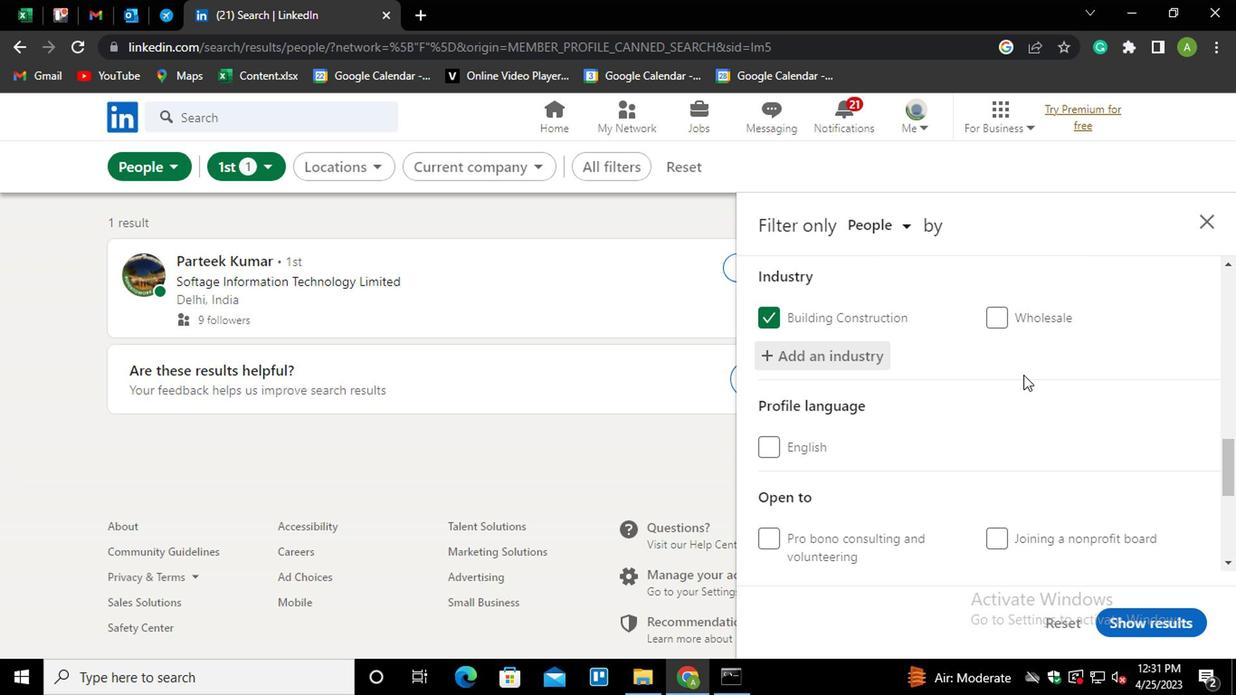 
Action: Mouse scrolled (828, 369) with delta (0, 0)
Screenshot: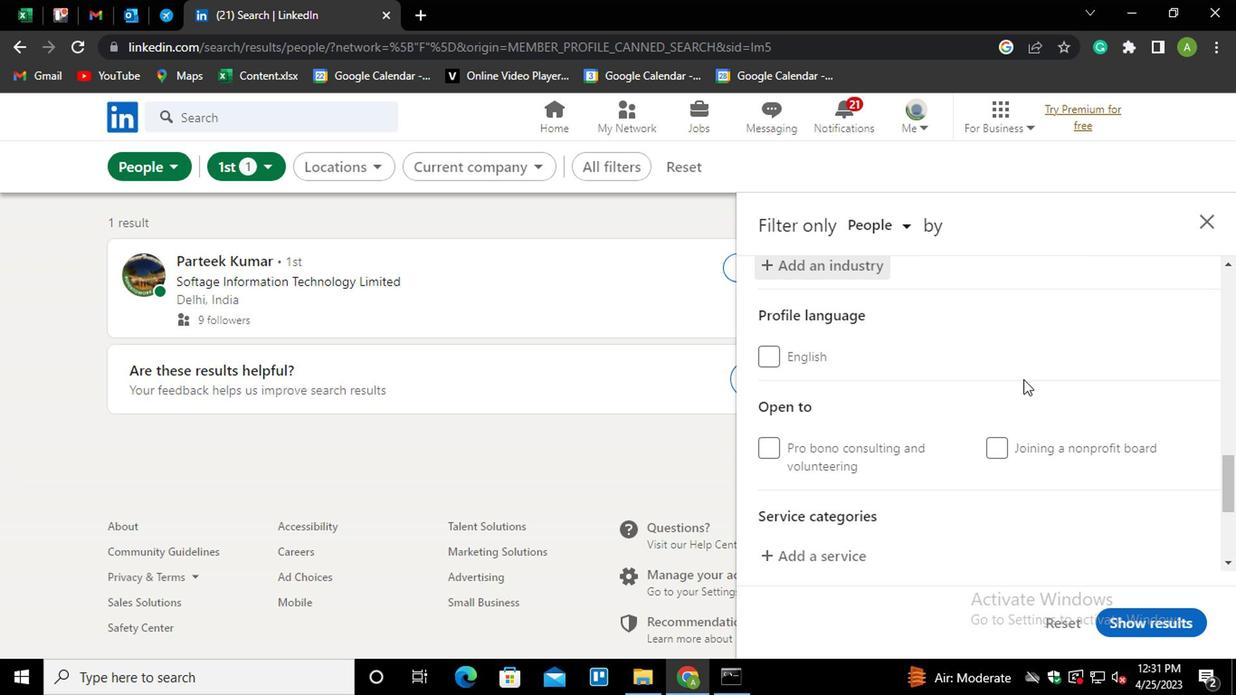 
Action: Mouse scrolled (828, 369) with delta (0, 0)
Screenshot: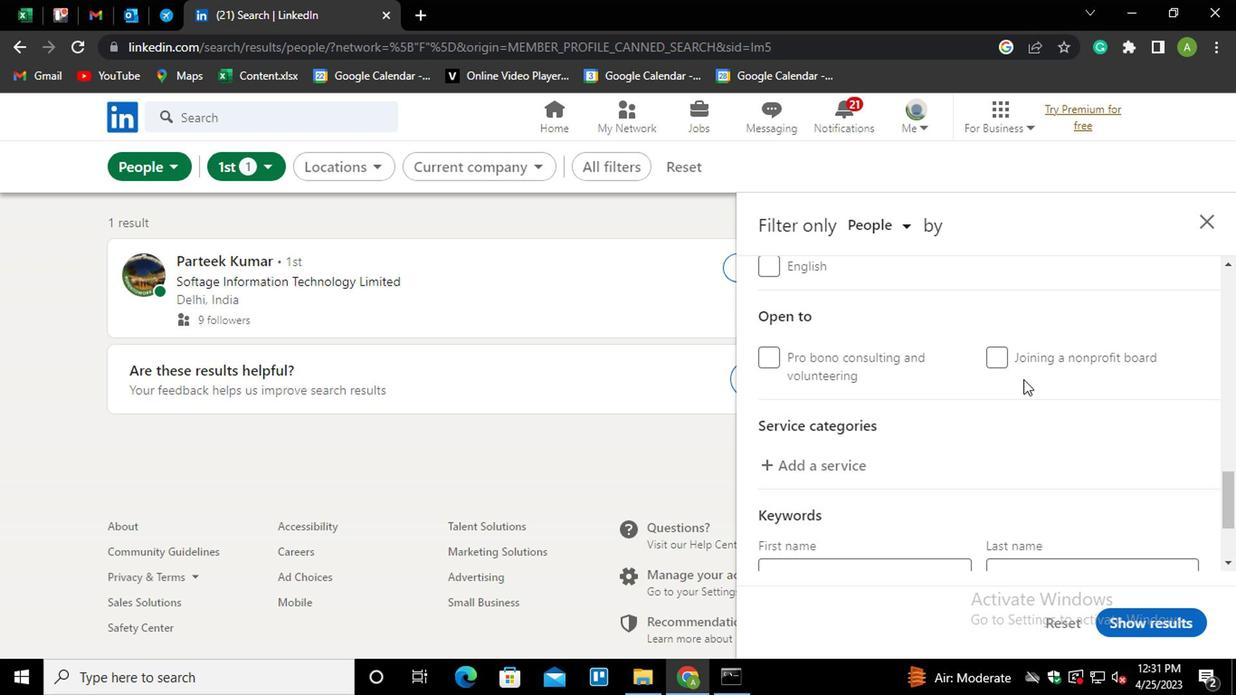 
Action: Mouse moved to (668, 367)
Screenshot: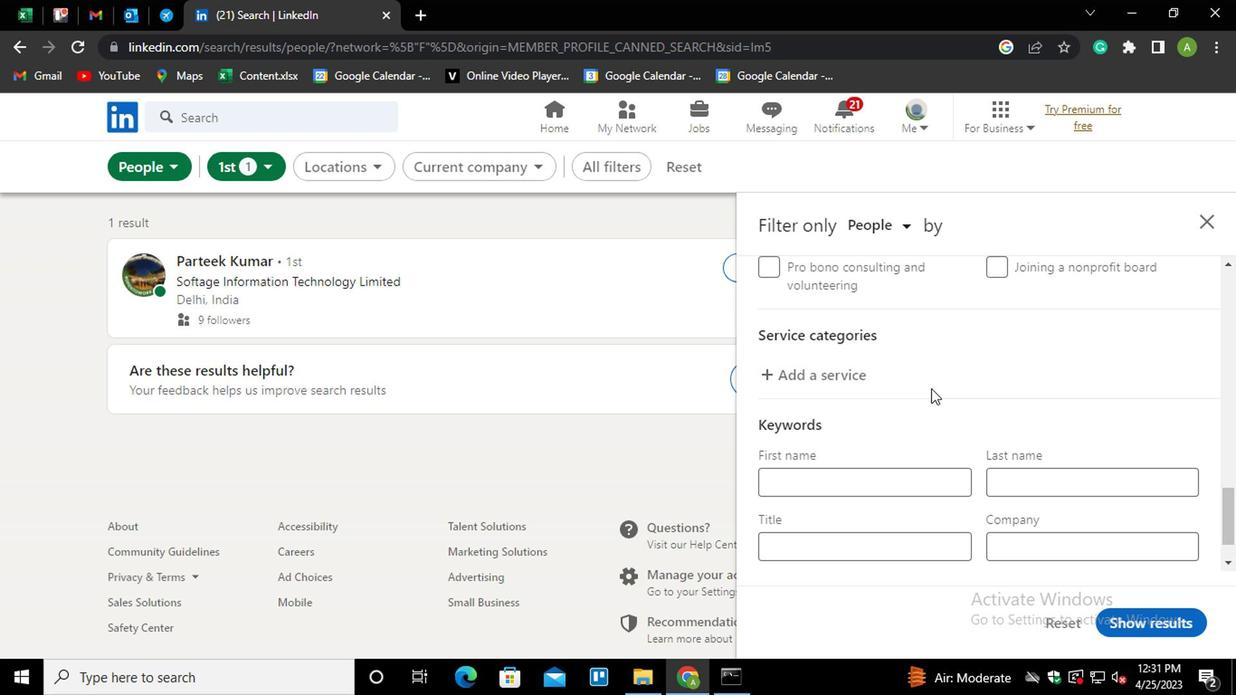 
Action: Mouse pressed left at (668, 367)
Screenshot: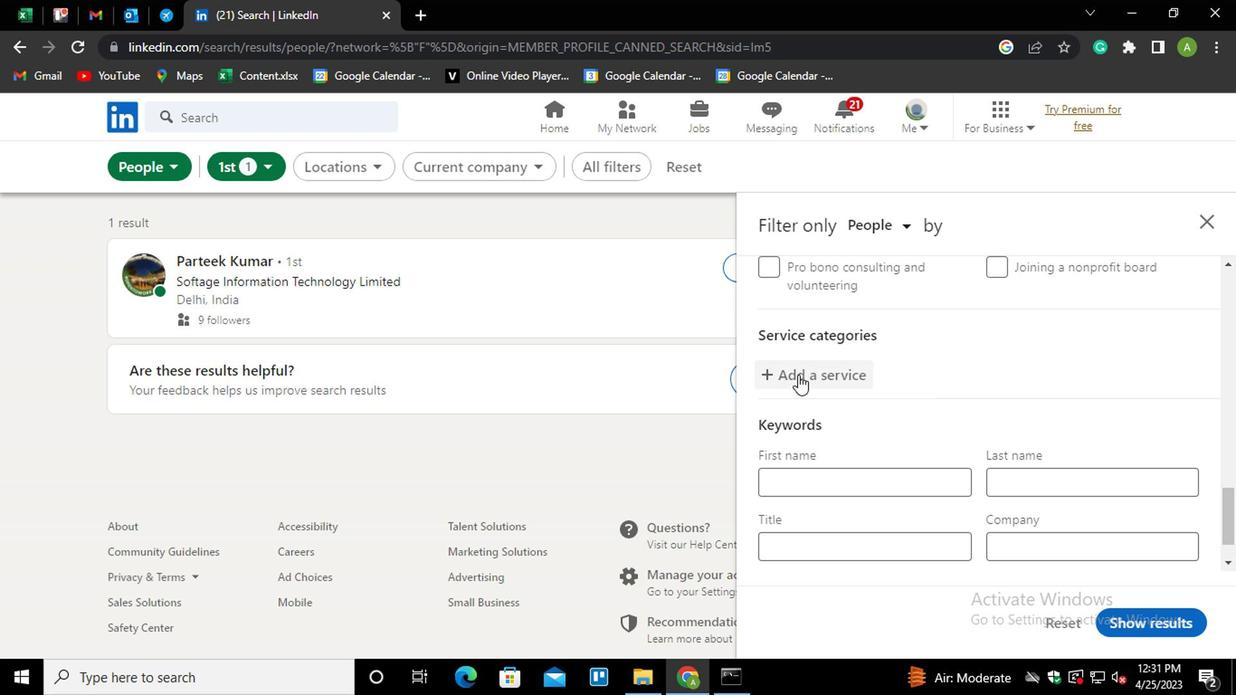 
Action: Mouse moved to (681, 368)
Screenshot: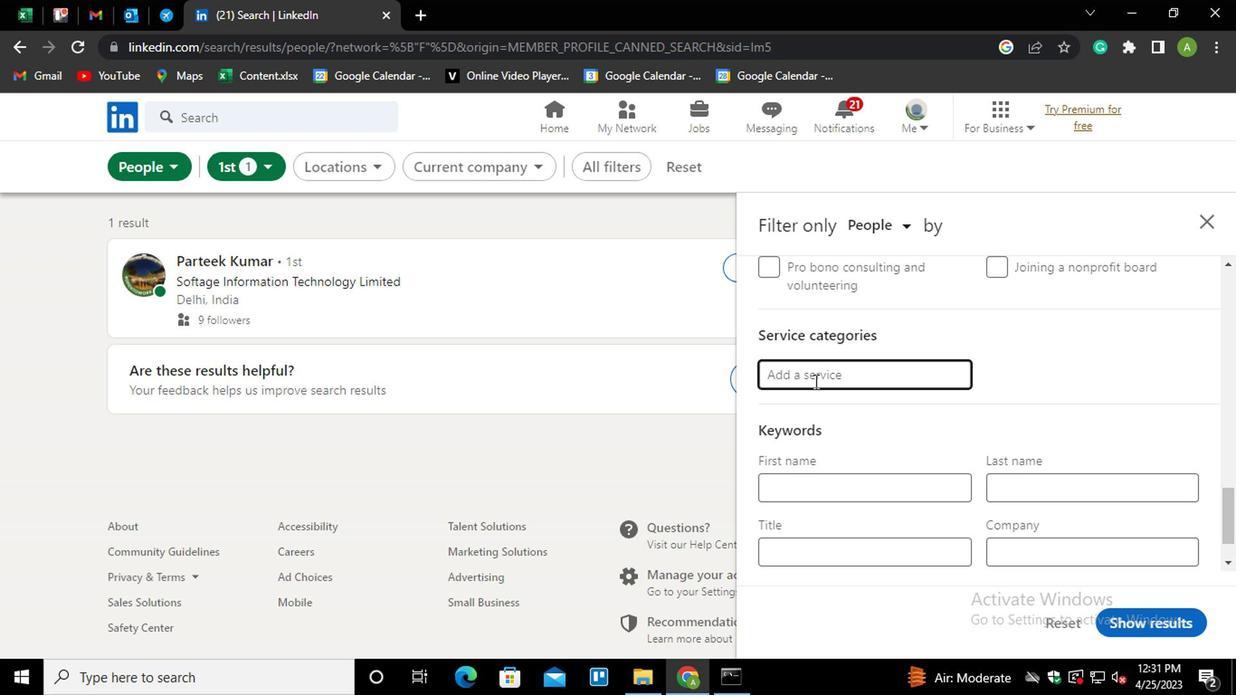 
Action: Mouse pressed left at (681, 368)
Screenshot: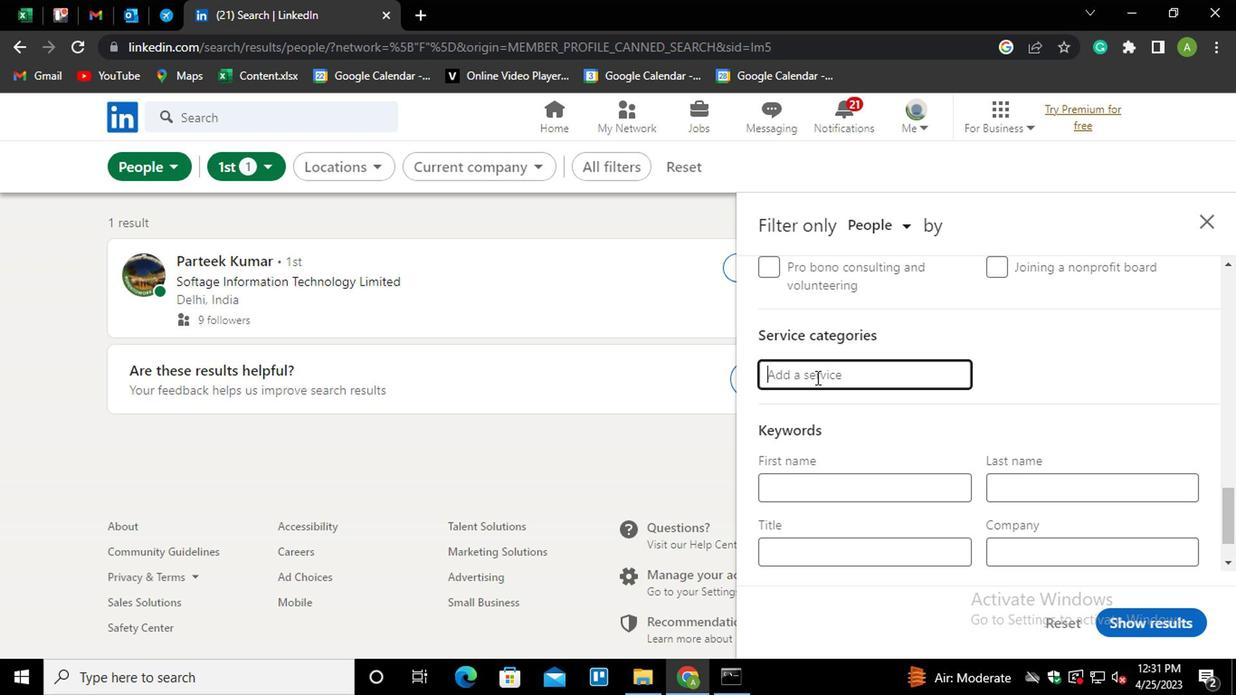 
Action: Key pressed <Key.shift>CYBER<Key.down><Key.enter>
Screenshot: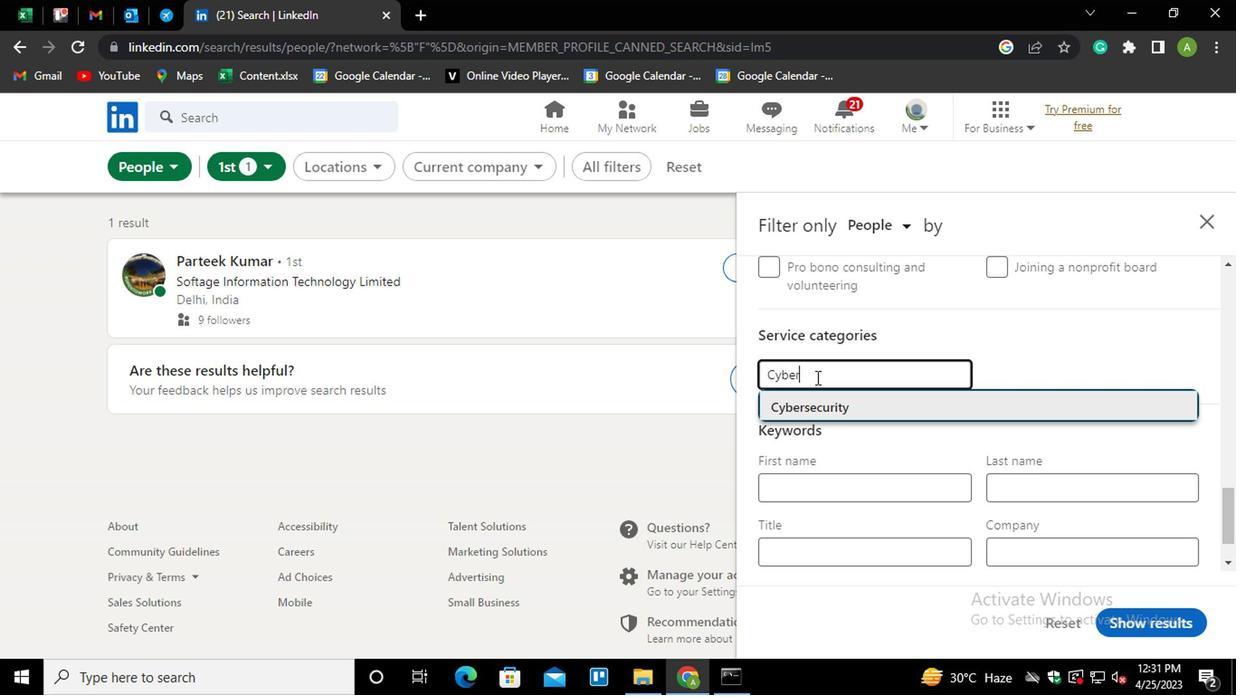 
Action: Mouse moved to (711, 377)
Screenshot: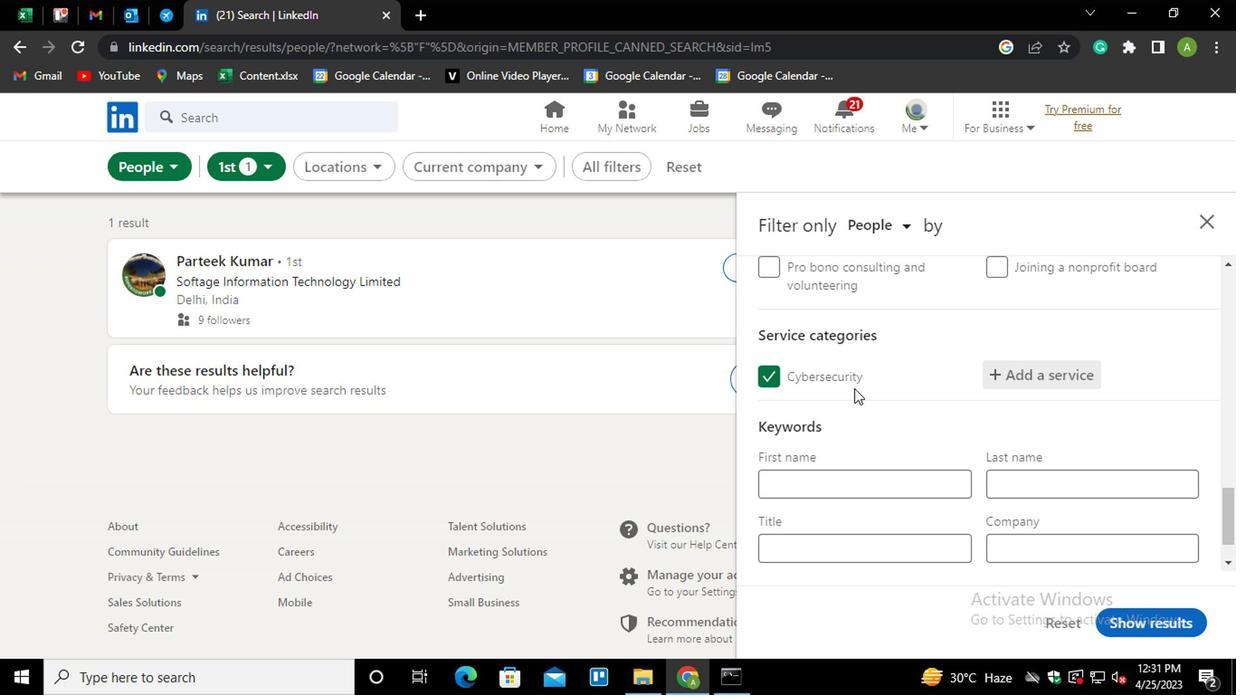 
Action: Mouse scrolled (711, 377) with delta (0, 0)
Screenshot: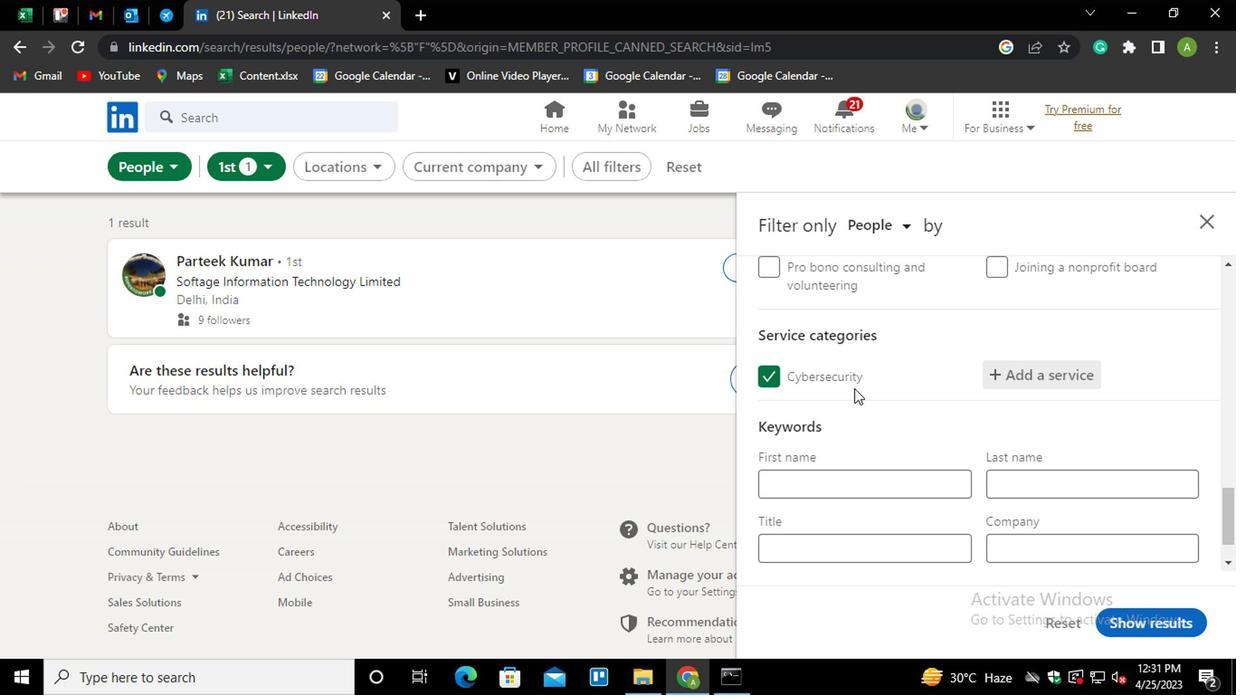 
Action: Mouse moved to (700, 450)
Screenshot: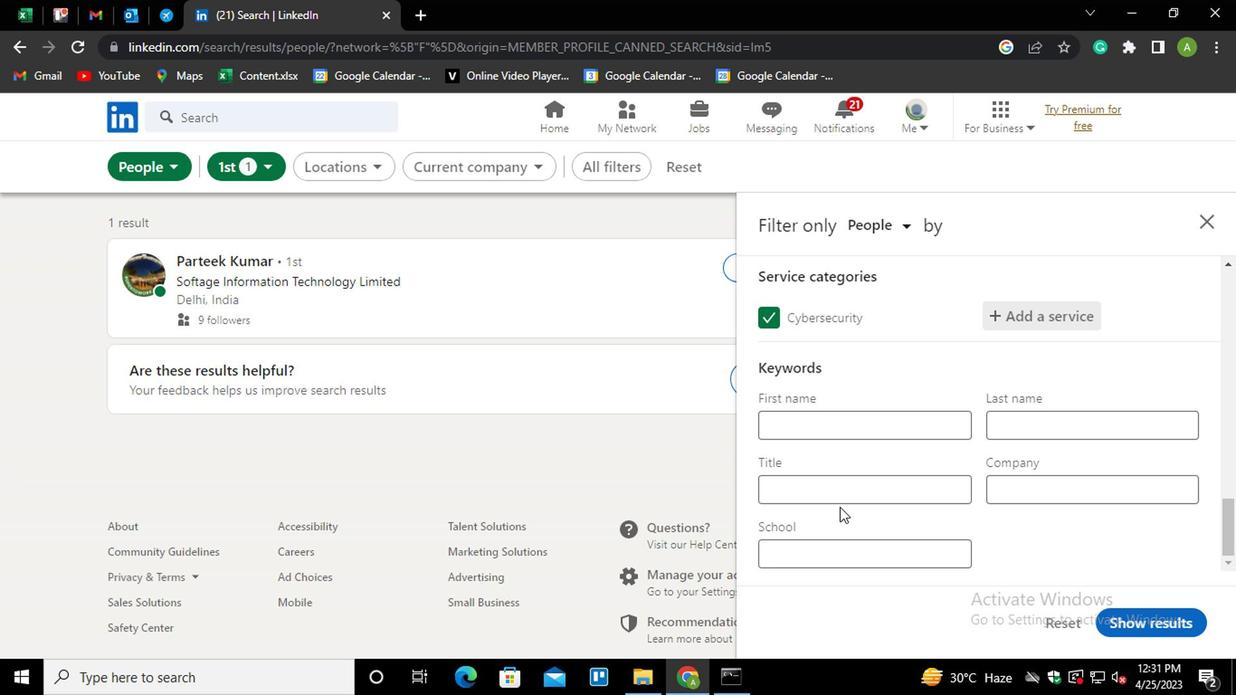 
Action: Mouse pressed left at (700, 450)
Screenshot: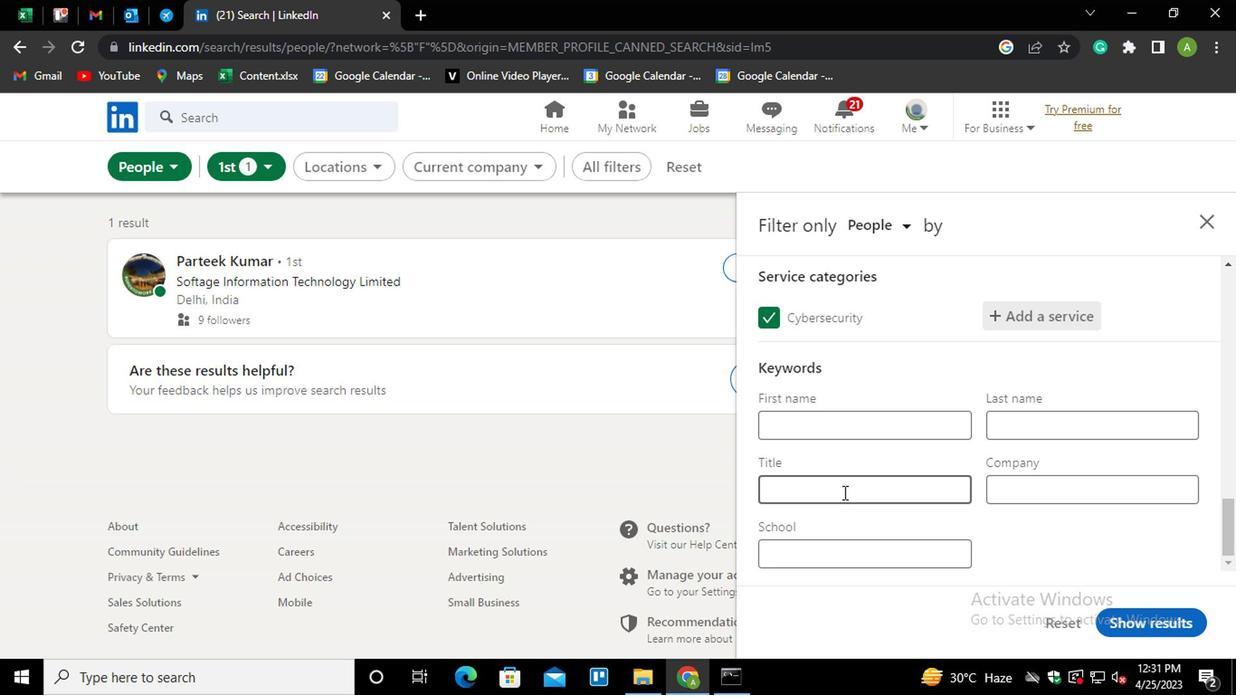 
Action: Key pressed <Key.shift>QUALIY<Key.backspace>TY<Key.space><Key.shift>CONTROL<Key.space><Key.shift>COORDINATOR
Screenshot: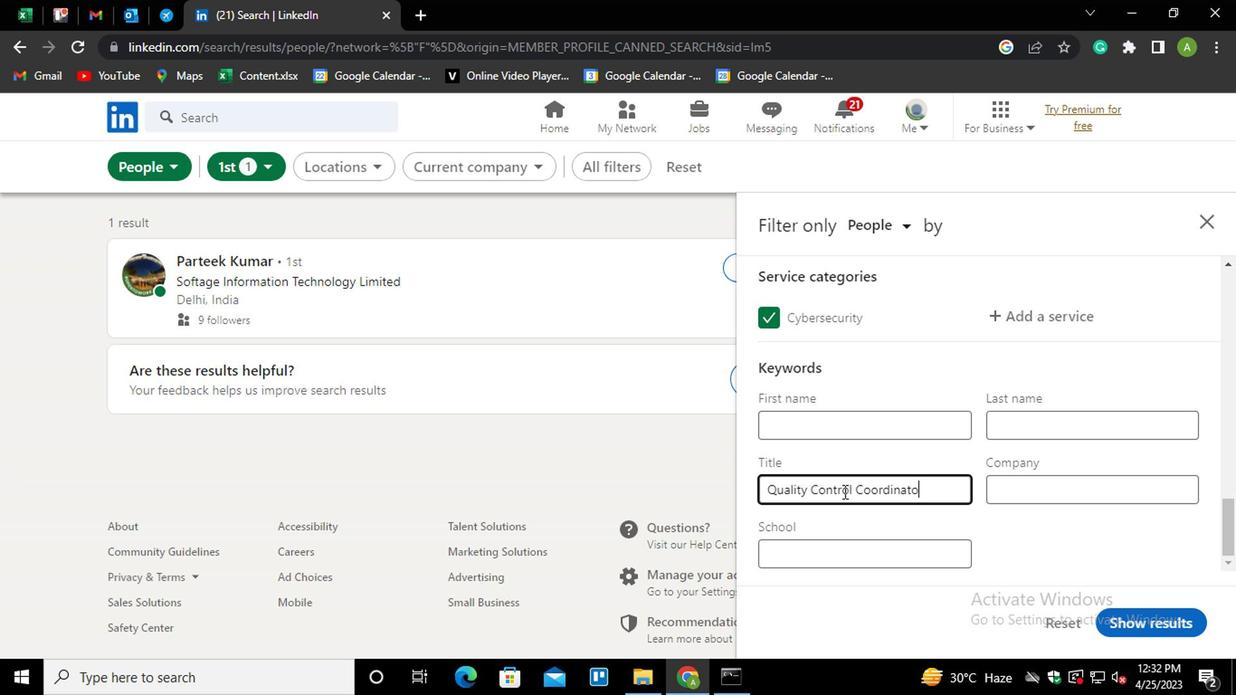 
Action: Mouse moved to (861, 475)
Screenshot: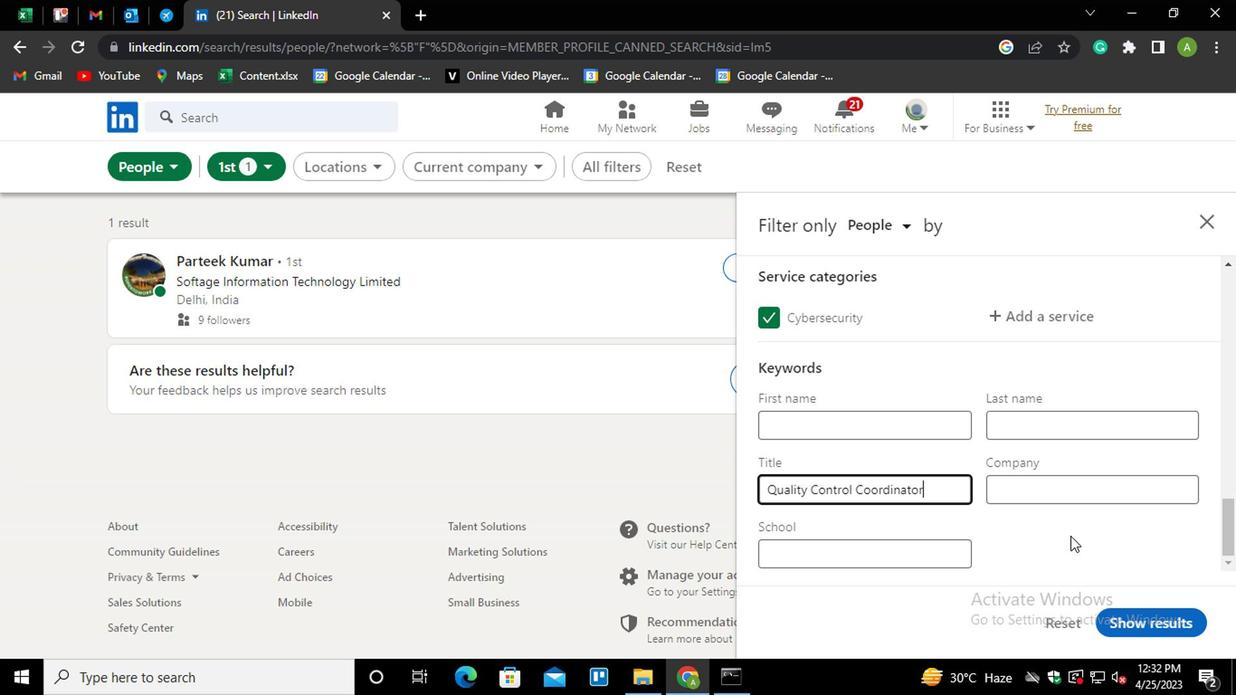 
Action: Mouse pressed left at (861, 475)
Screenshot: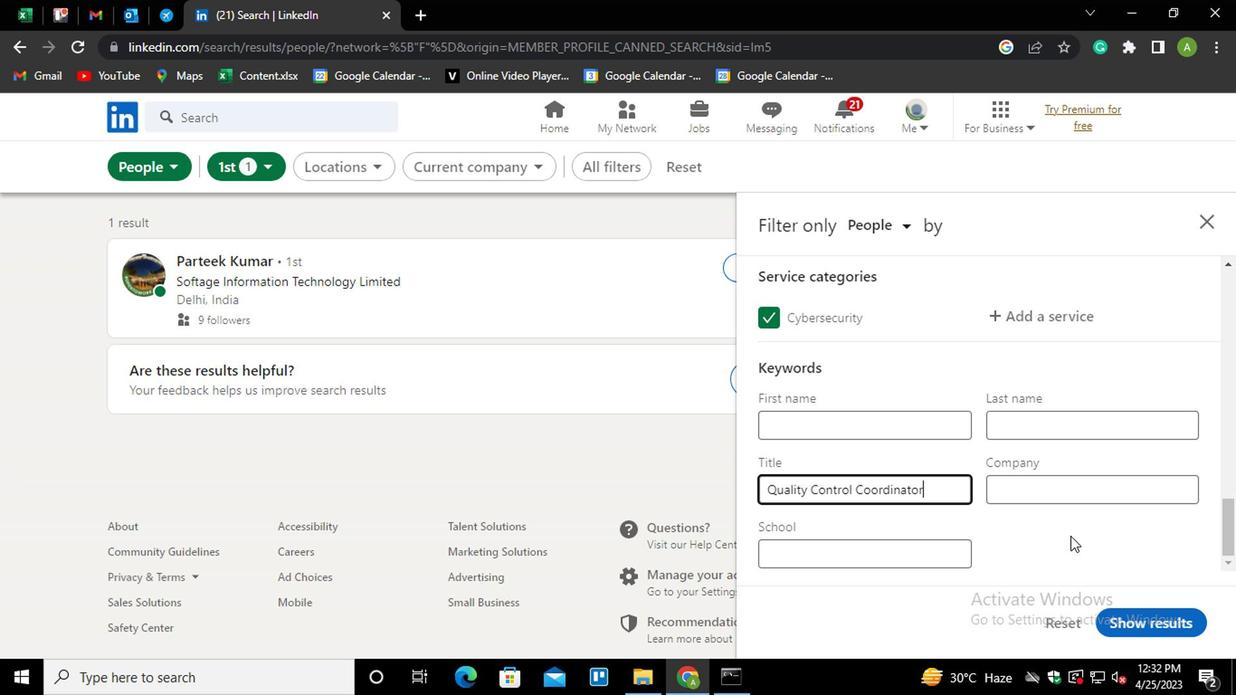 
Action: Mouse moved to (925, 539)
Screenshot: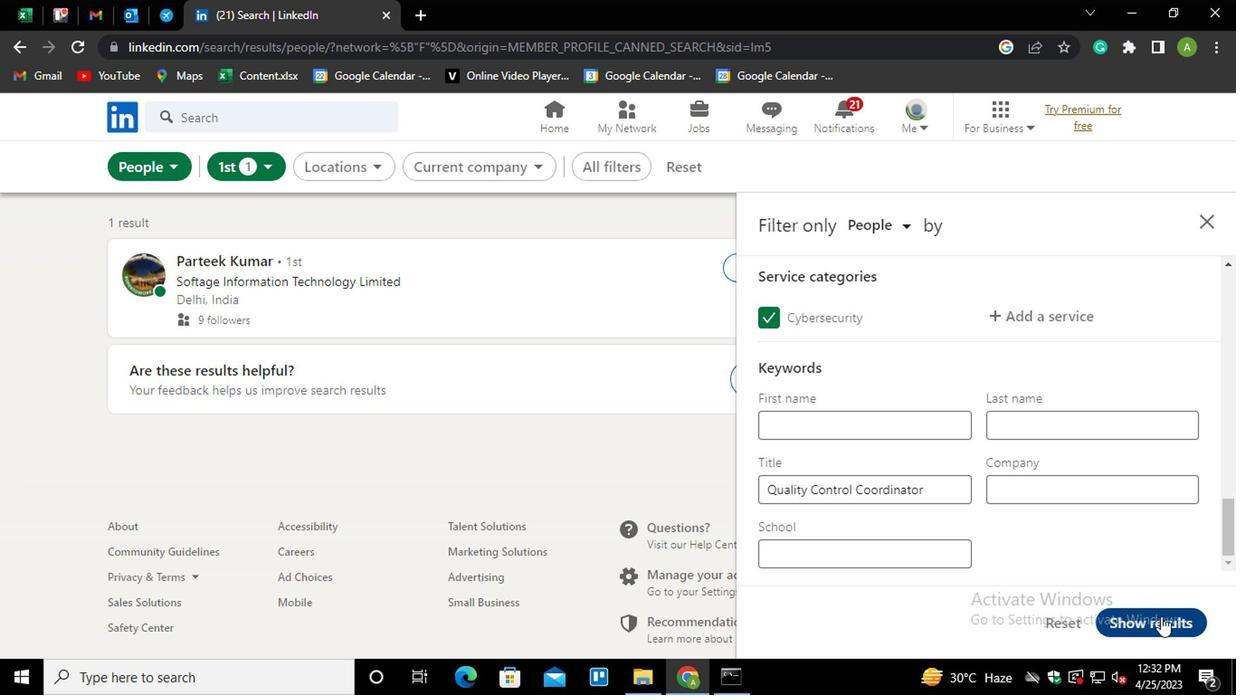 
Action: Mouse pressed left at (925, 539)
Screenshot: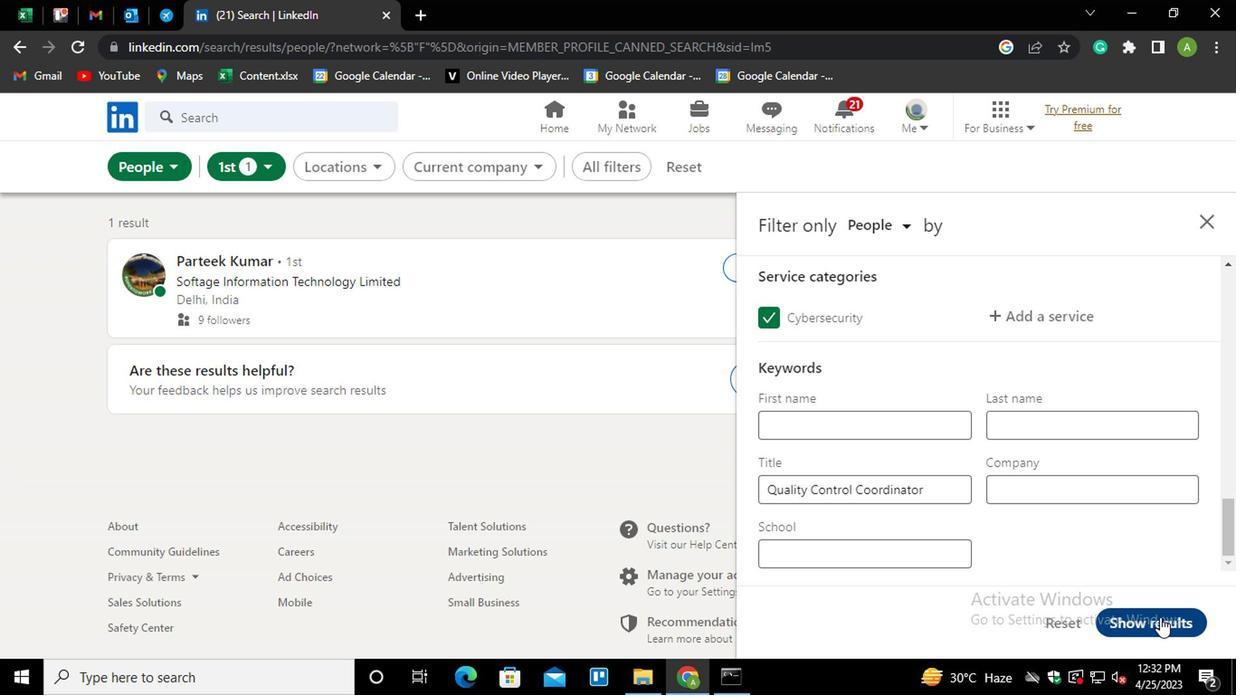 
Action: Mouse moved to (879, 480)
Screenshot: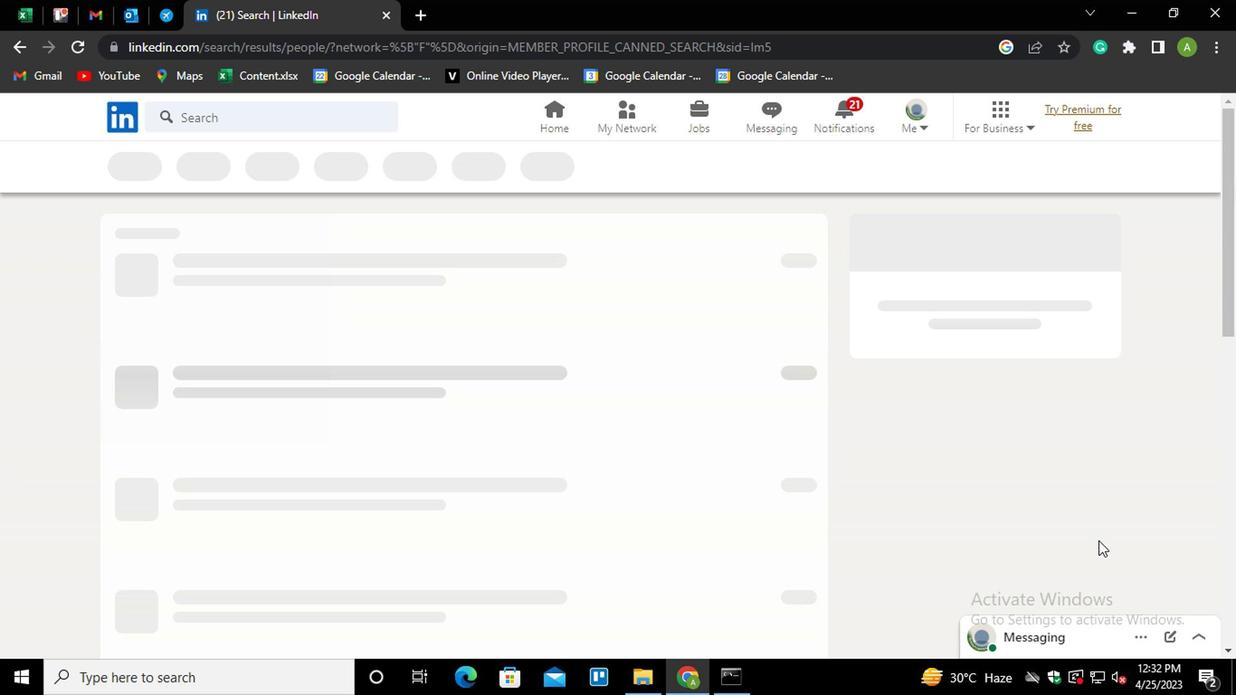 
